 Task: Plan a trip to Wokha, India from 6th December, 2023 to 10th December, 2023 for 1 adult.1  bedroom having 1 bed and 1 bathroom. Property type can be hotel. Amenities needed are: washing machine. Booking option can be shelf check-in. Look for 4 properties as per requirement.
Action: Mouse pressed left at (540, 121)
Screenshot: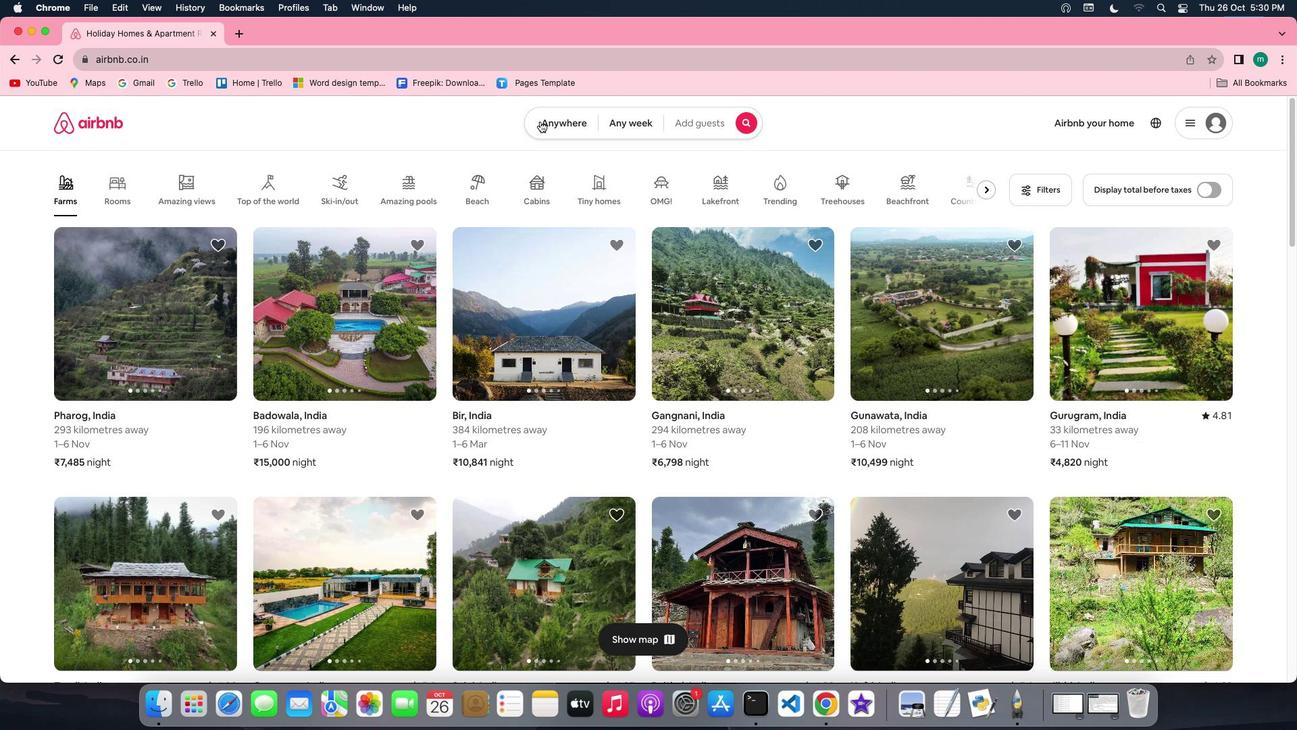 
Action: Mouse moved to (487, 175)
Screenshot: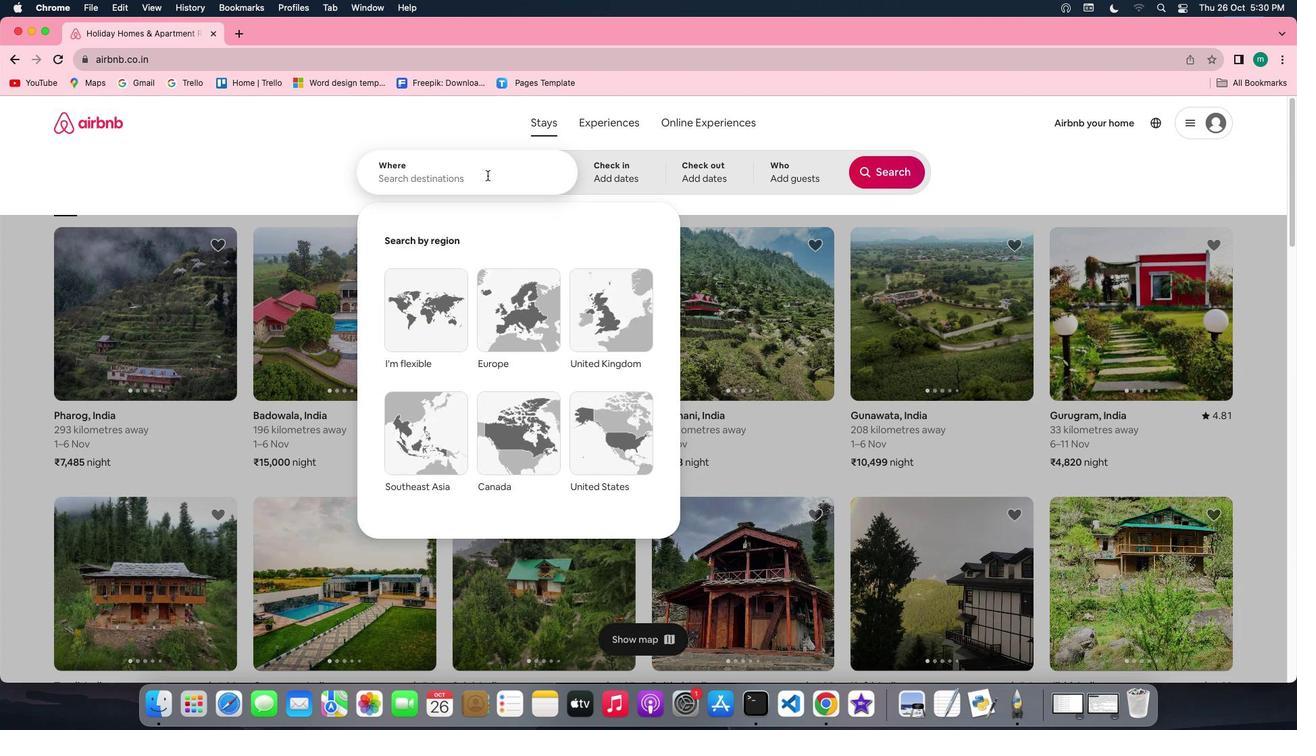 
Action: Mouse pressed left at (487, 175)
Screenshot: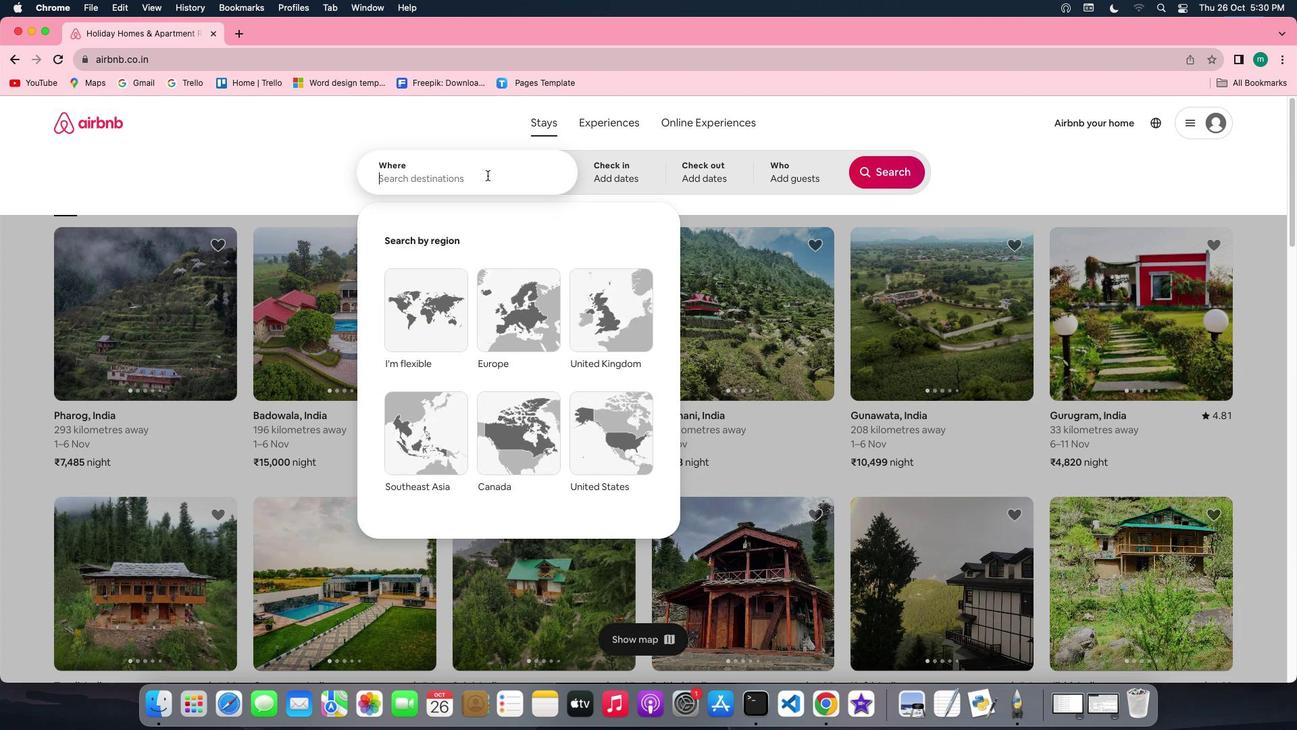 
Action: Key pressed Key.shift'E'Key.backspaceKey.shift'W''o''k''h''a'','Key.spaceKey.shift'i''n''d''i''a'
Screenshot: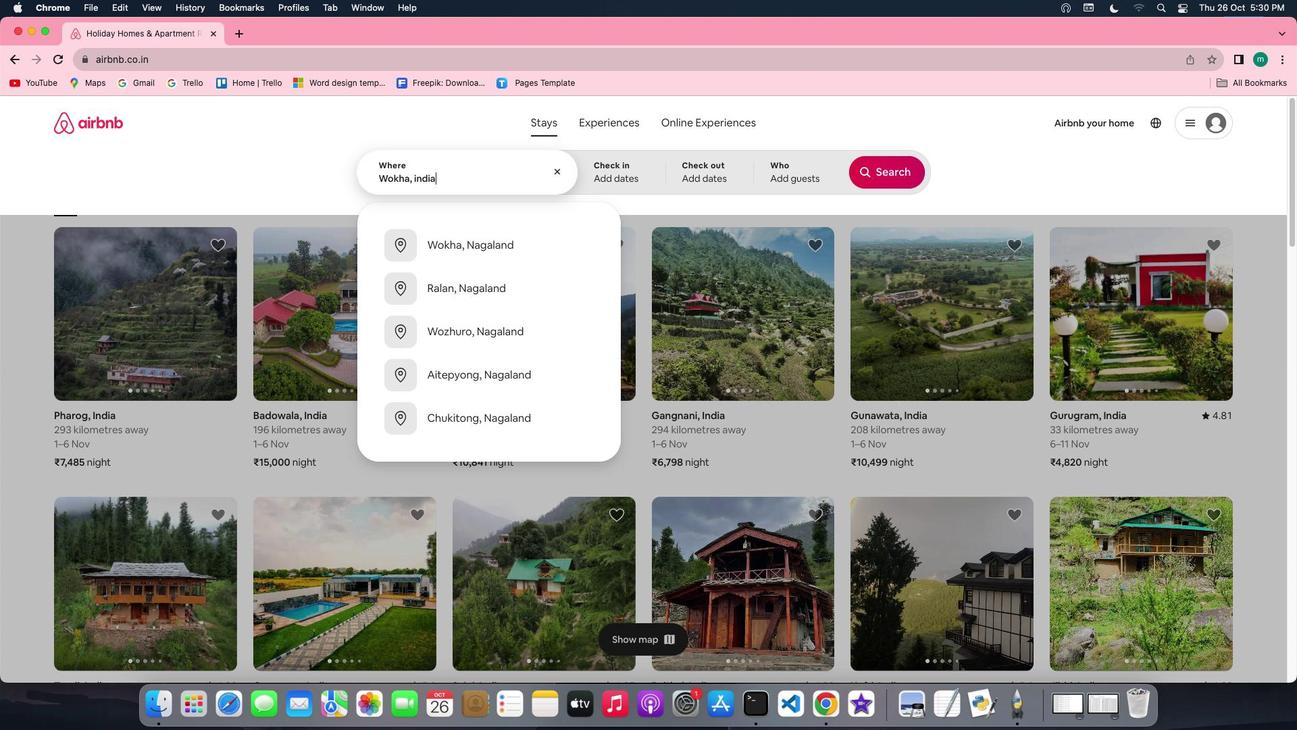 
Action: Mouse moved to (598, 174)
Screenshot: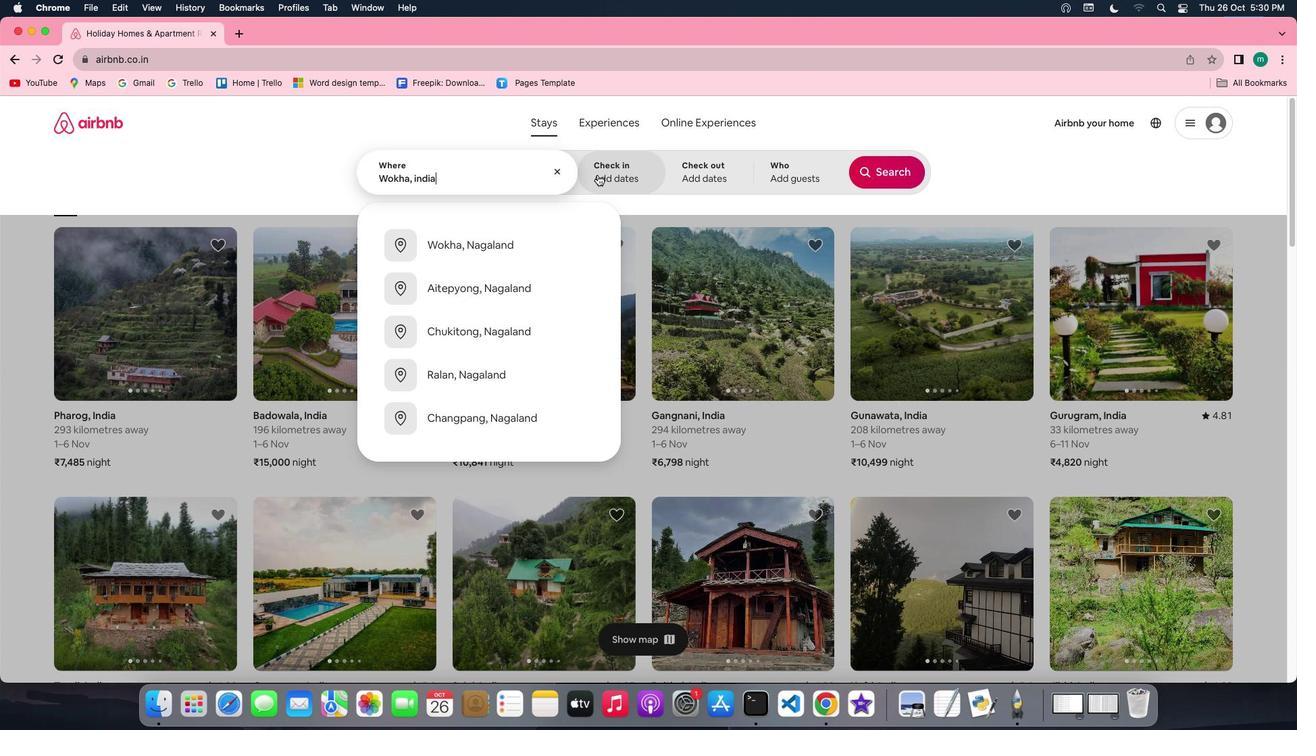 
Action: Mouse pressed left at (598, 174)
Screenshot: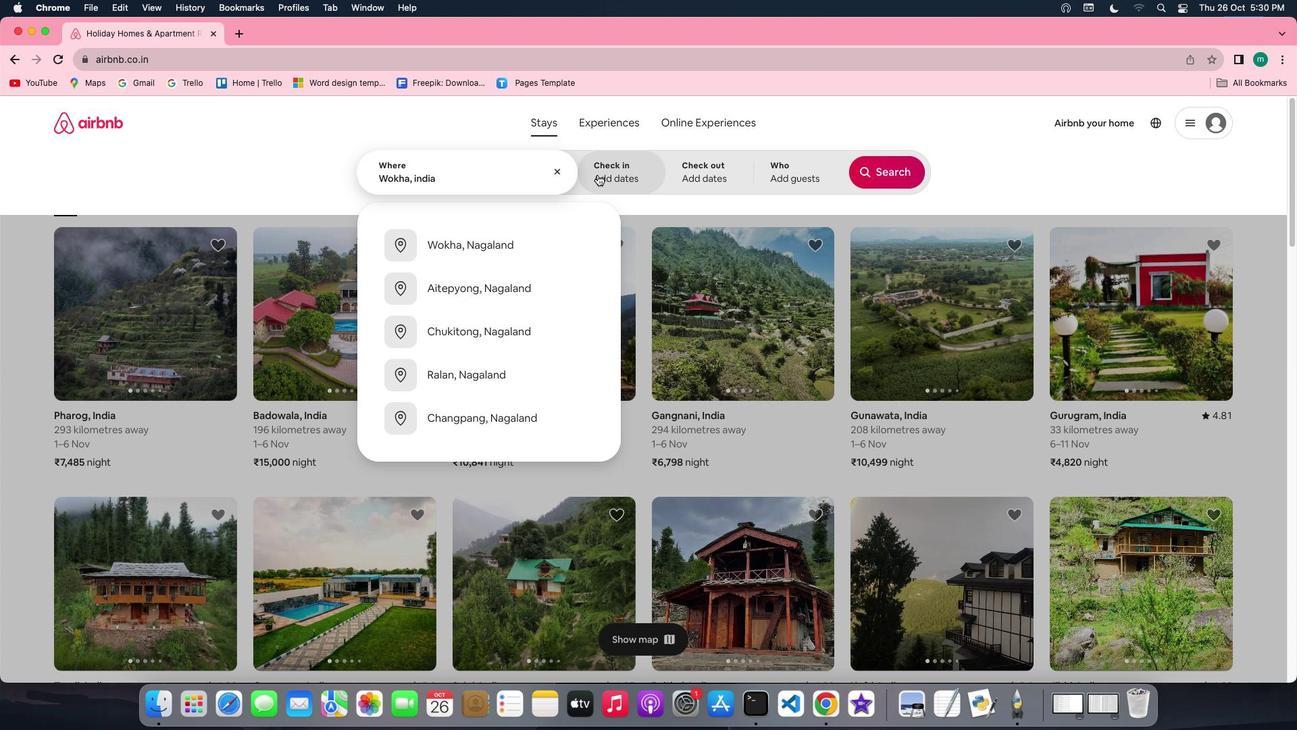 
Action: Mouse moved to (876, 282)
Screenshot: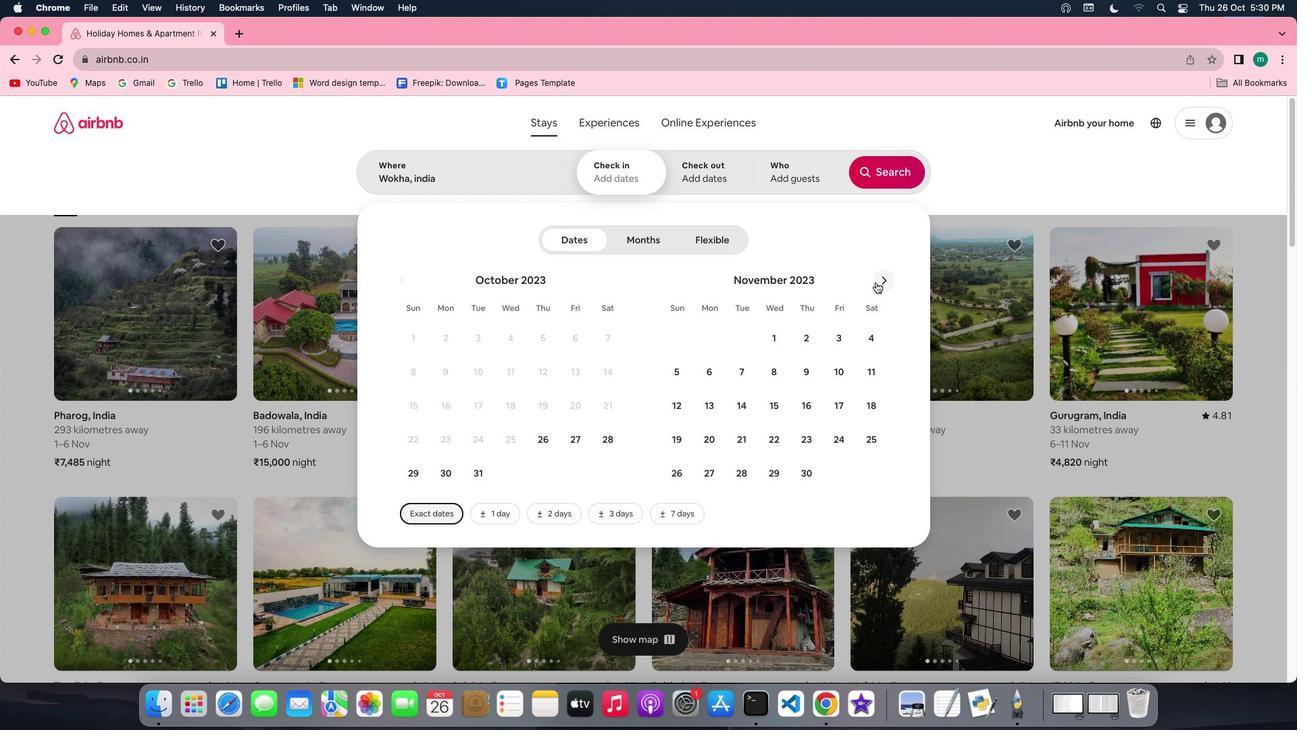
Action: Mouse pressed left at (876, 282)
Screenshot: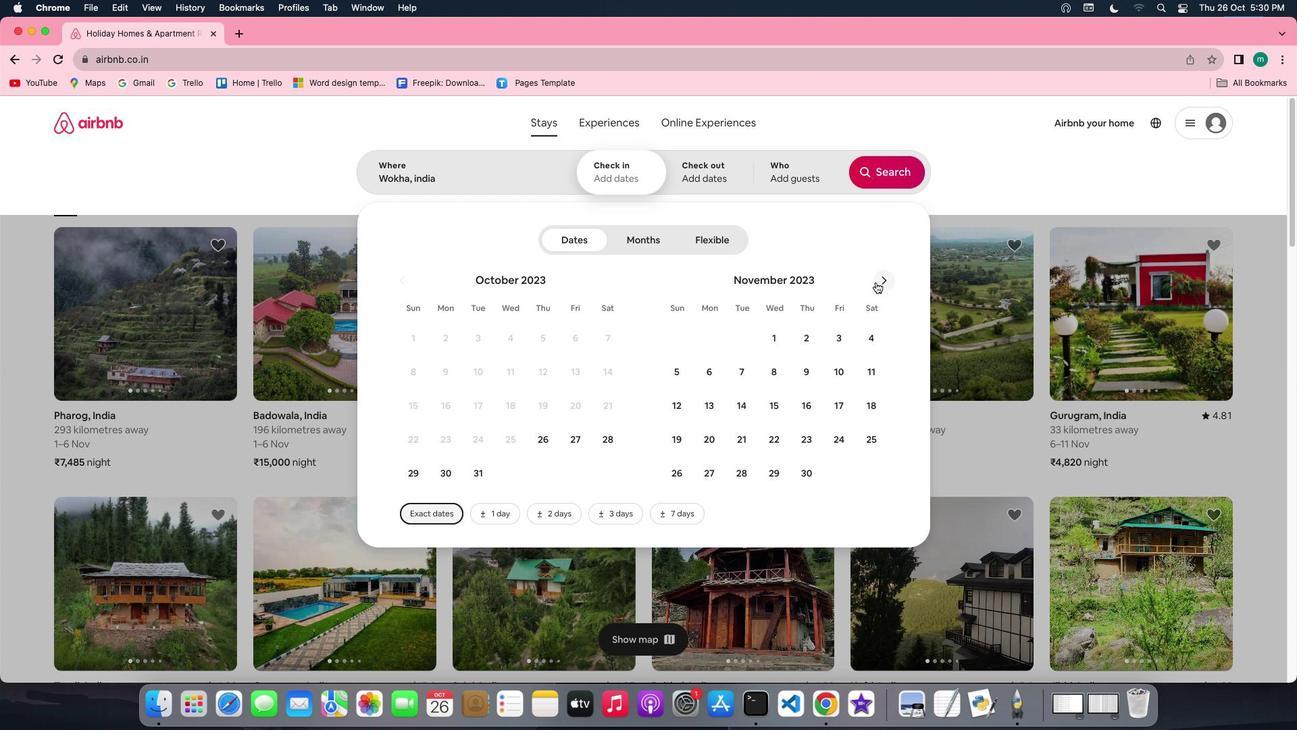 
Action: Mouse moved to (780, 365)
Screenshot: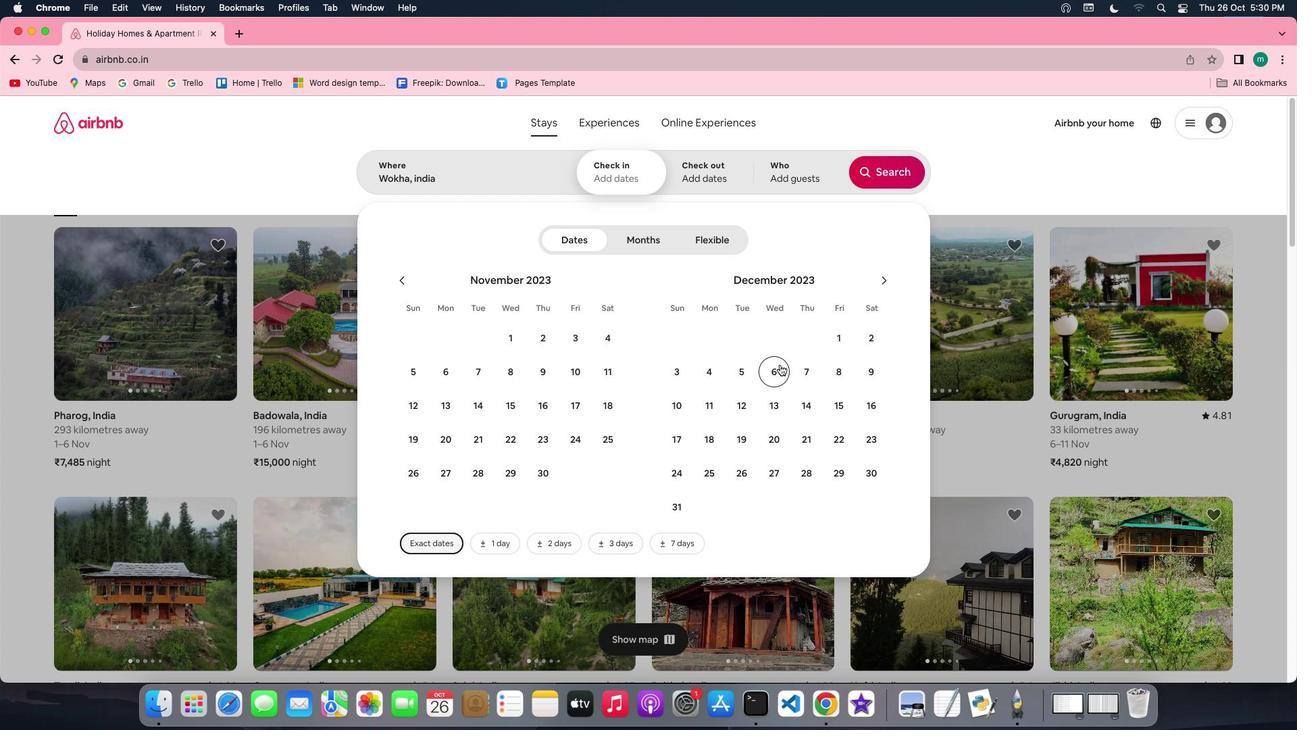 
Action: Mouse pressed left at (780, 365)
Screenshot: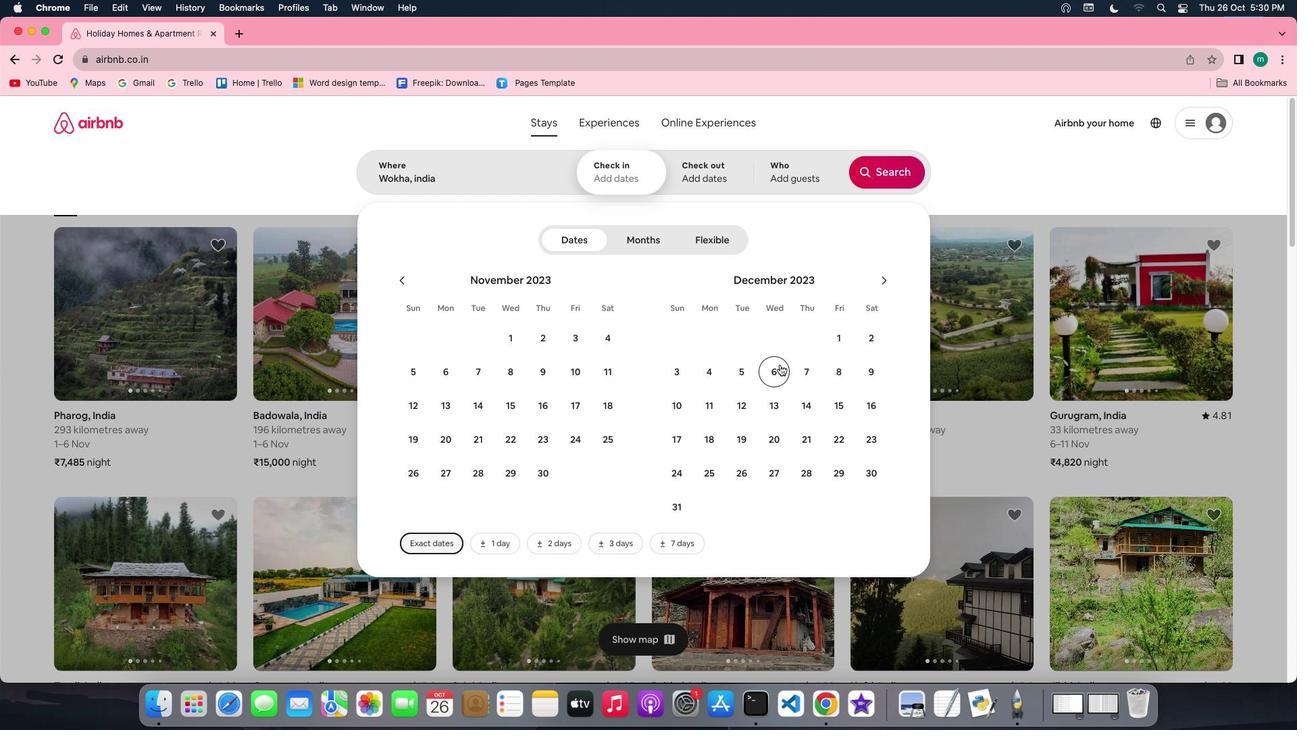 
Action: Mouse moved to (675, 411)
Screenshot: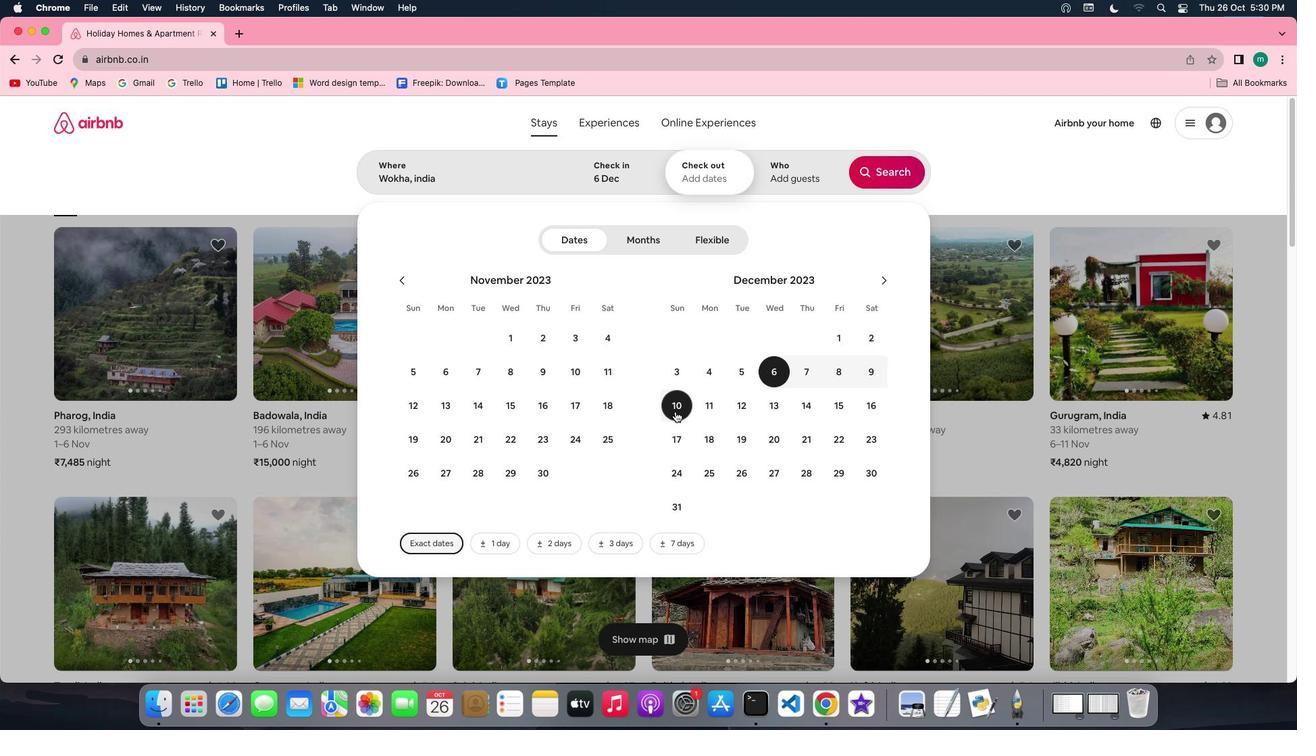 
Action: Mouse pressed left at (675, 411)
Screenshot: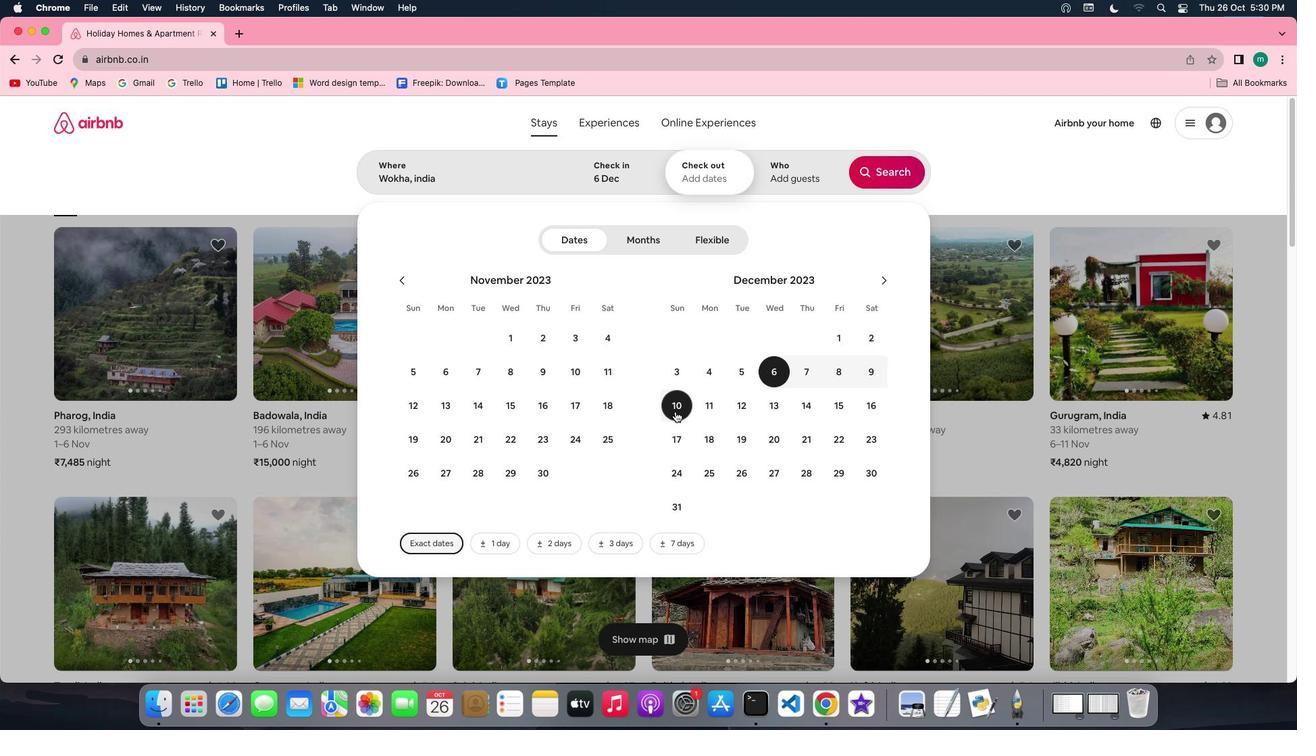 
Action: Mouse moved to (811, 171)
Screenshot: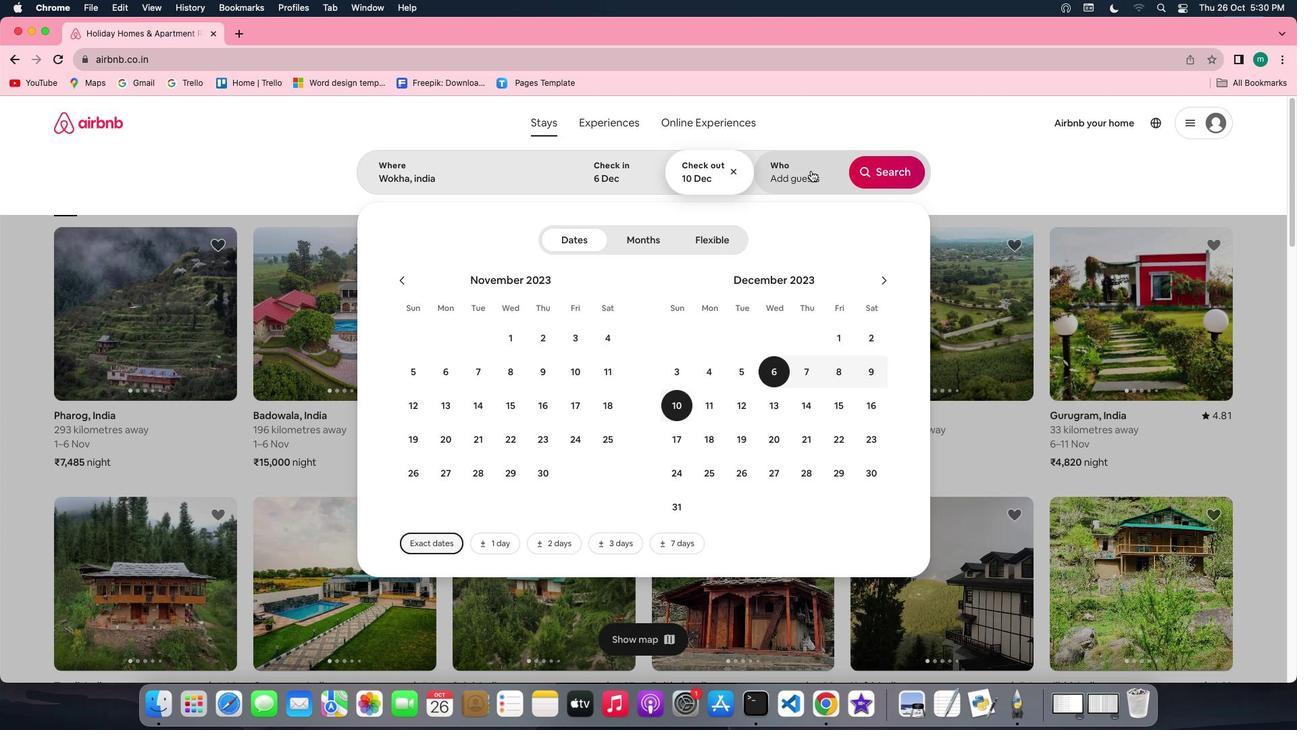 
Action: Mouse pressed left at (811, 171)
Screenshot: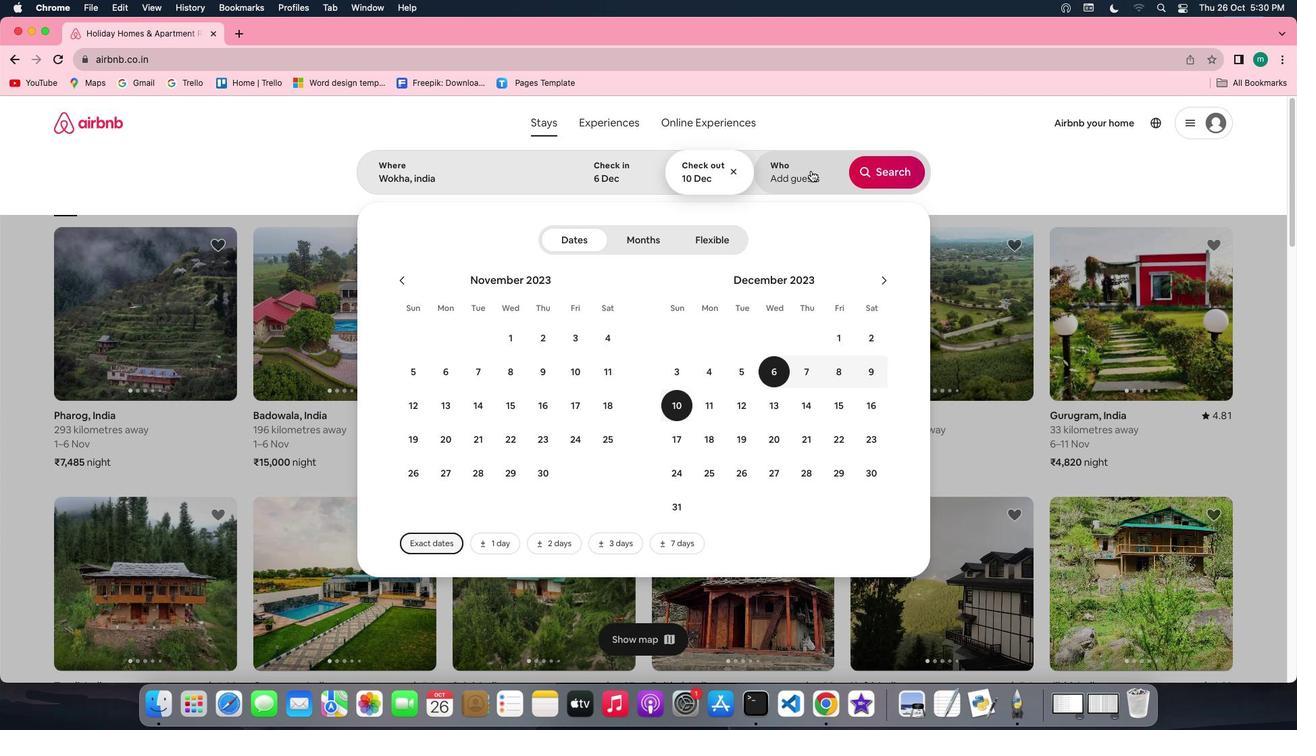 
Action: Mouse moved to (902, 245)
Screenshot: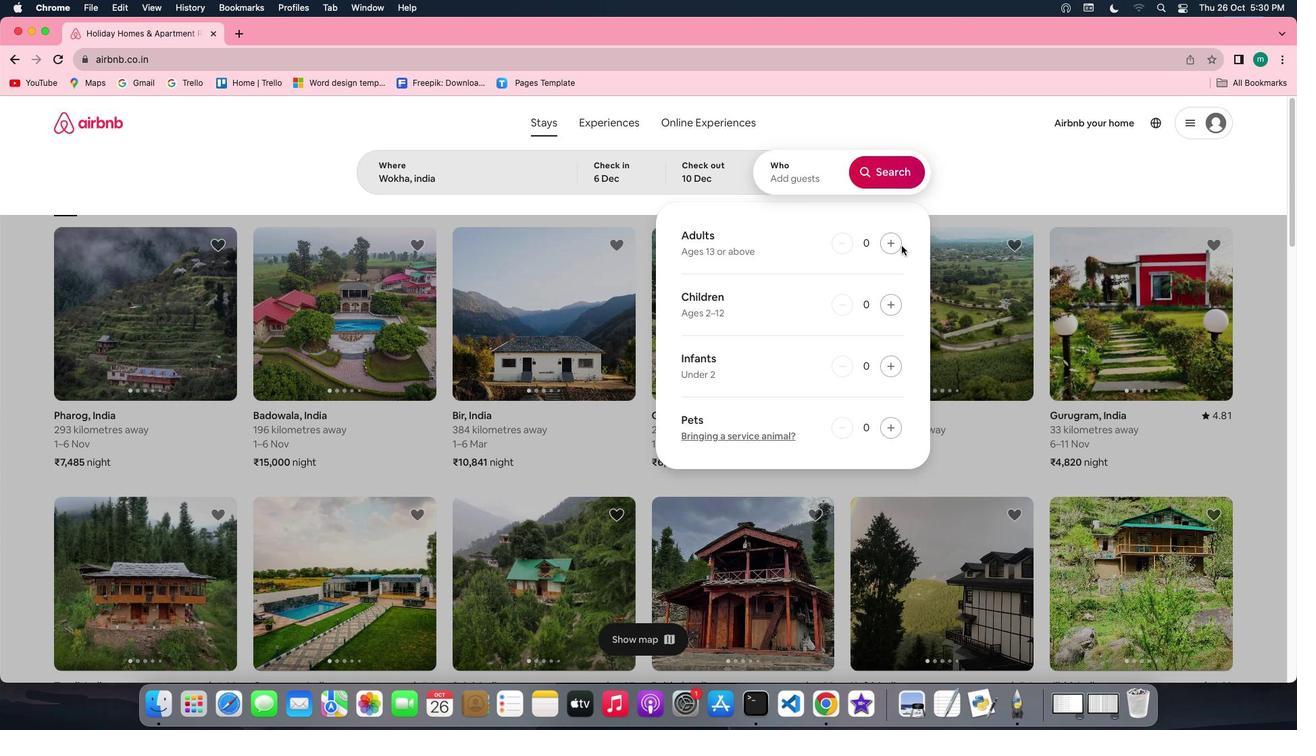 
Action: Mouse pressed left at (902, 245)
Screenshot: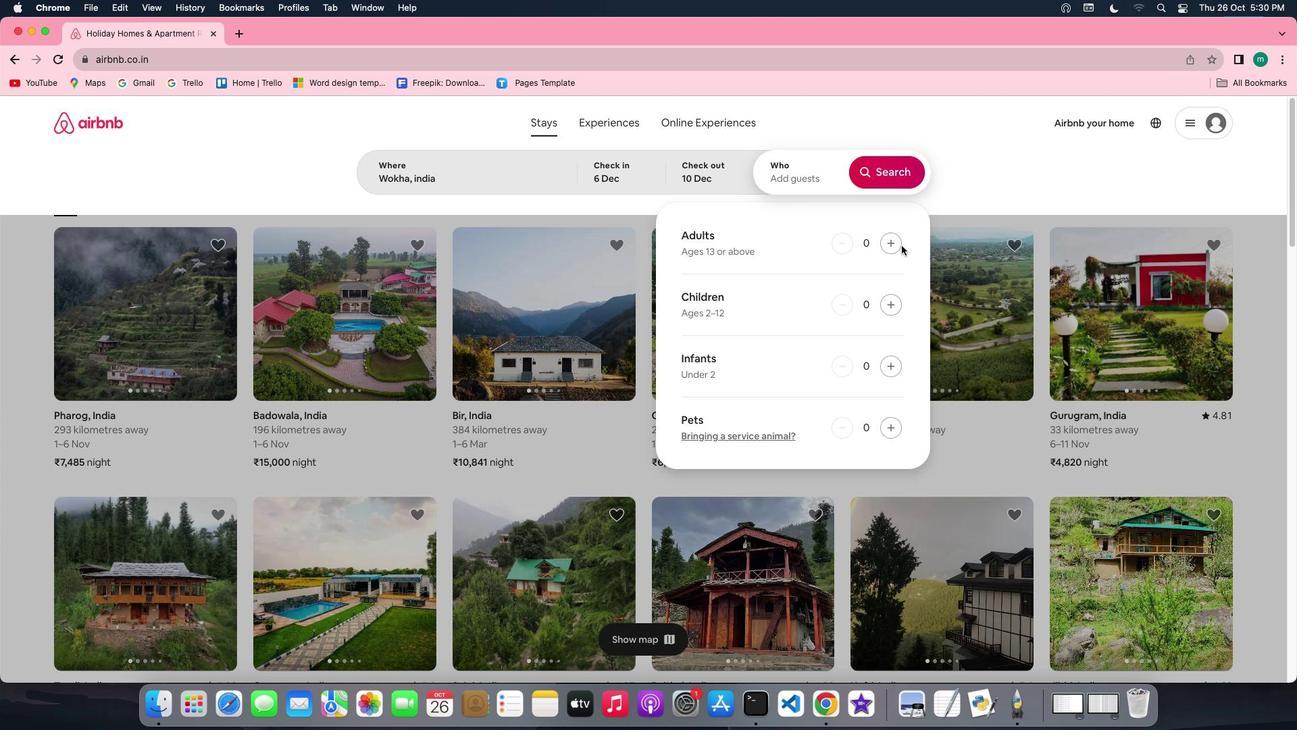 
Action: Mouse moved to (886, 247)
Screenshot: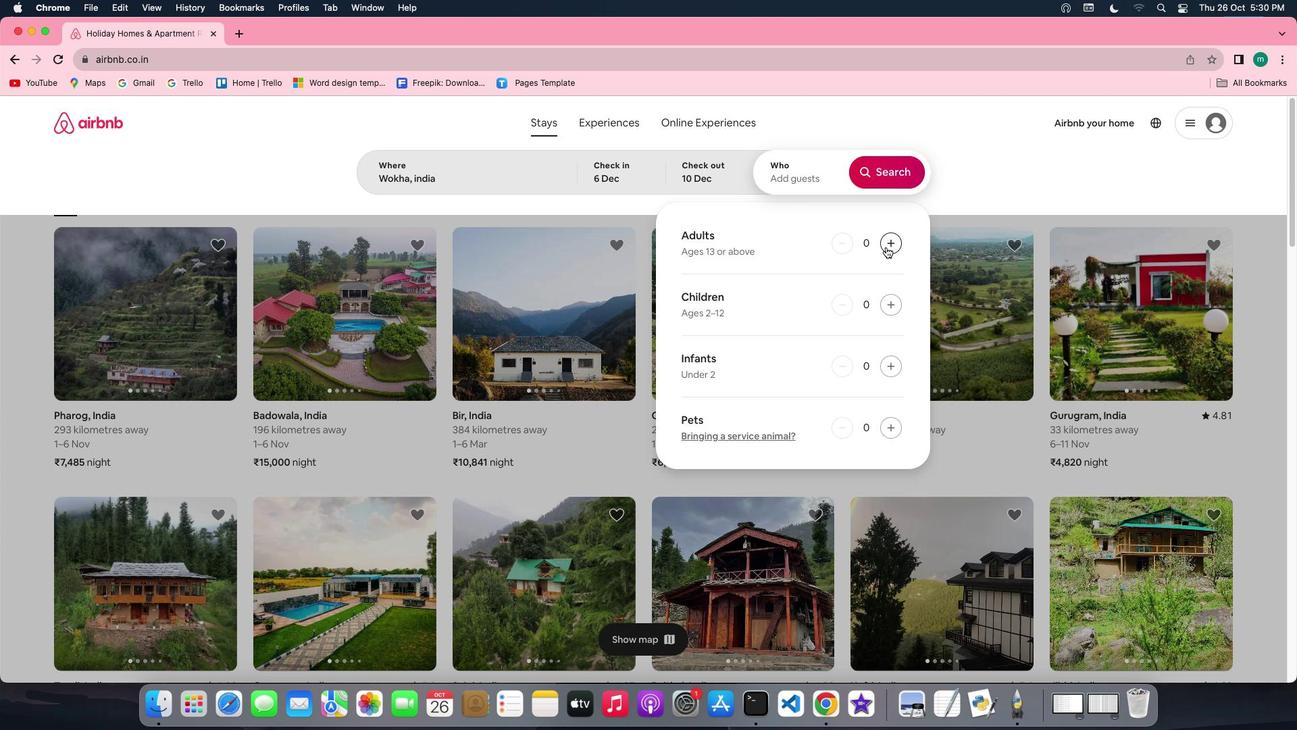 
Action: Mouse pressed left at (886, 247)
Screenshot: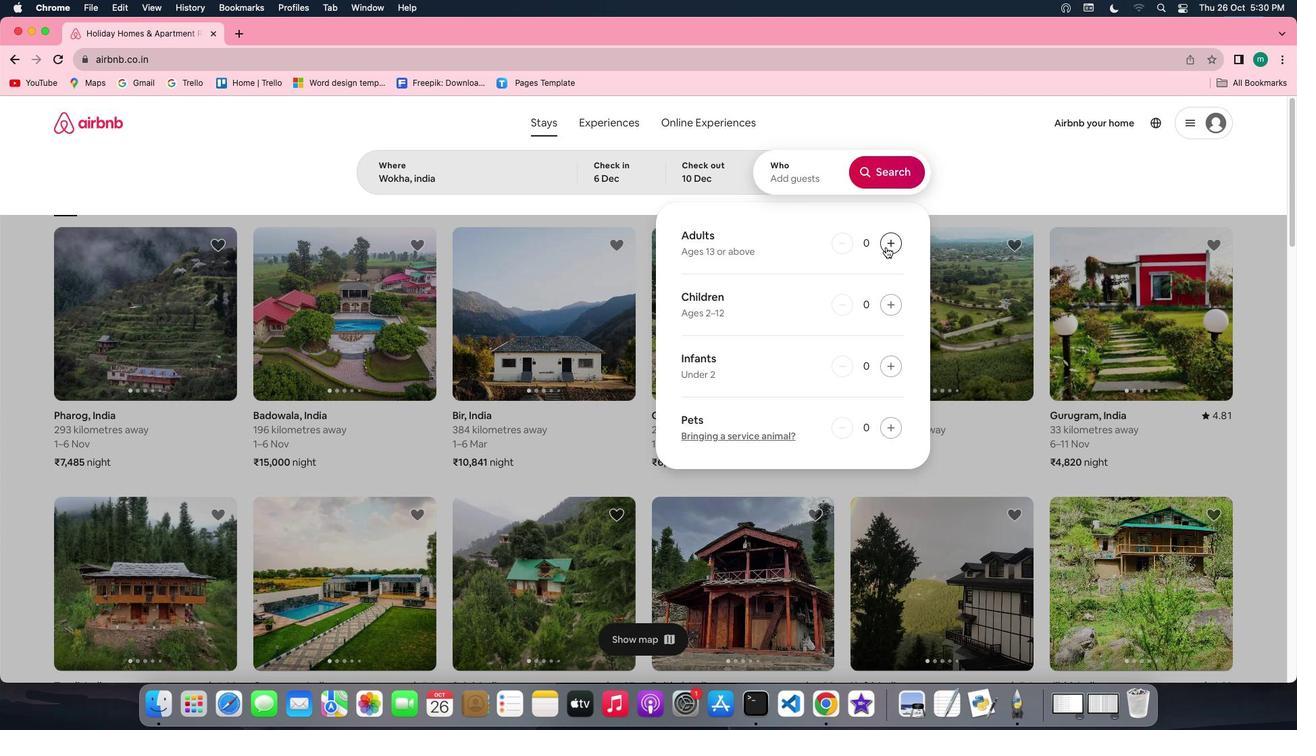 
Action: Mouse moved to (898, 168)
Screenshot: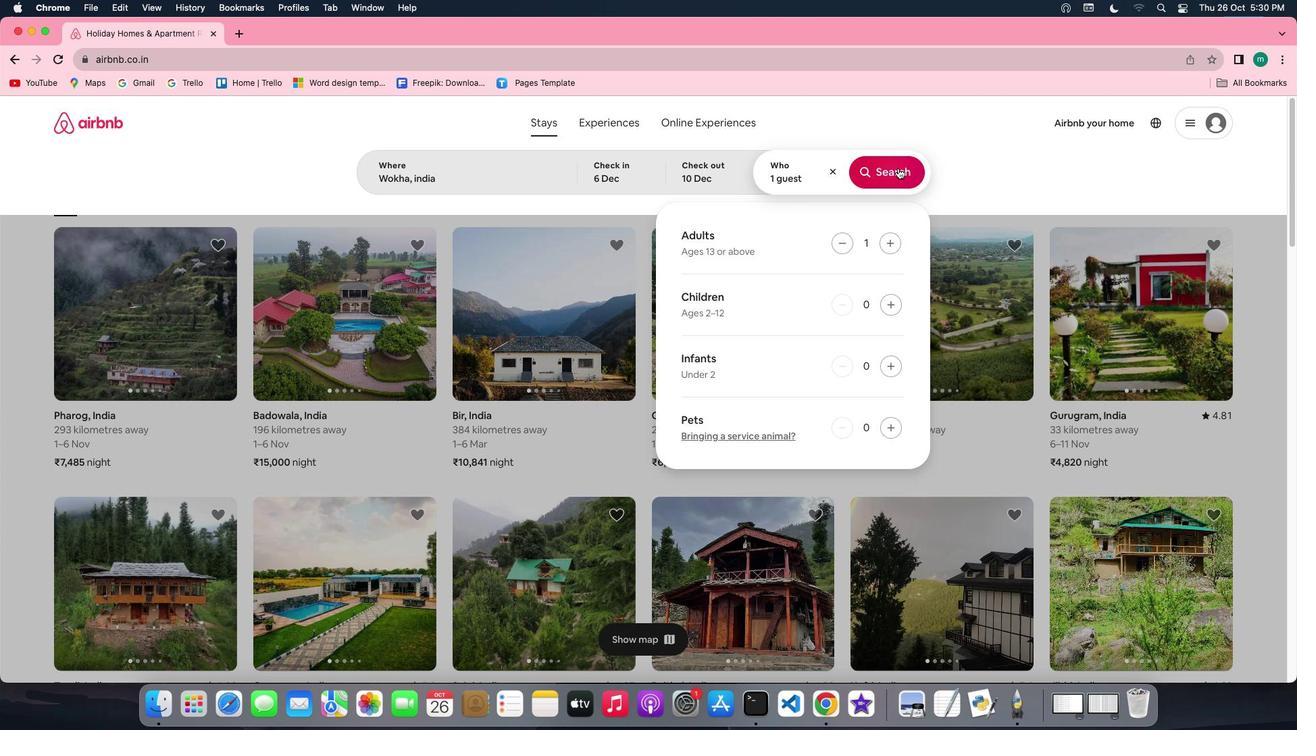 
Action: Mouse pressed left at (898, 168)
Screenshot: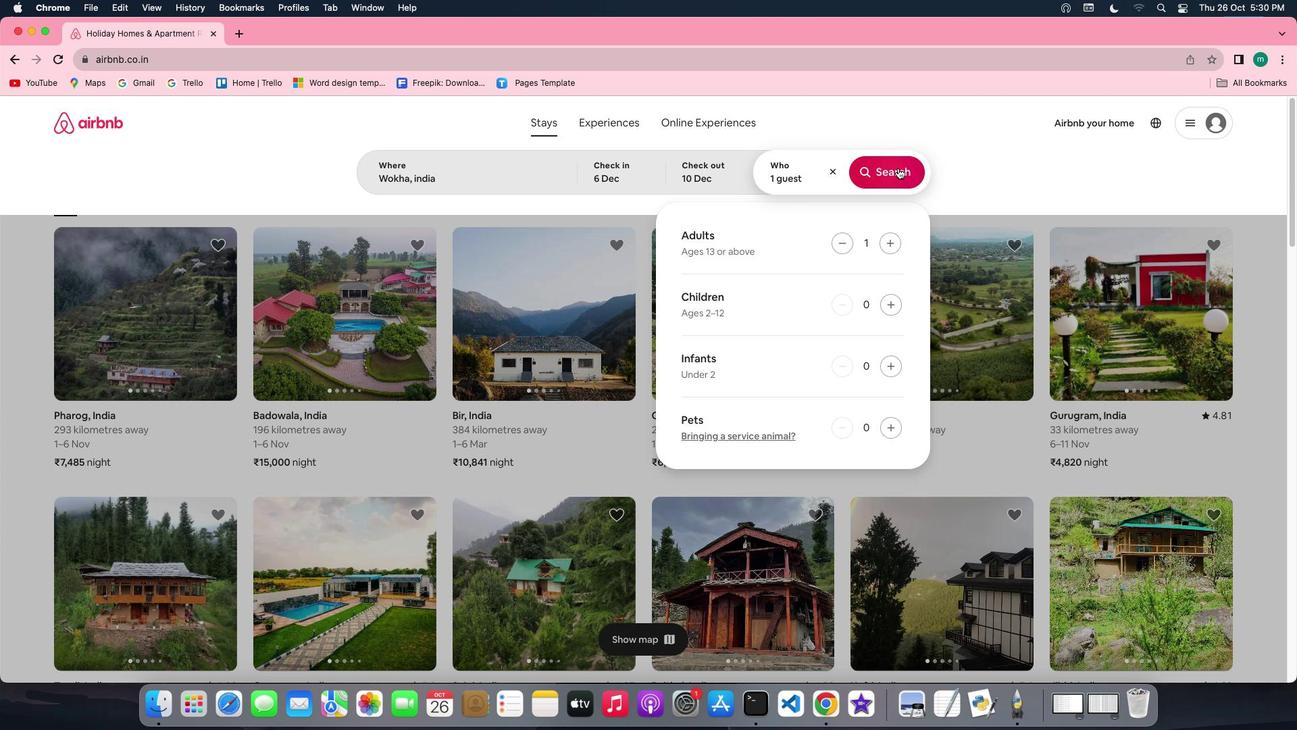 
Action: Mouse moved to (1064, 163)
Screenshot: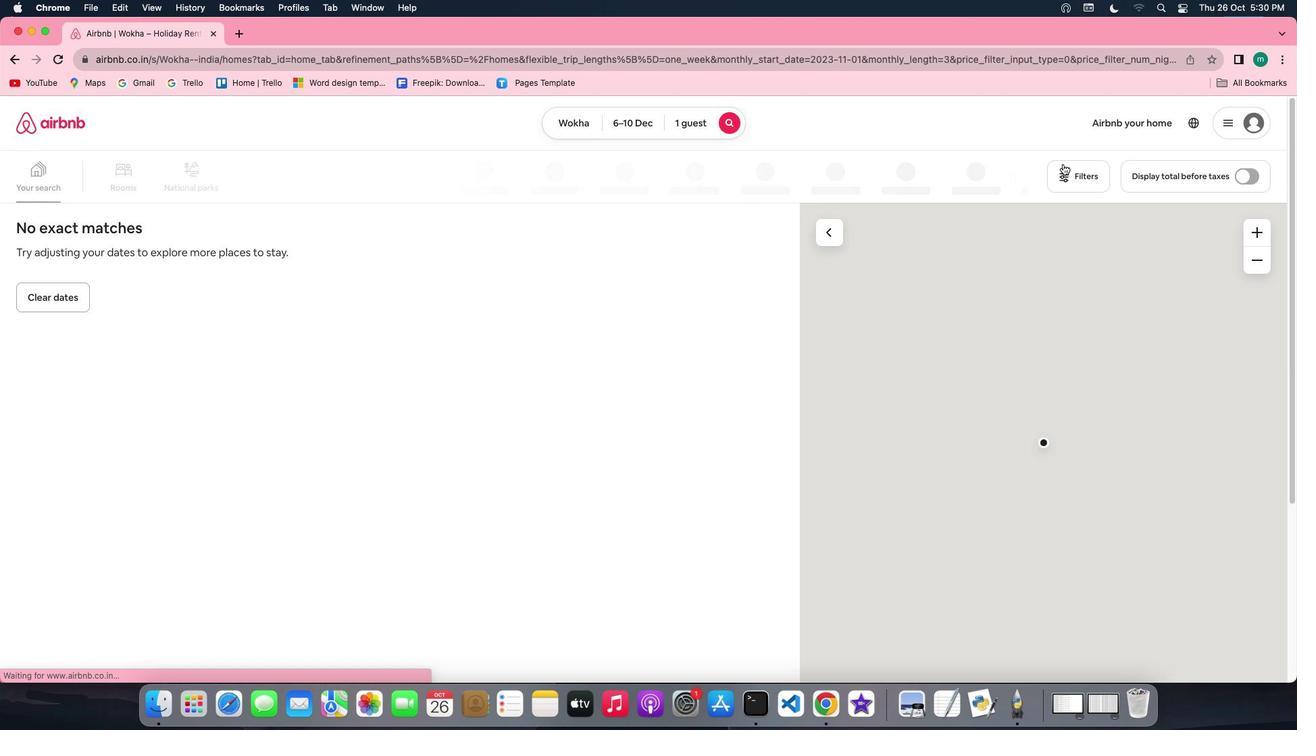 
Action: Mouse pressed left at (1064, 163)
Screenshot: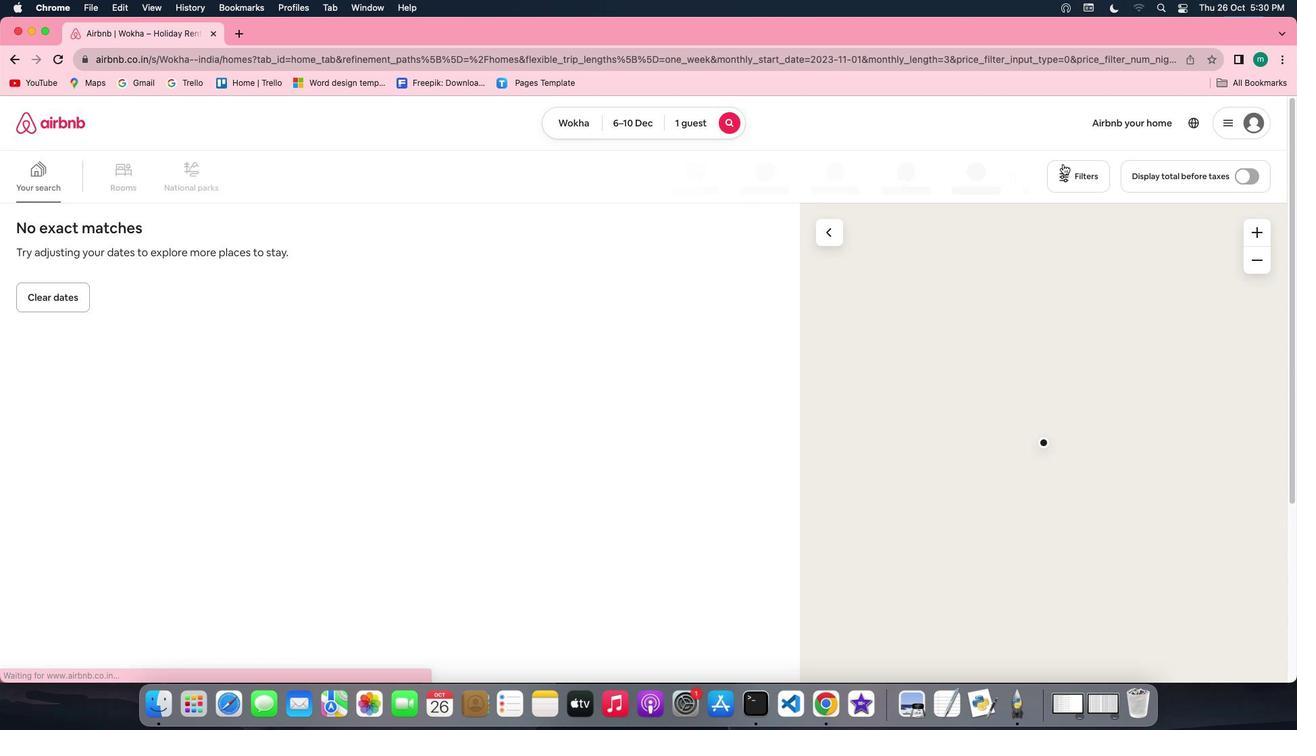 
Action: Mouse moved to (1070, 166)
Screenshot: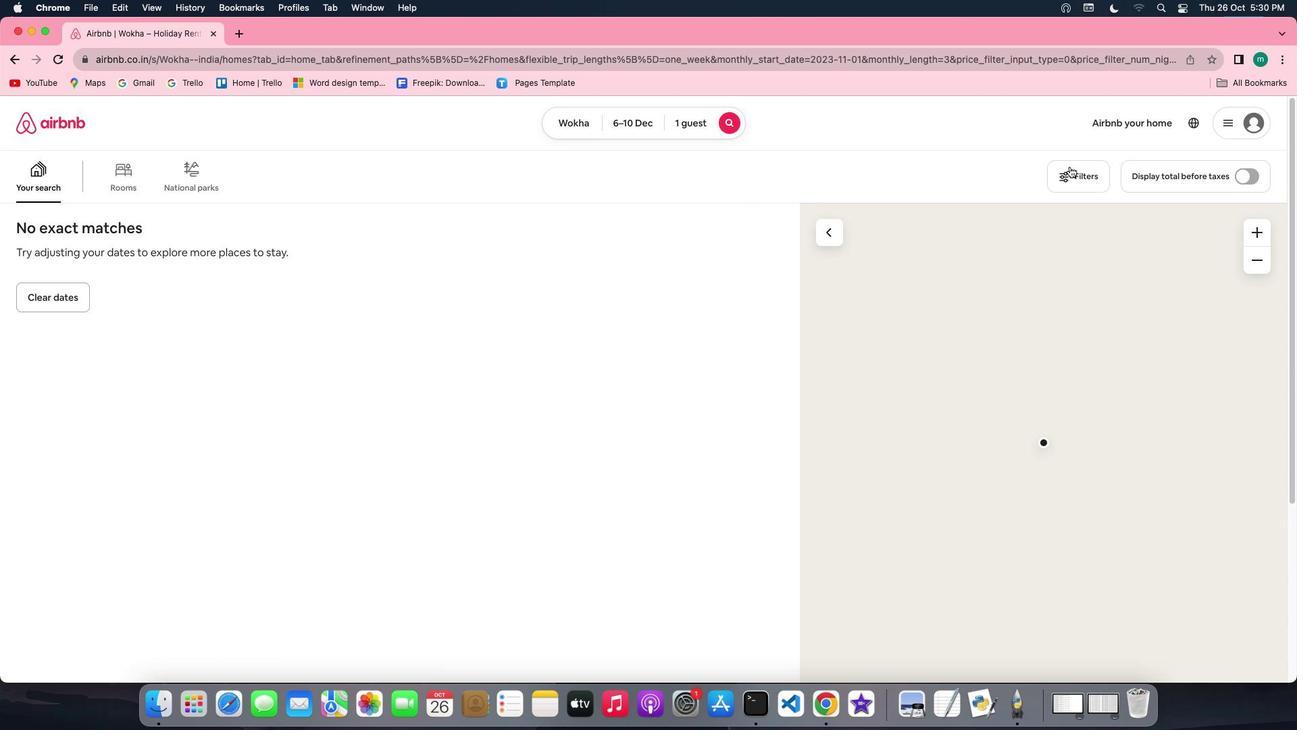 
Action: Mouse pressed left at (1070, 166)
Screenshot: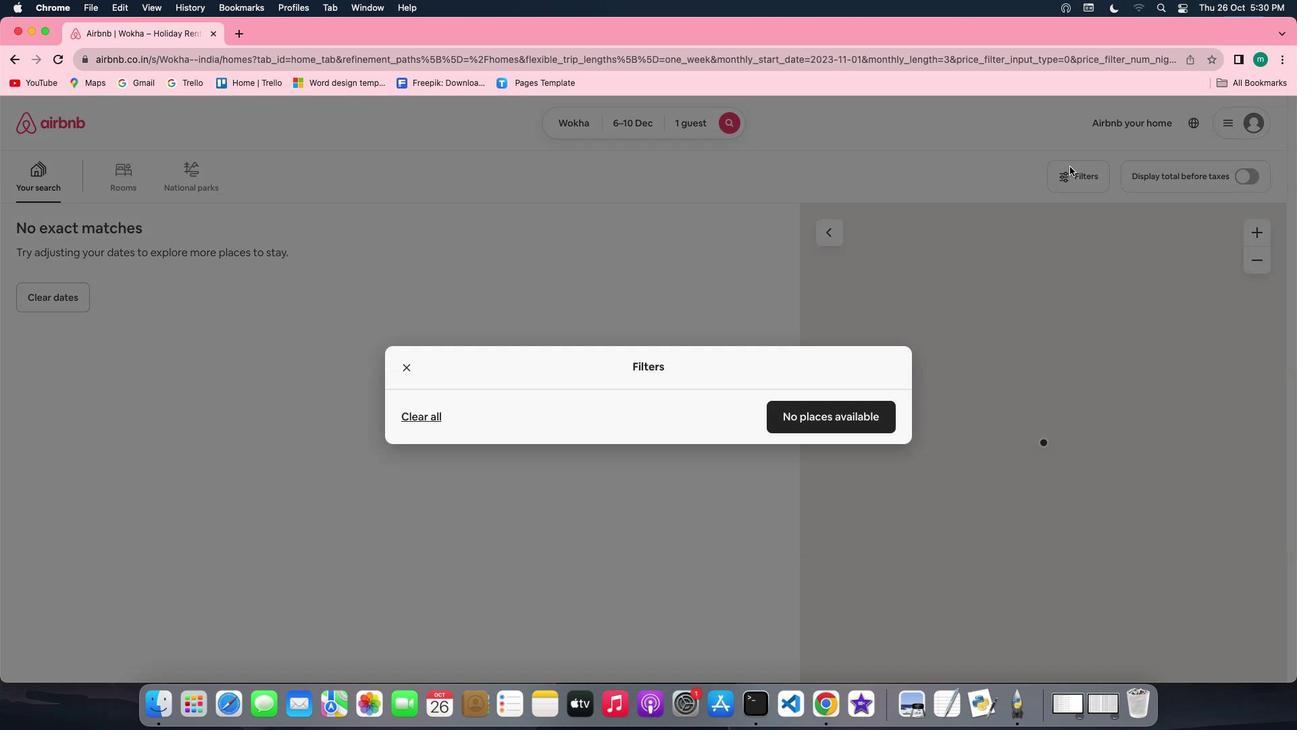 
Action: Mouse moved to (1055, 171)
Screenshot: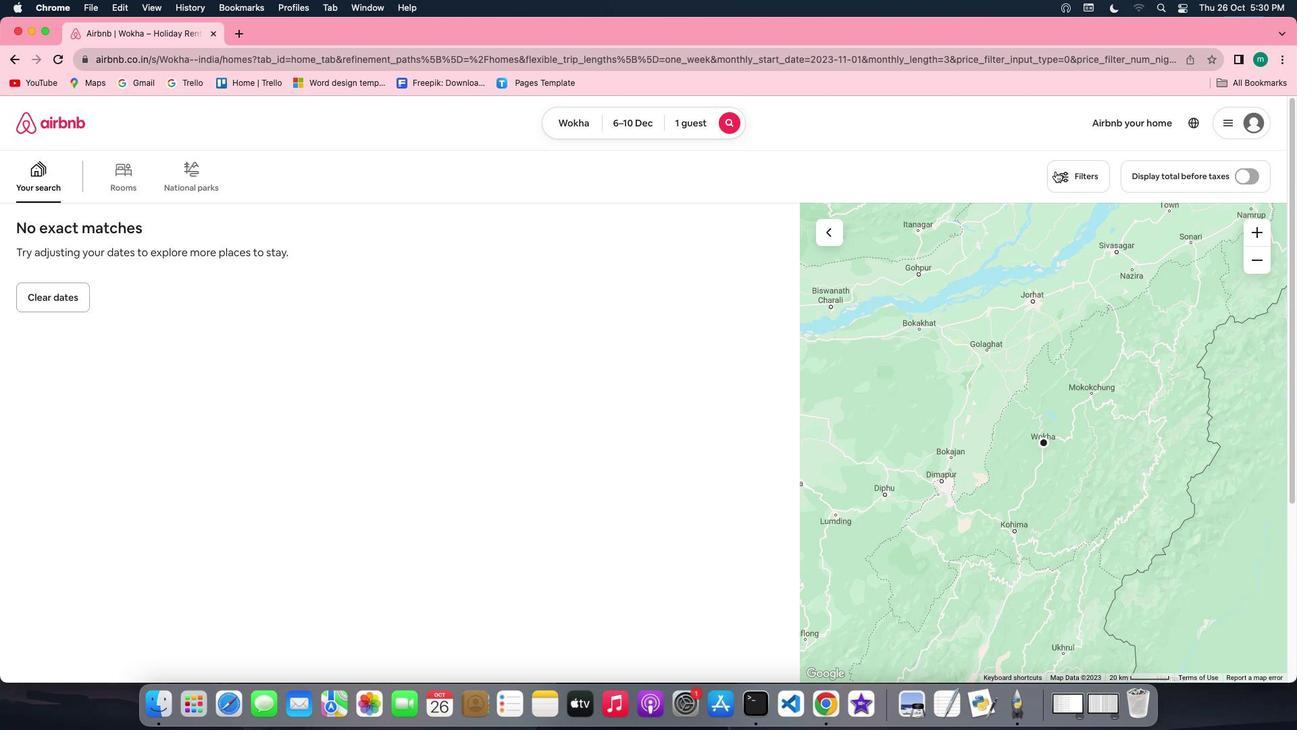 
Action: Mouse pressed left at (1055, 171)
Screenshot: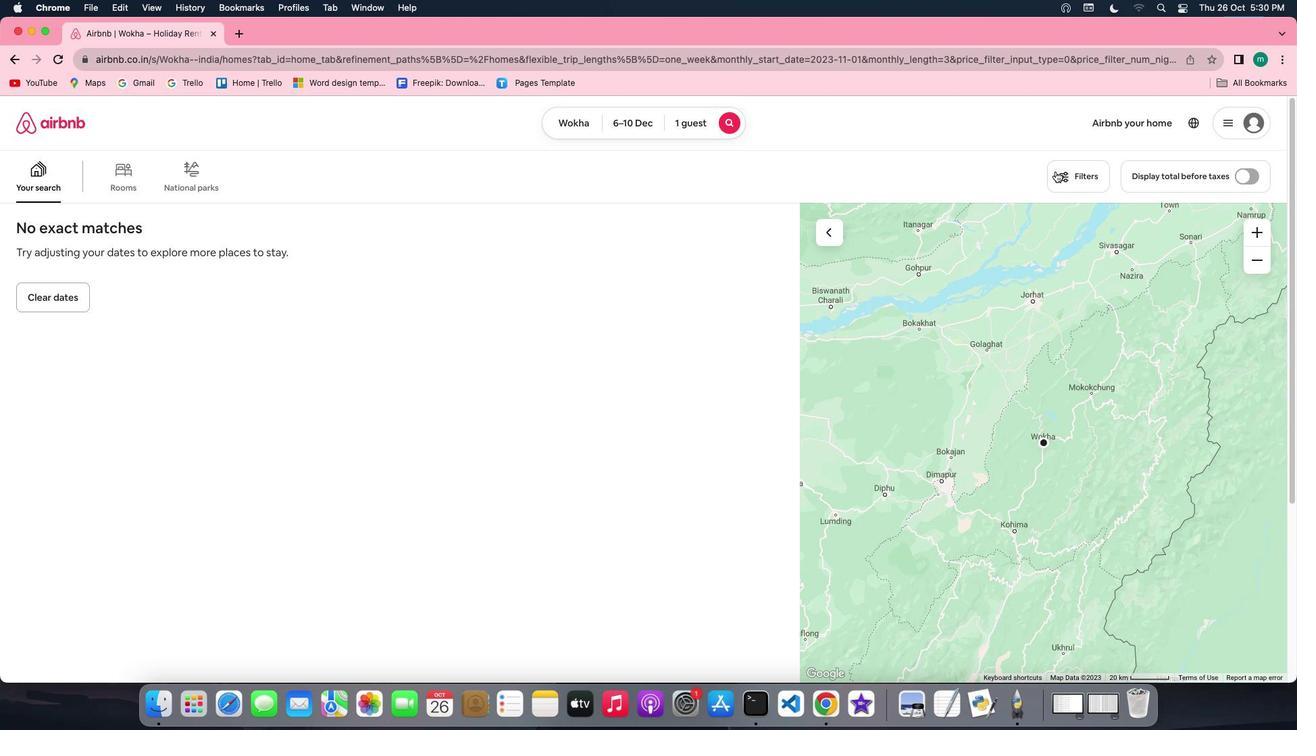 
Action: Mouse moved to (749, 444)
Screenshot: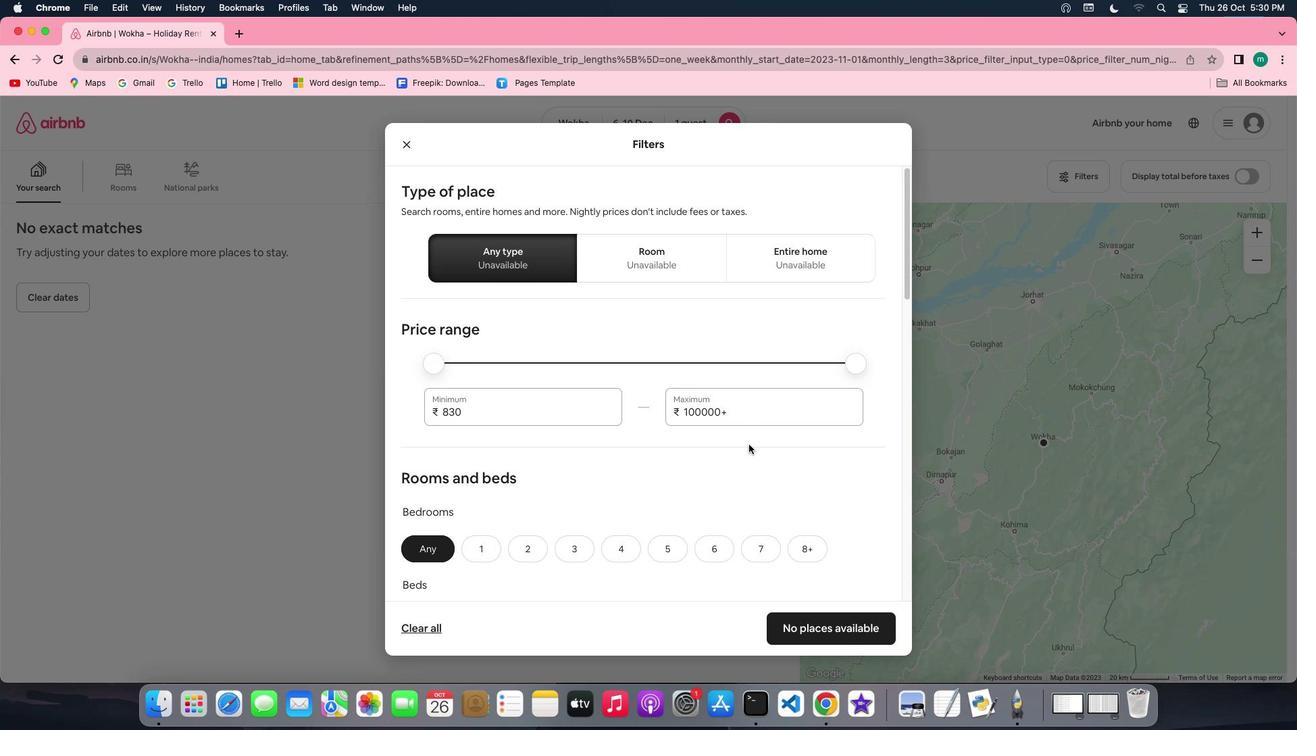 
Action: Mouse scrolled (749, 444) with delta (0, 0)
Screenshot: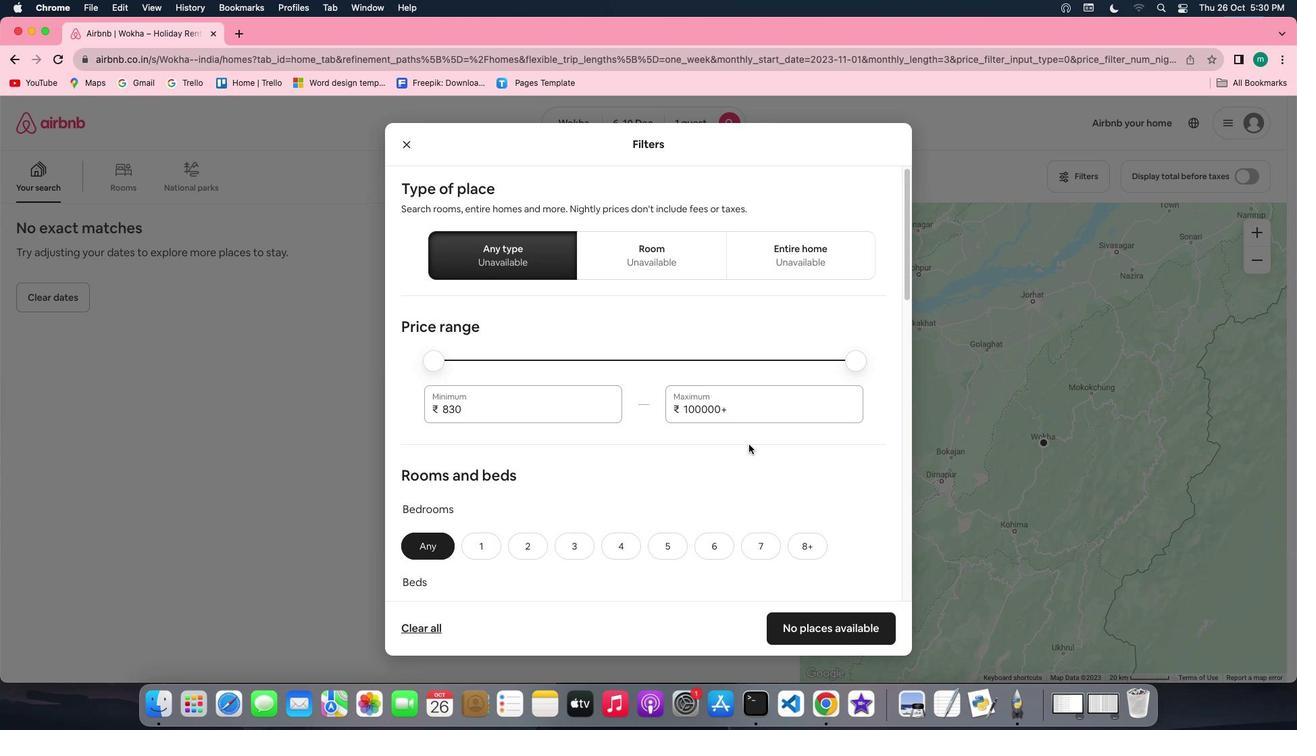 
Action: Mouse scrolled (749, 444) with delta (0, 0)
Screenshot: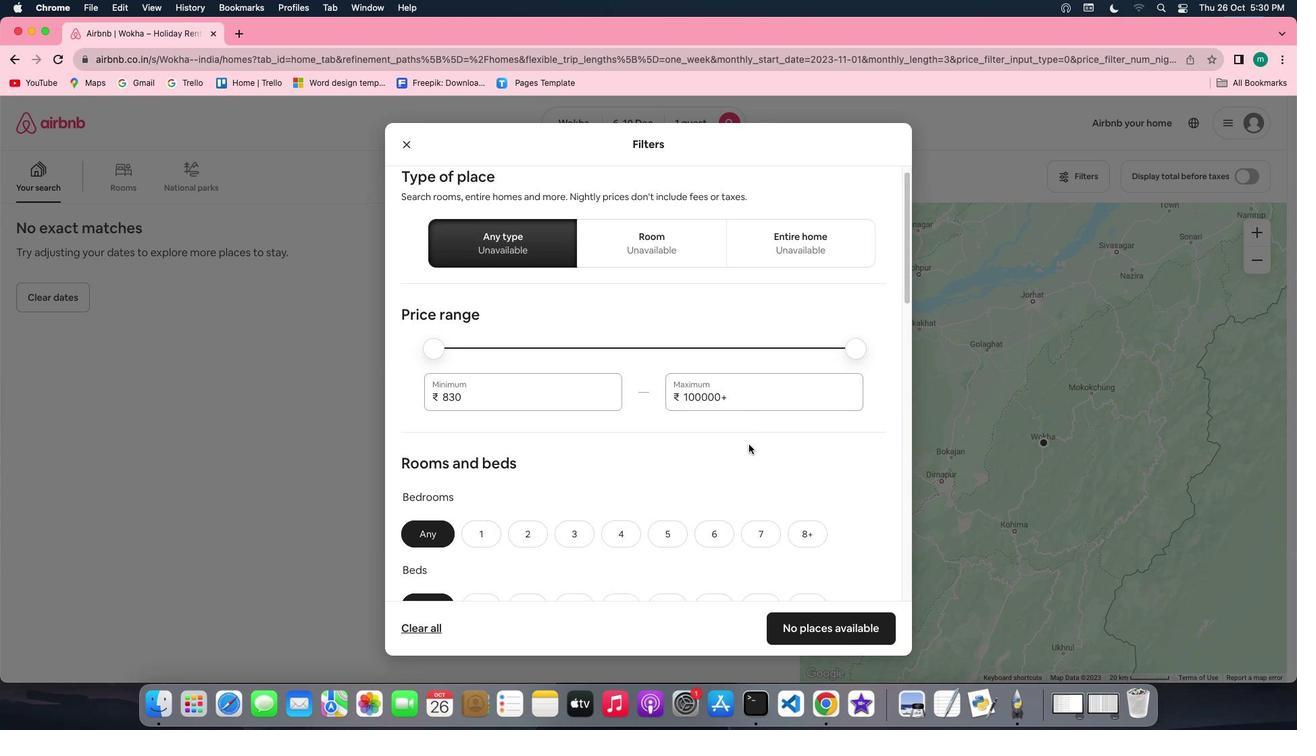 
Action: Mouse scrolled (749, 444) with delta (0, -2)
Screenshot: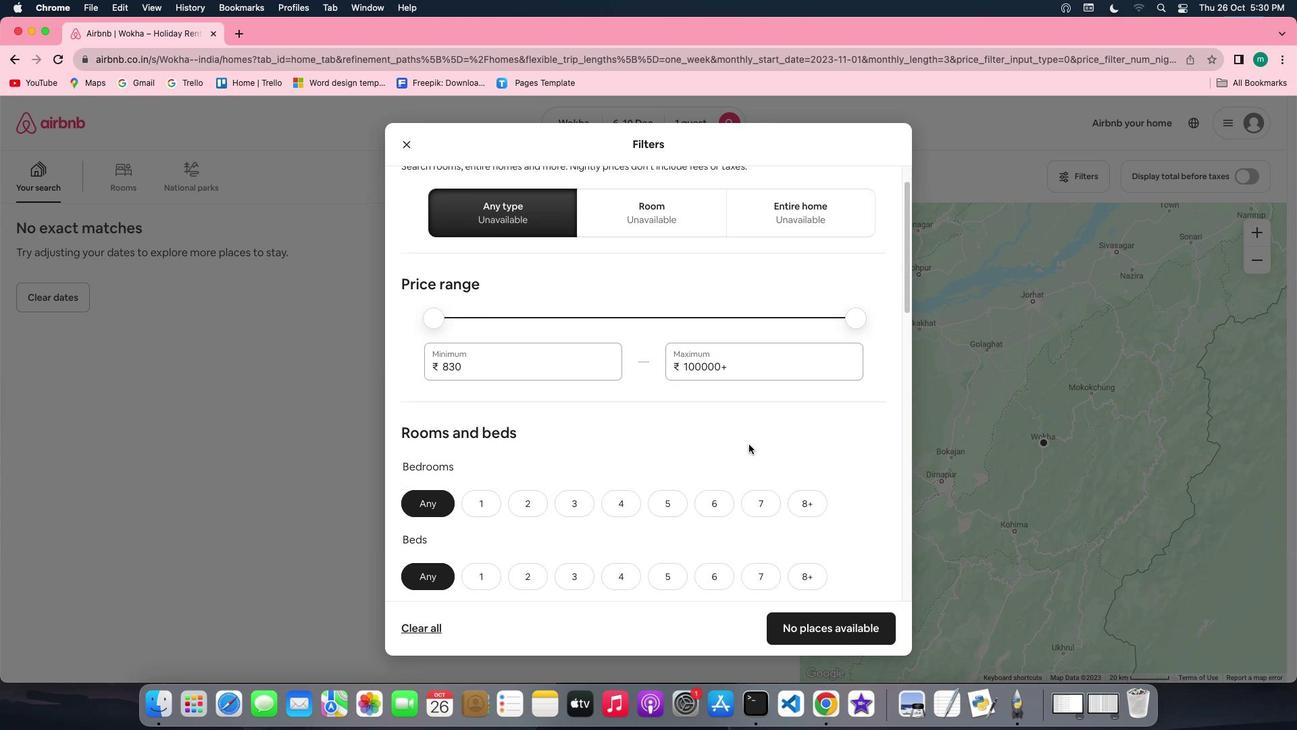 
Action: Mouse scrolled (749, 444) with delta (0, -2)
Screenshot: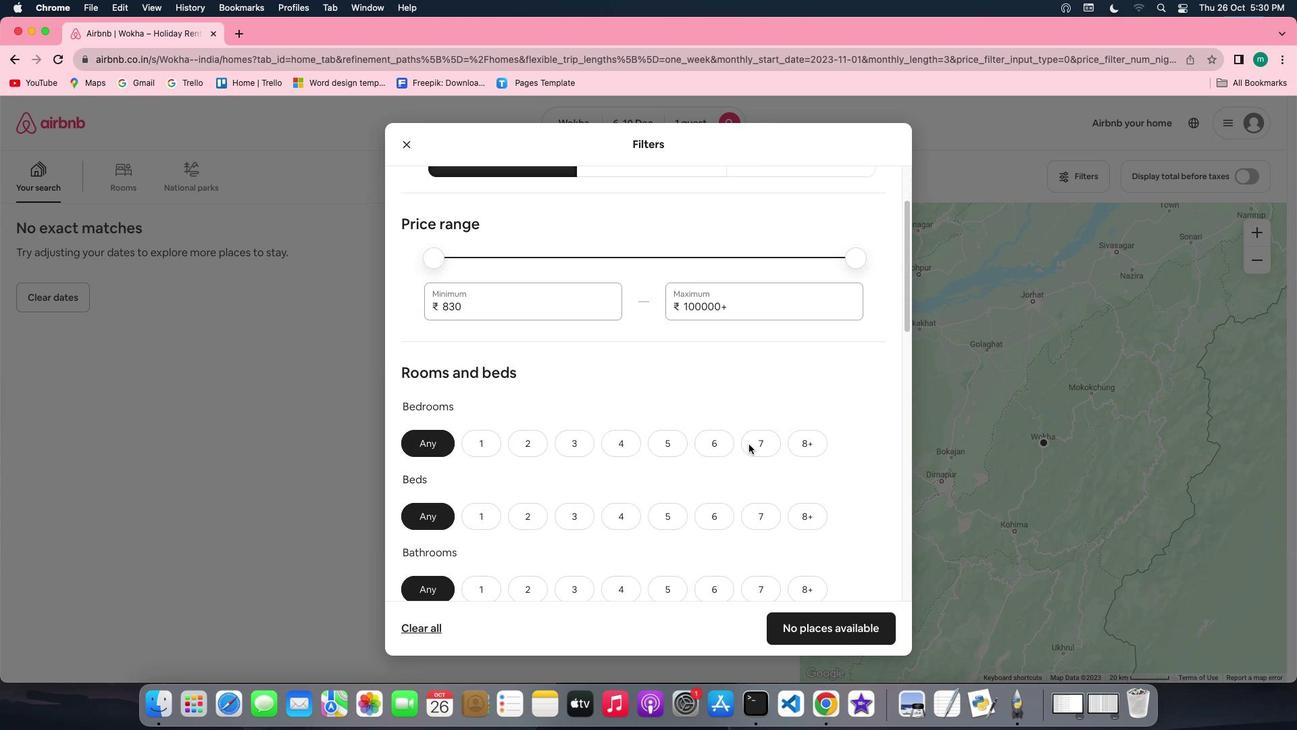 
Action: Mouse scrolled (749, 444) with delta (0, 0)
Screenshot: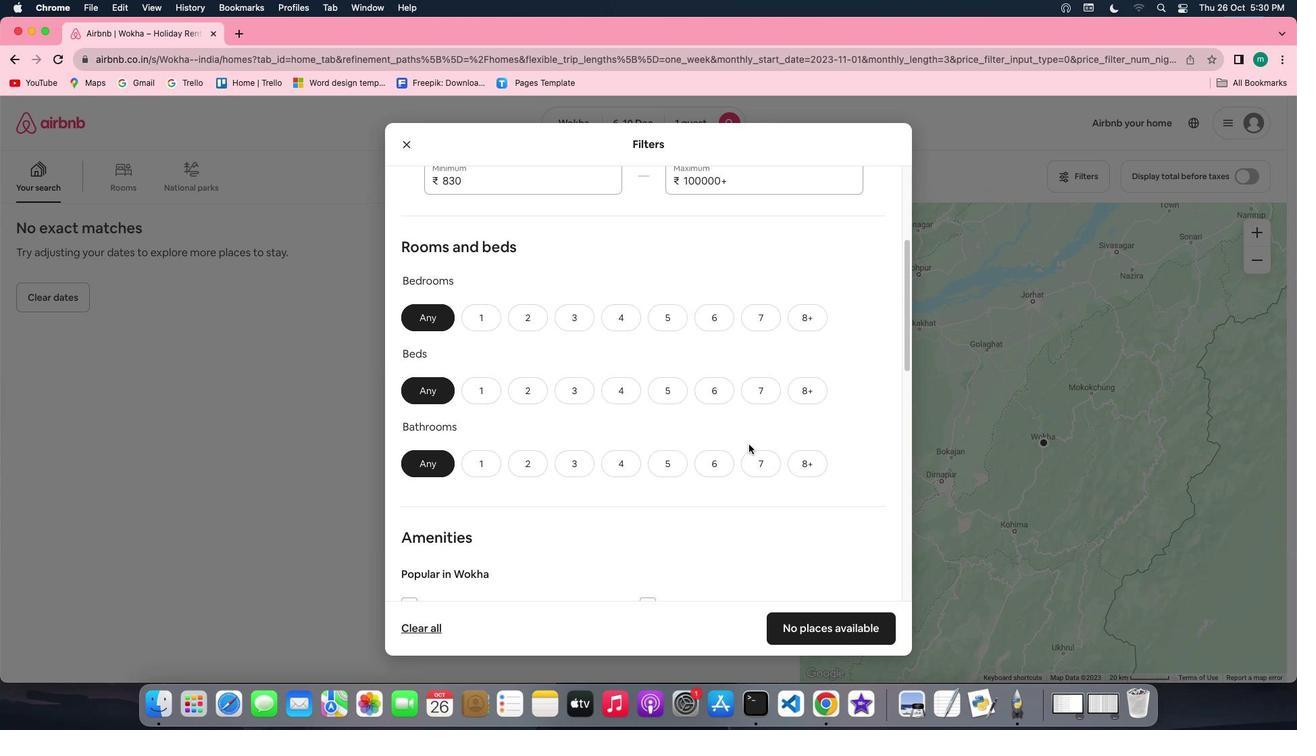 
Action: Mouse scrolled (749, 444) with delta (0, 0)
Screenshot: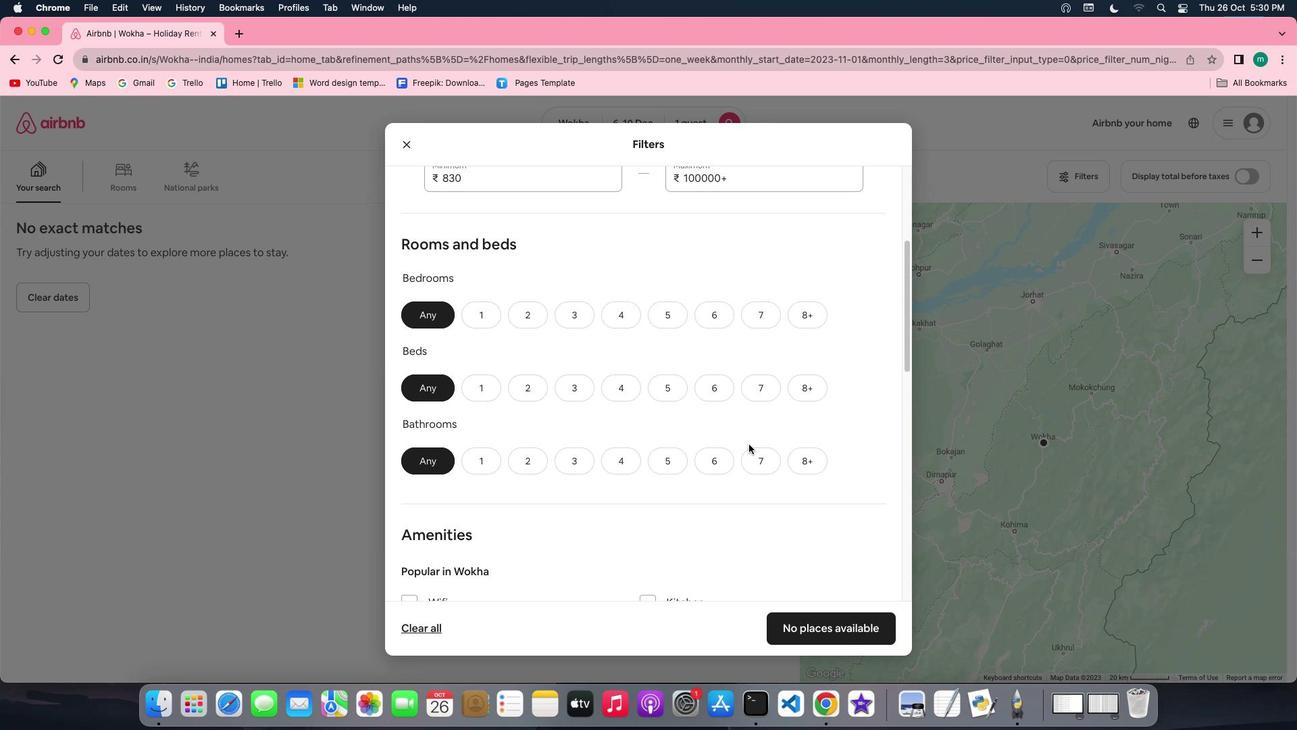
Action: Mouse scrolled (749, 444) with delta (0, 0)
Screenshot: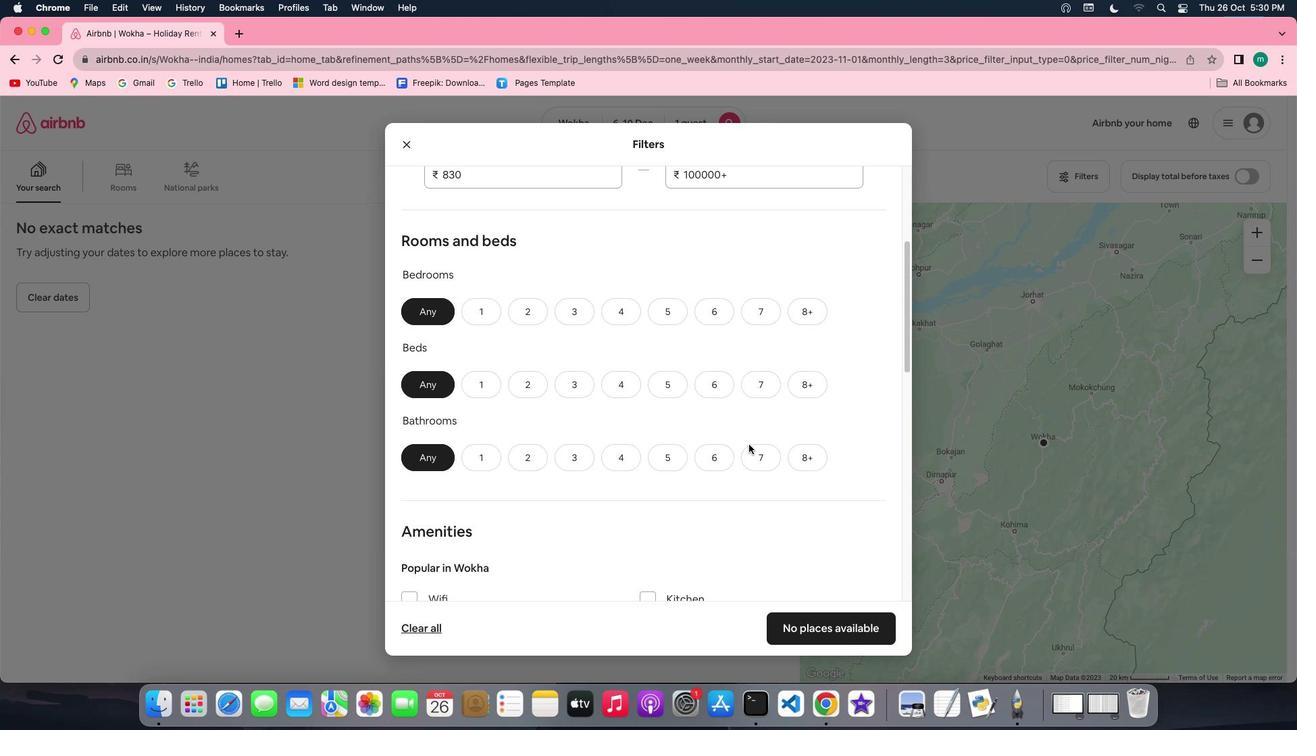 
Action: Mouse scrolled (749, 444) with delta (0, 0)
Screenshot: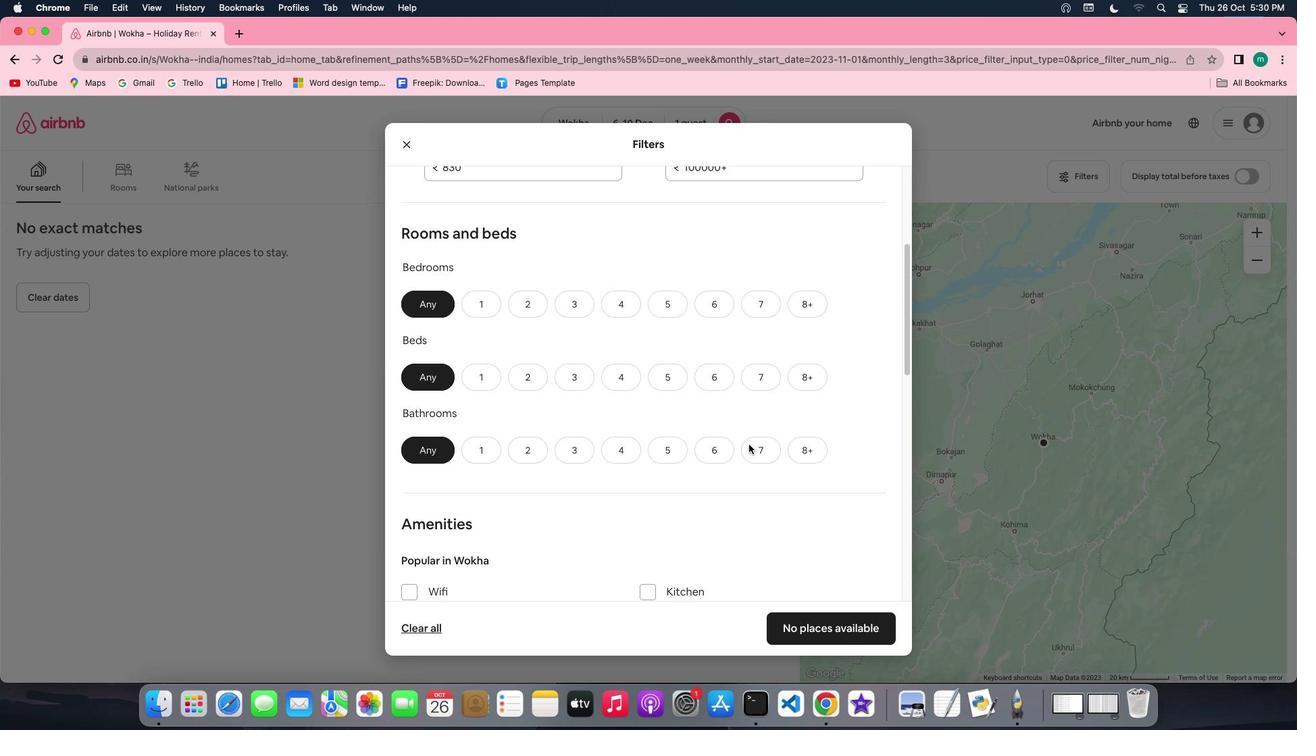 
Action: Mouse scrolled (749, 444) with delta (0, 0)
Screenshot: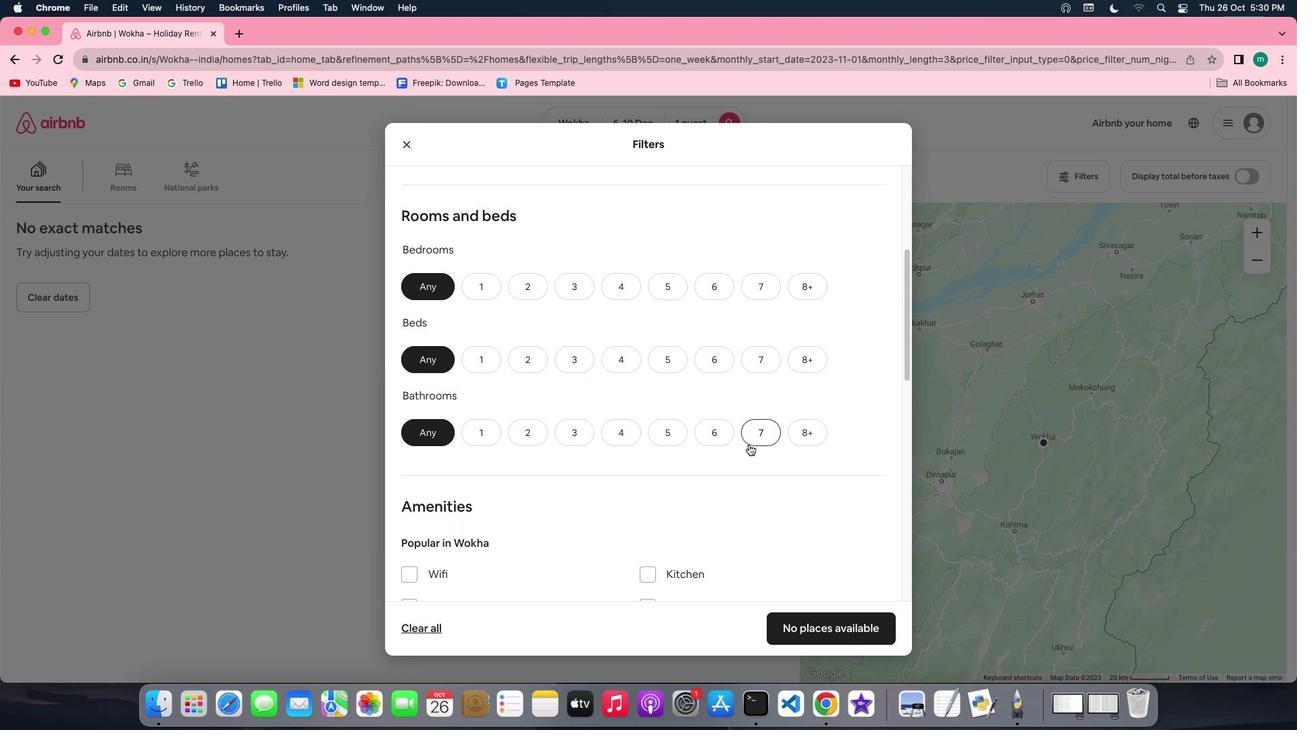 
Action: Mouse scrolled (749, 444) with delta (0, 0)
Screenshot: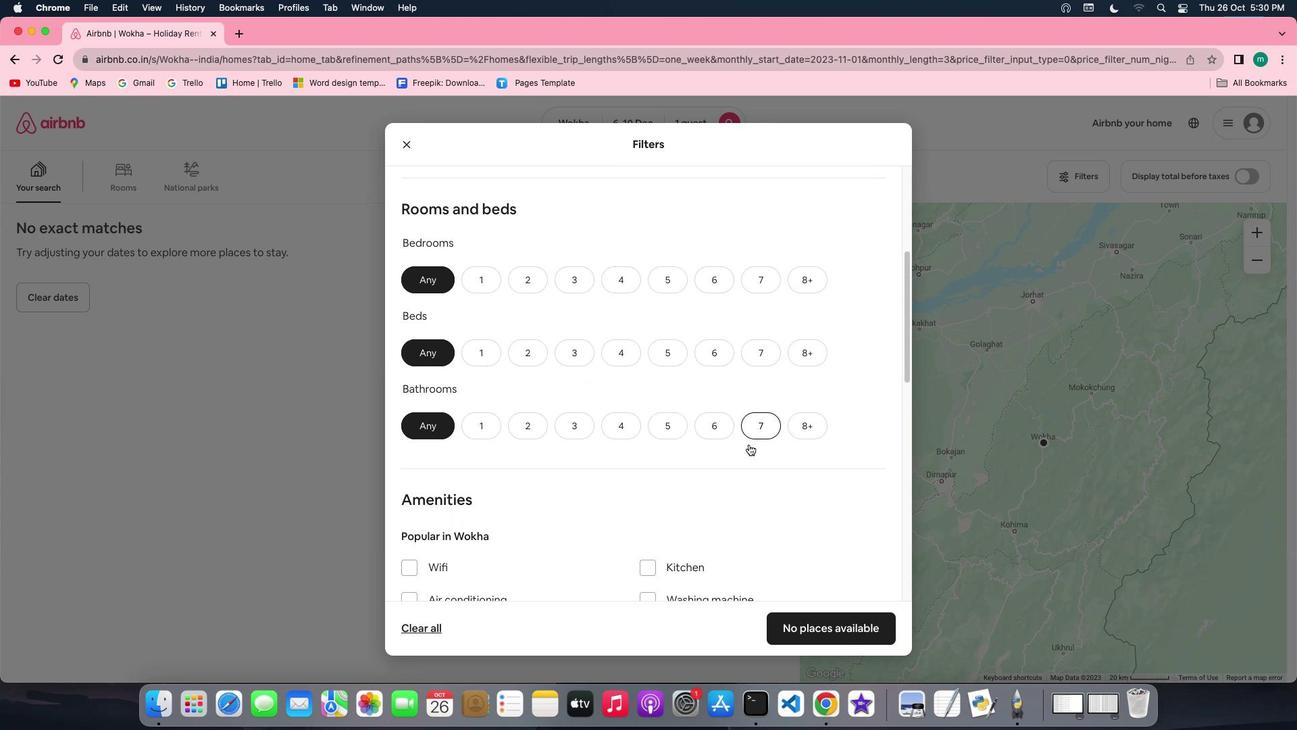 
Action: Mouse scrolled (749, 444) with delta (0, 0)
Screenshot: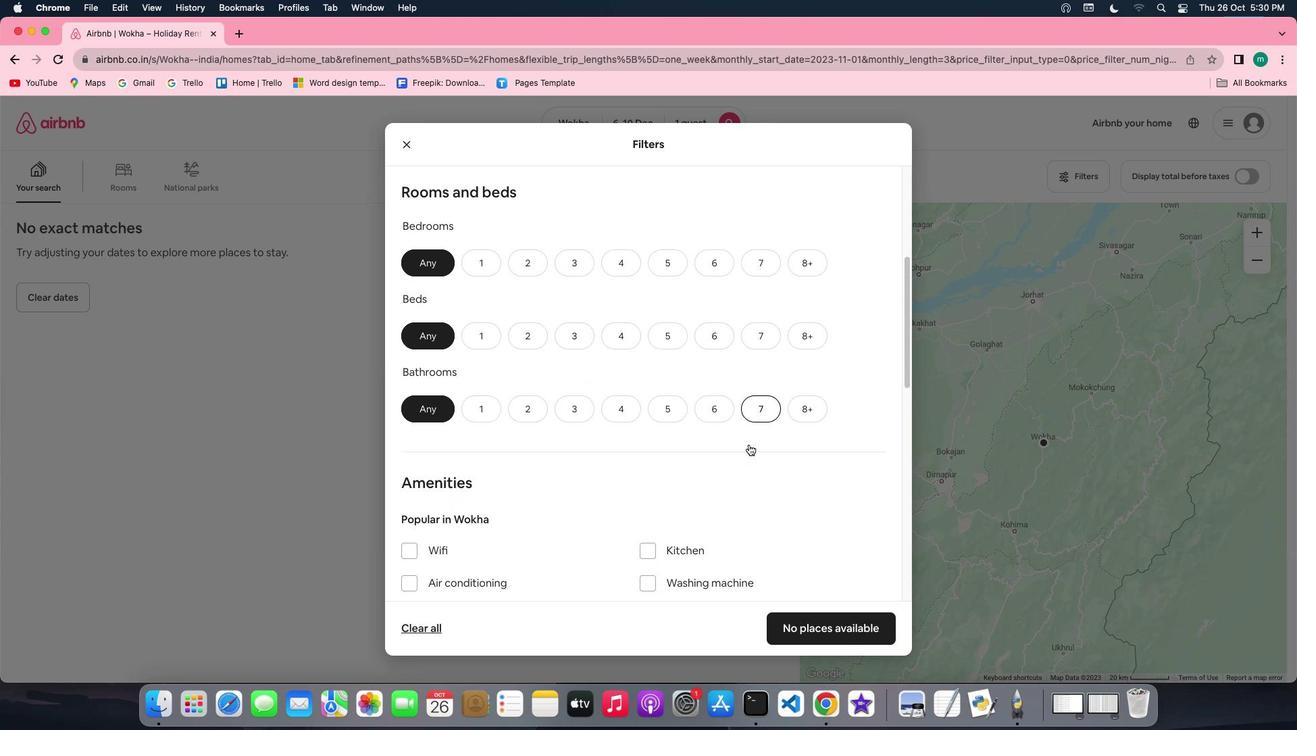 
Action: Mouse moved to (486, 224)
Screenshot: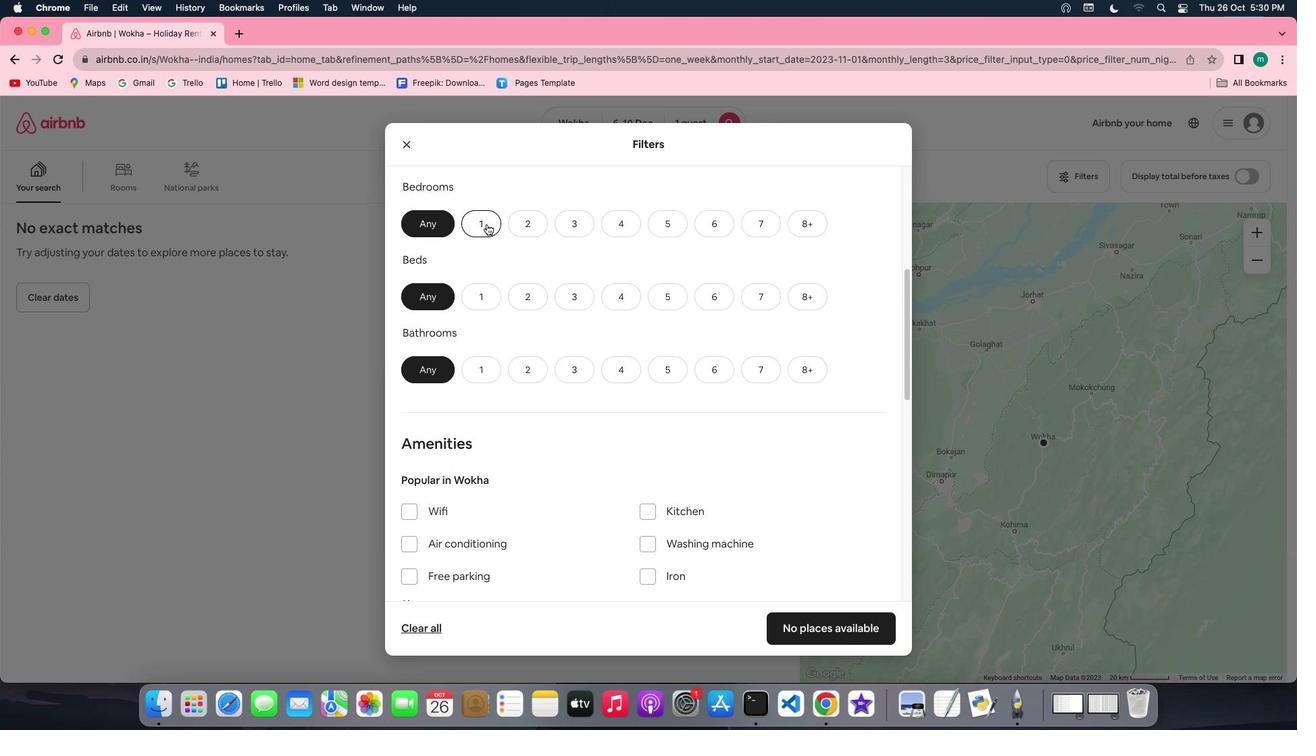 
Action: Mouse pressed left at (486, 224)
Screenshot: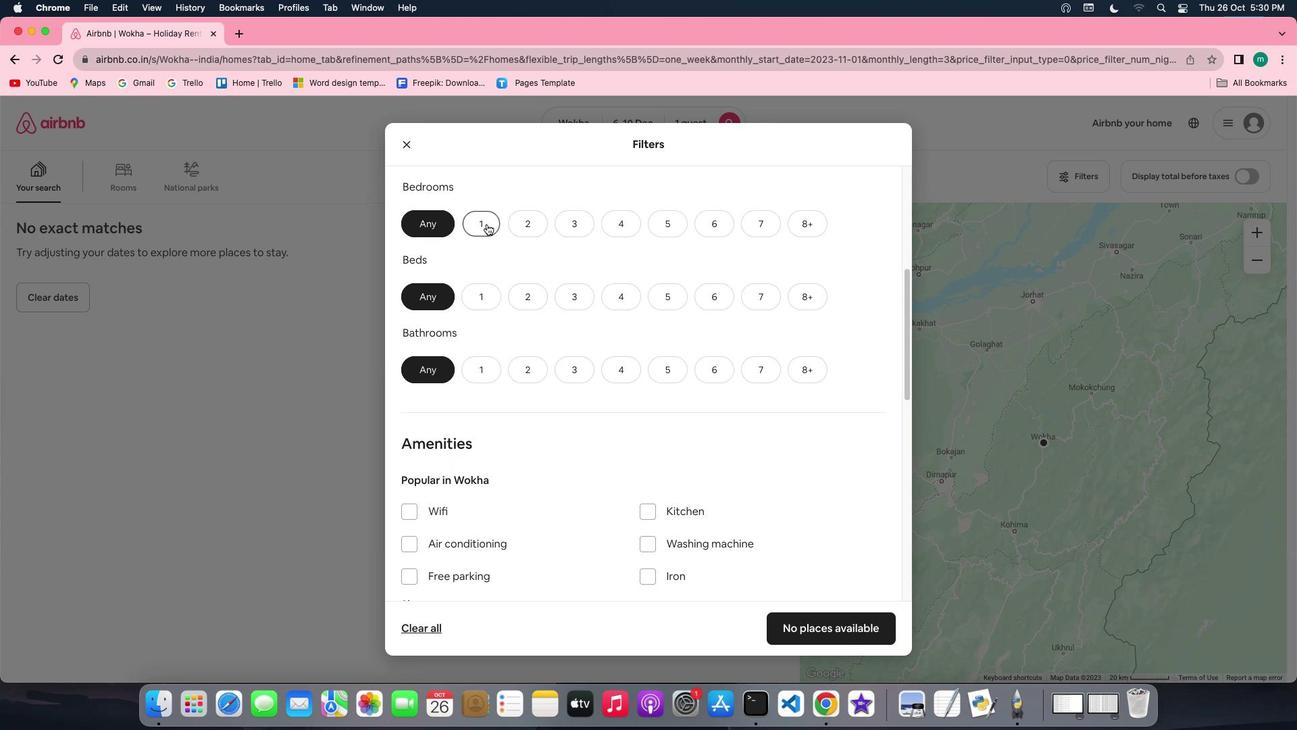 
Action: Mouse moved to (486, 283)
Screenshot: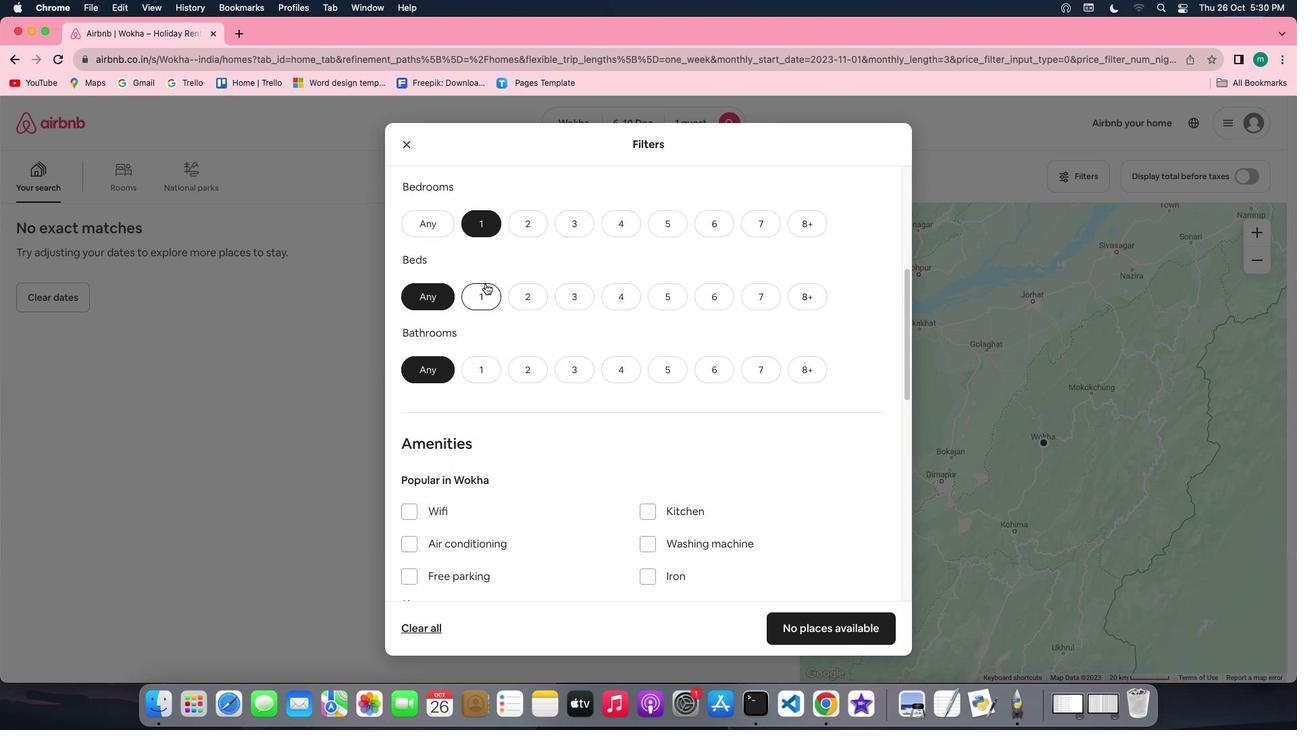 
Action: Mouse pressed left at (486, 283)
Screenshot: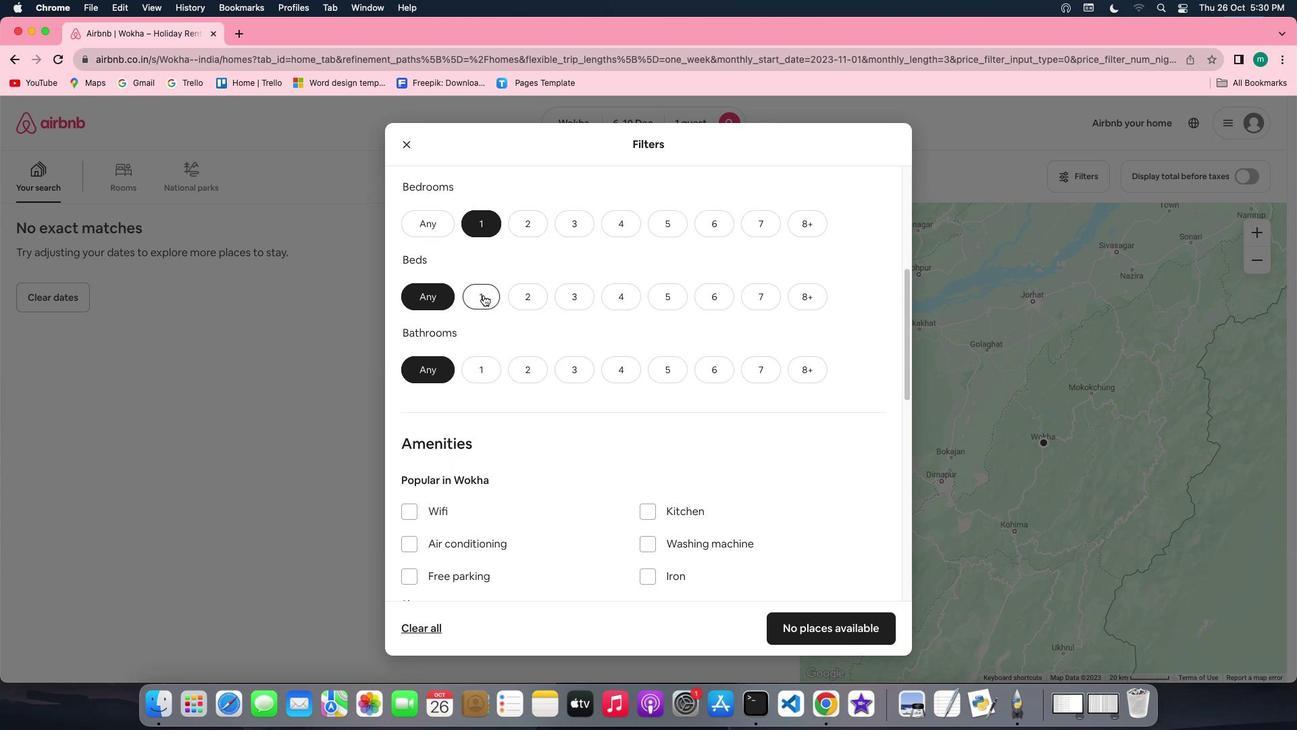 
Action: Mouse moved to (479, 362)
Screenshot: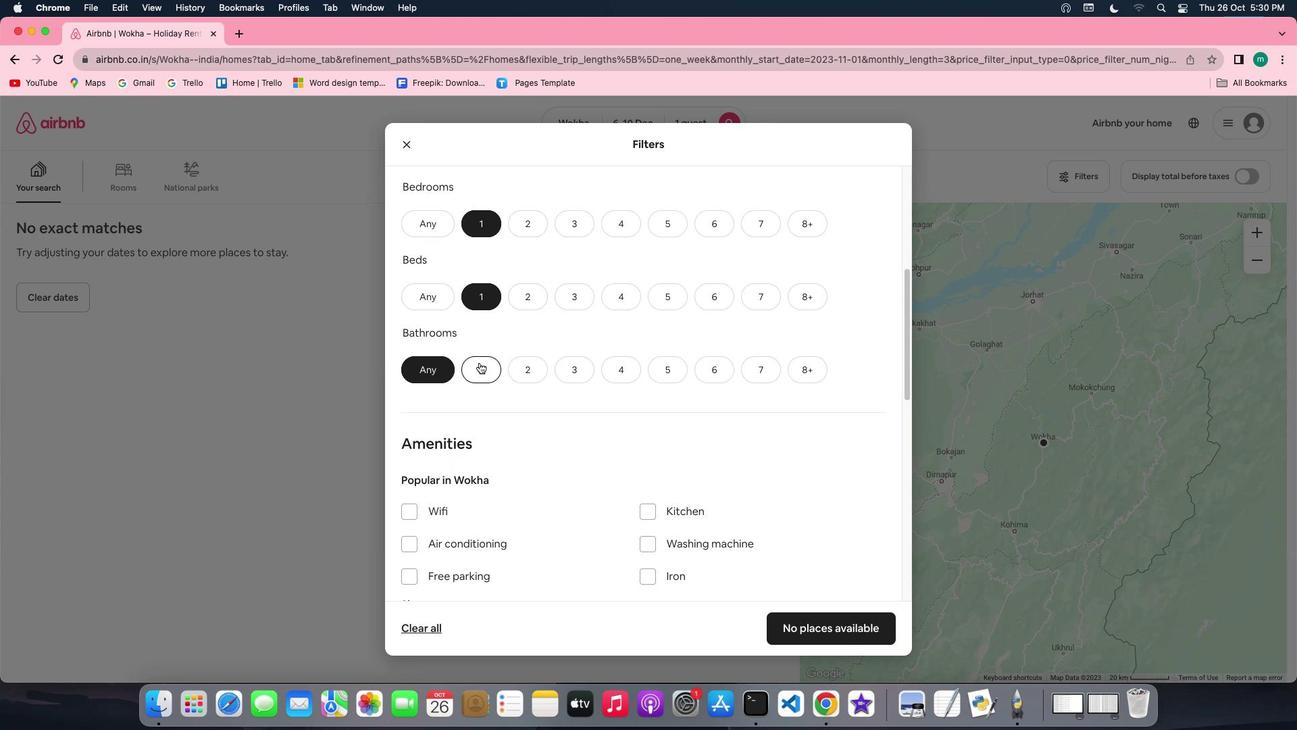 
Action: Mouse pressed left at (479, 362)
Screenshot: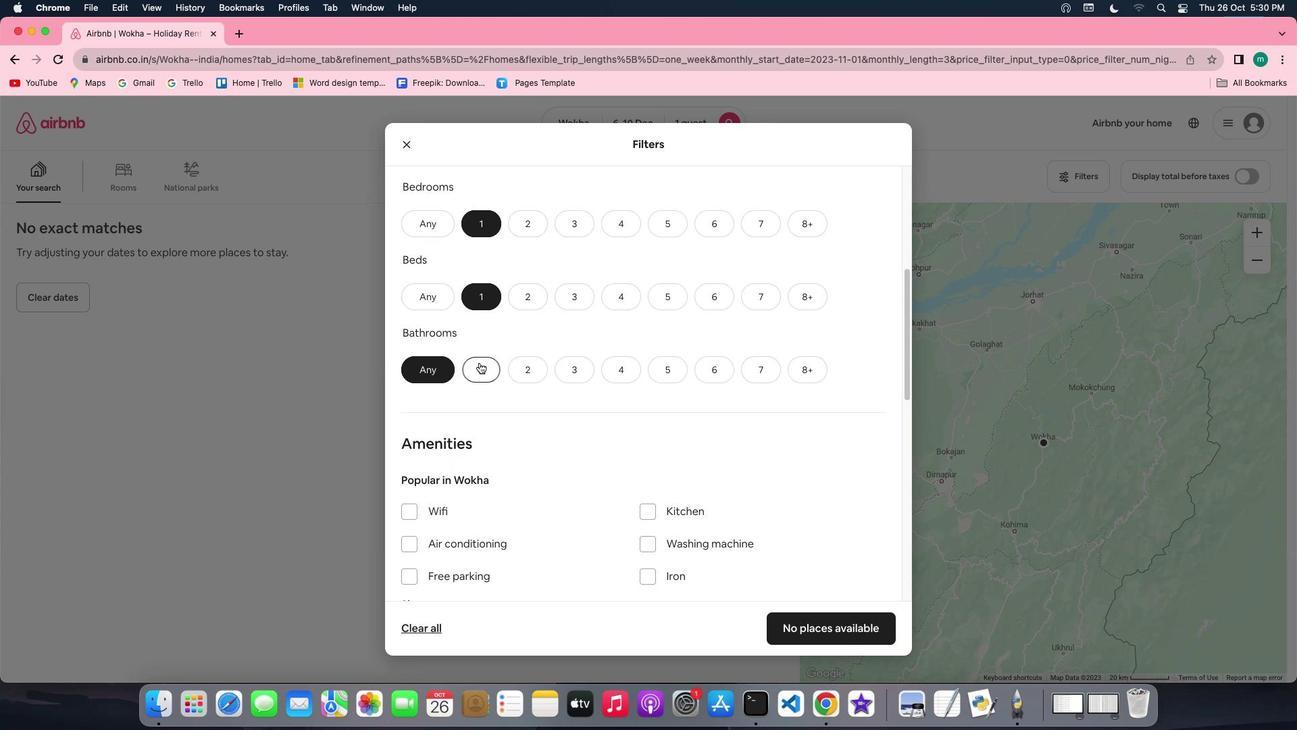 
Action: Mouse moved to (632, 405)
Screenshot: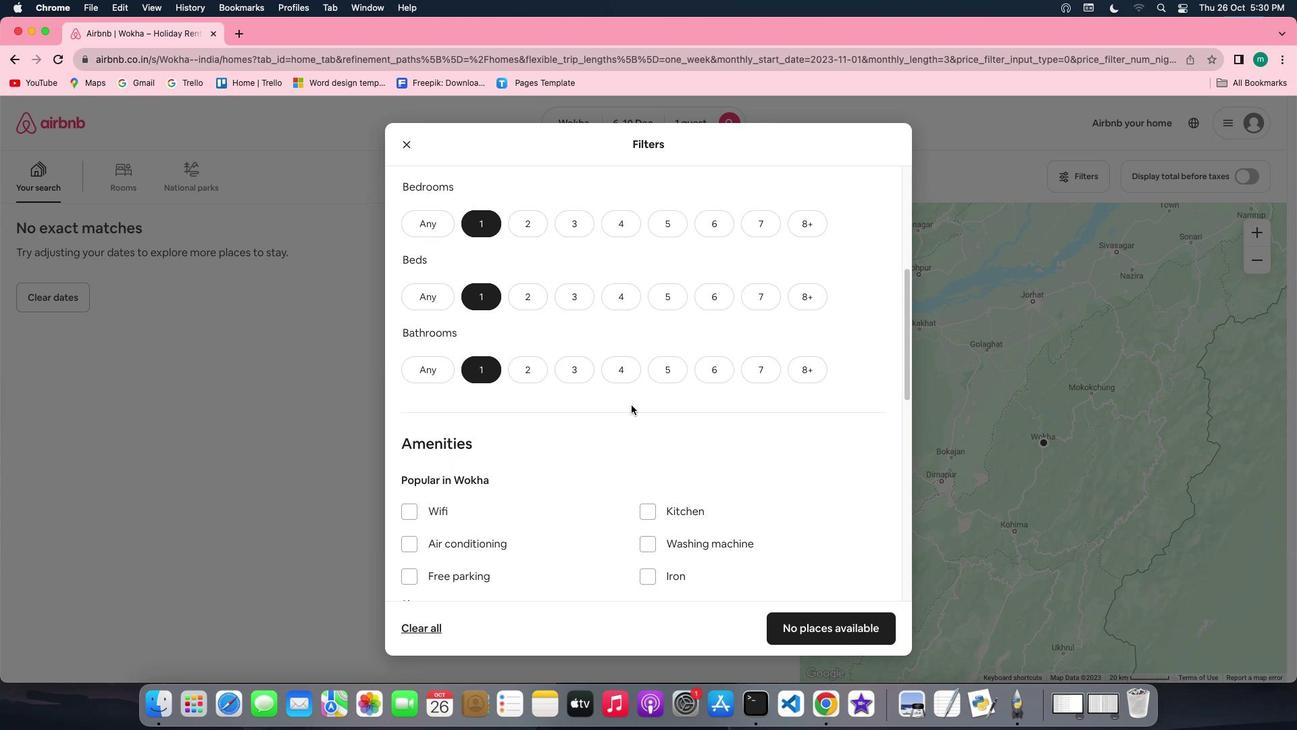
Action: Mouse scrolled (632, 405) with delta (0, 0)
Screenshot: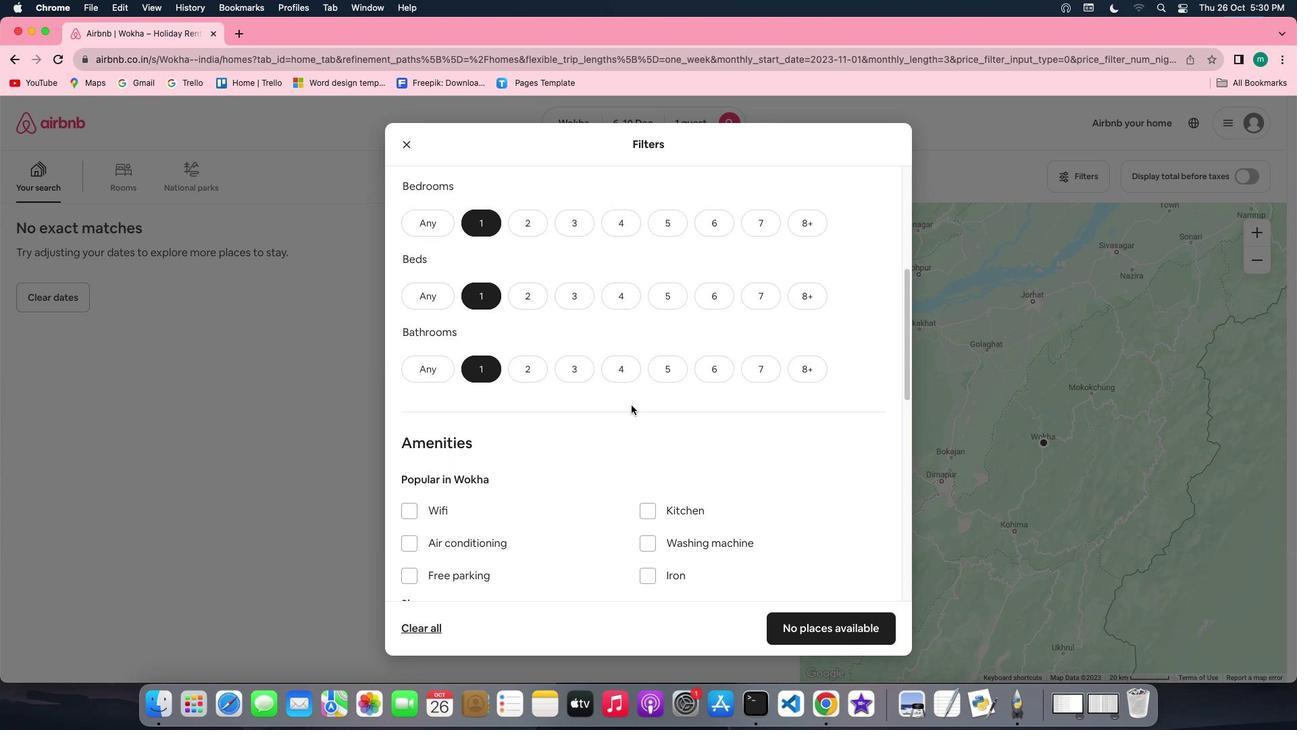 
Action: Mouse scrolled (632, 405) with delta (0, 0)
Screenshot: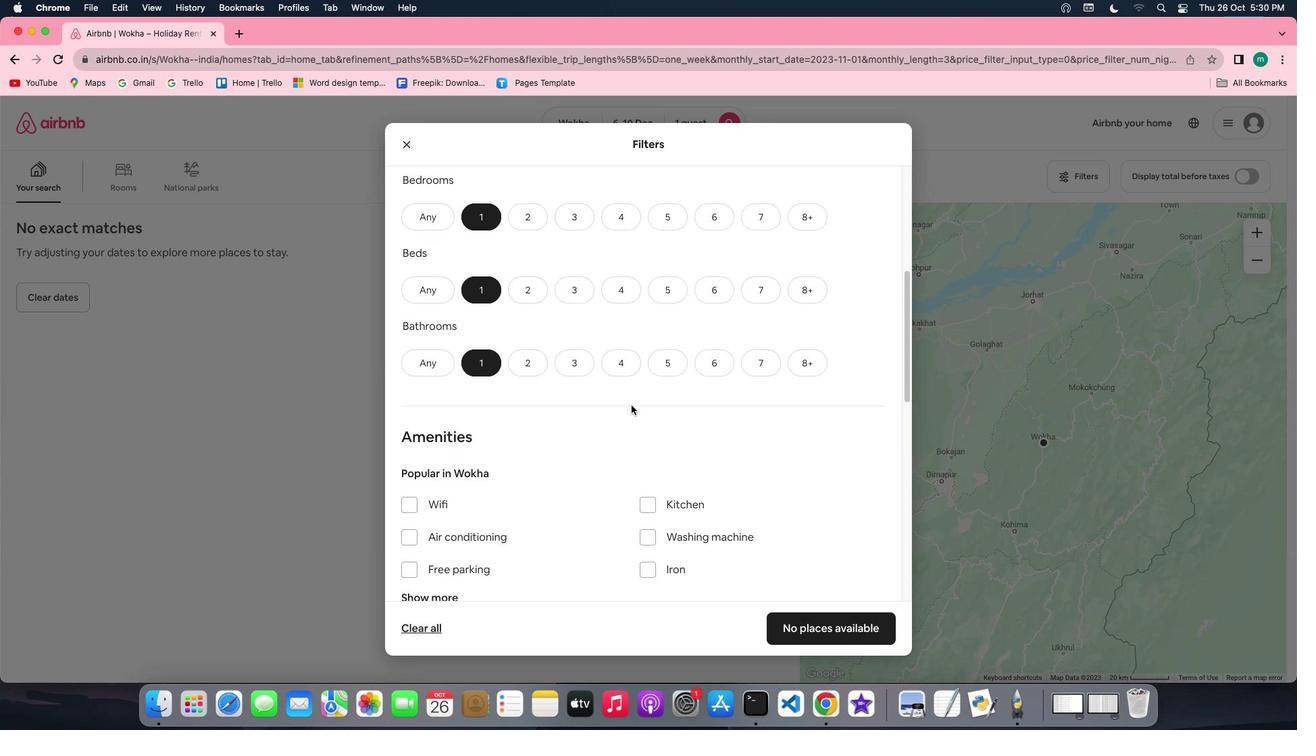 
Action: Mouse scrolled (632, 405) with delta (0, 0)
Screenshot: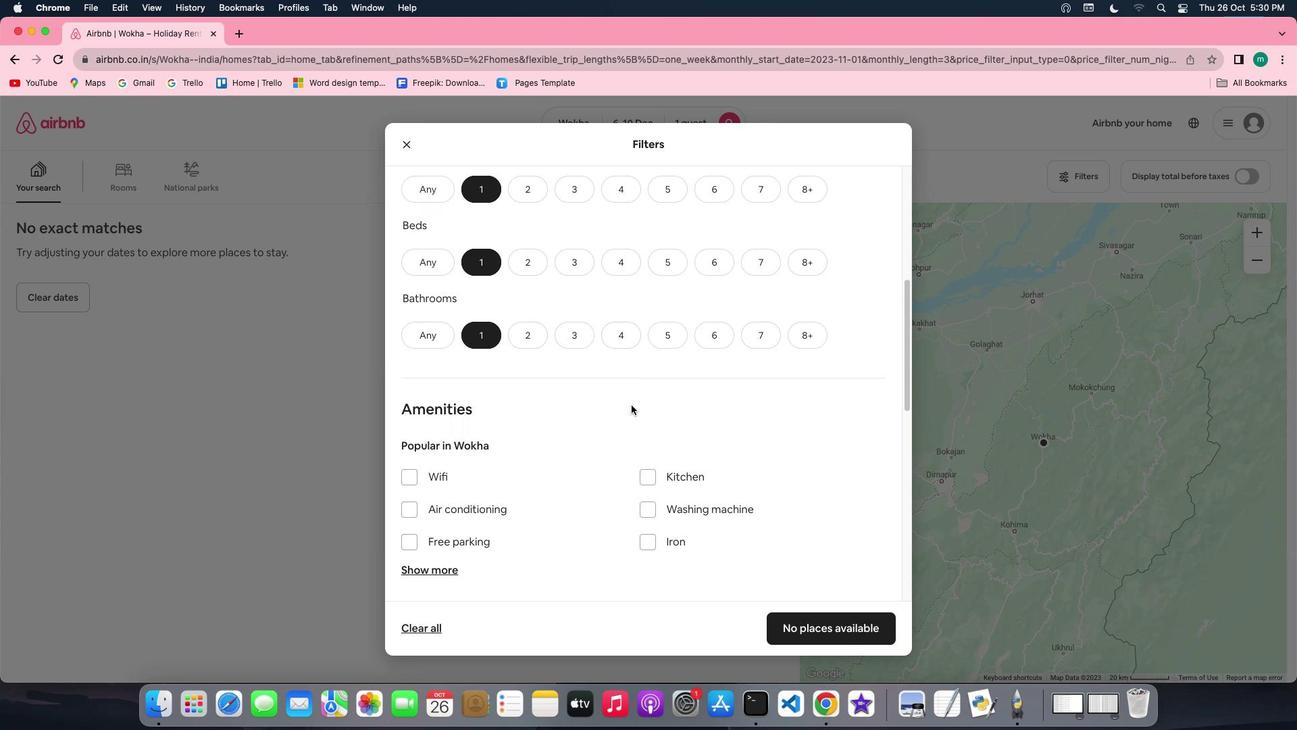 
Action: Mouse scrolled (632, 405) with delta (0, 0)
Screenshot: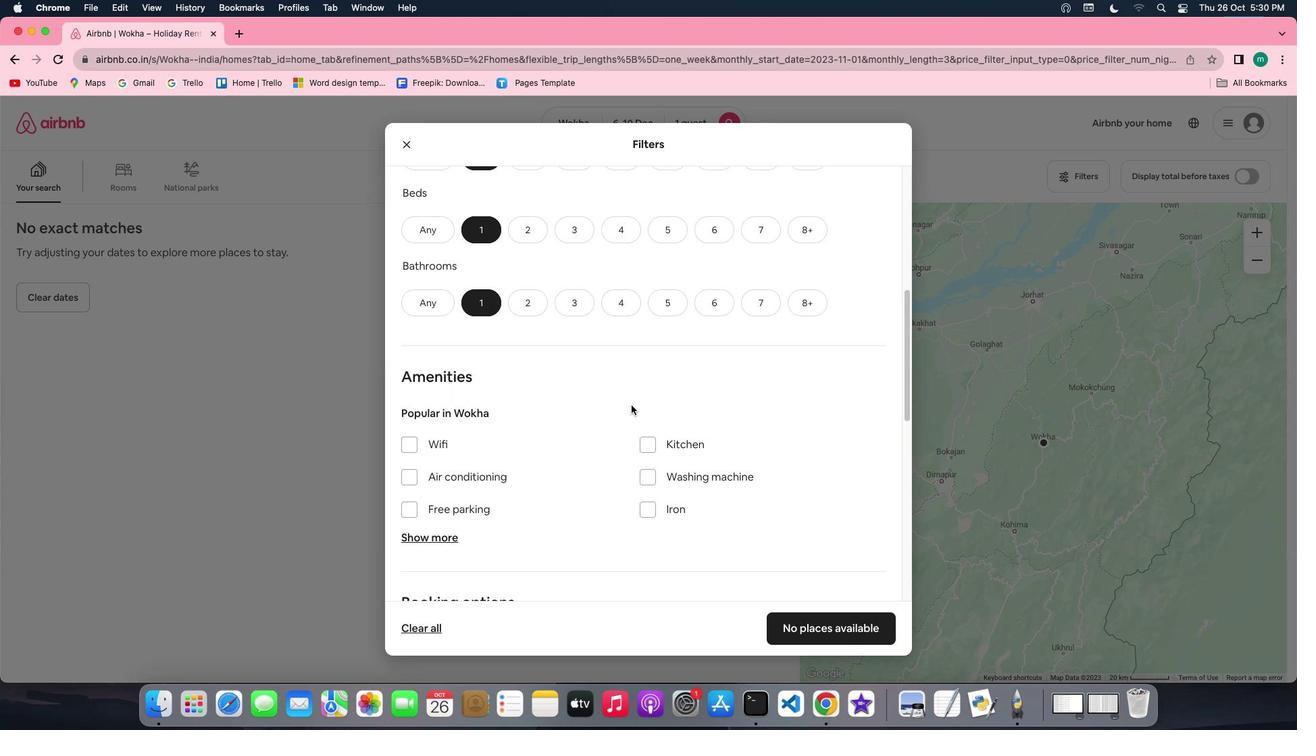 
Action: Mouse scrolled (632, 405) with delta (0, 0)
Screenshot: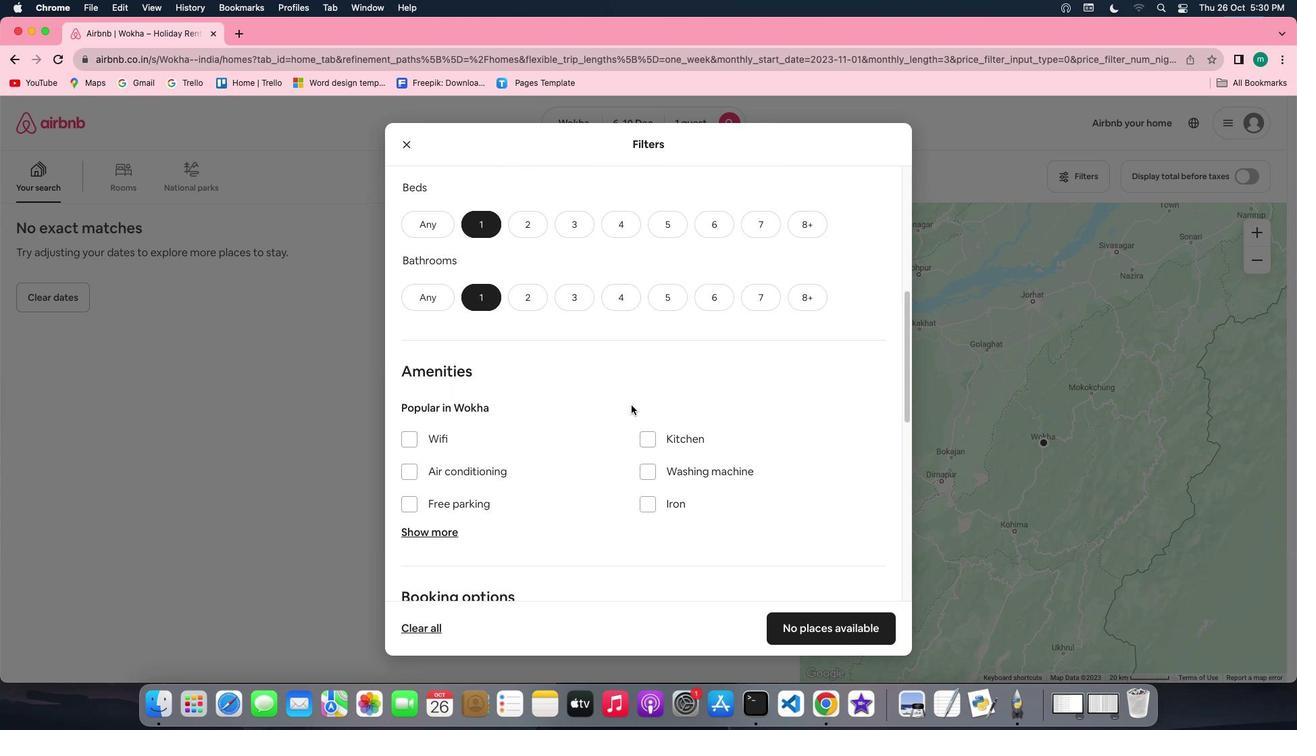 
Action: Mouse scrolled (632, 405) with delta (0, -1)
Screenshot: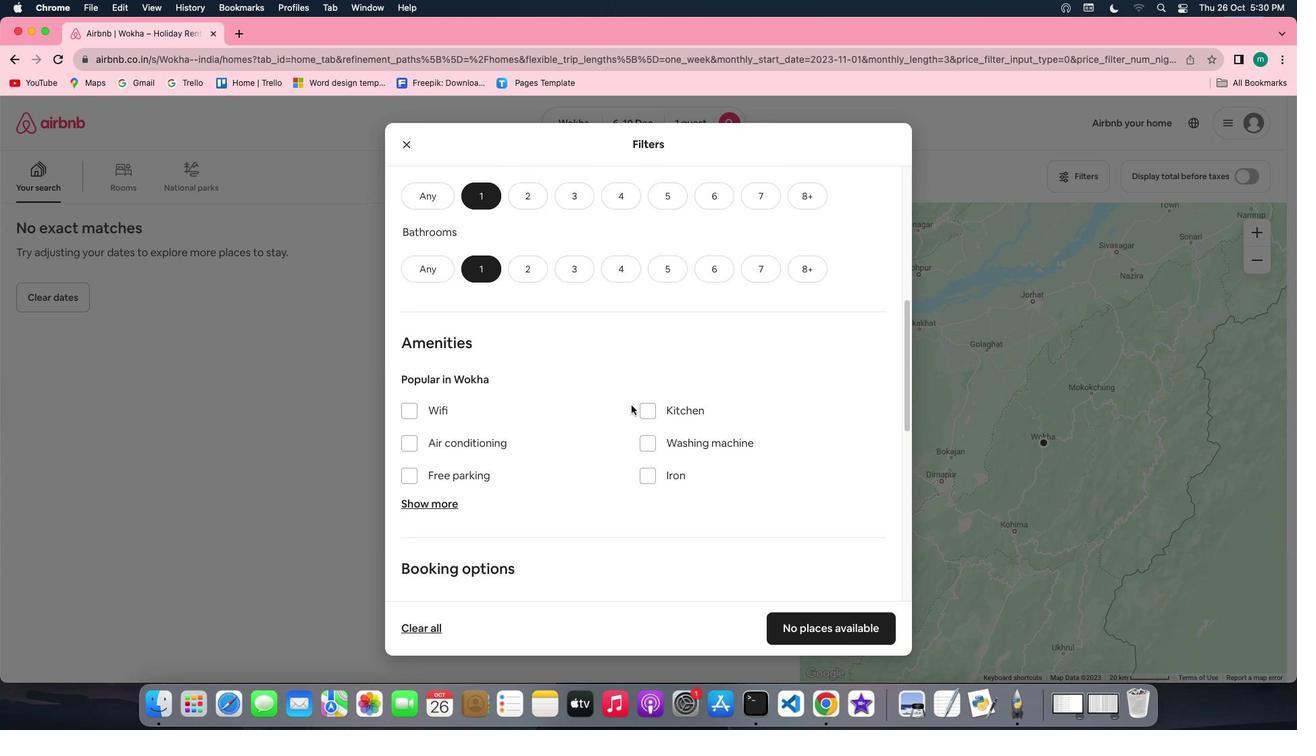 
Action: Mouse scrolled (632, 405) with delta (0, 0)
Screenshot: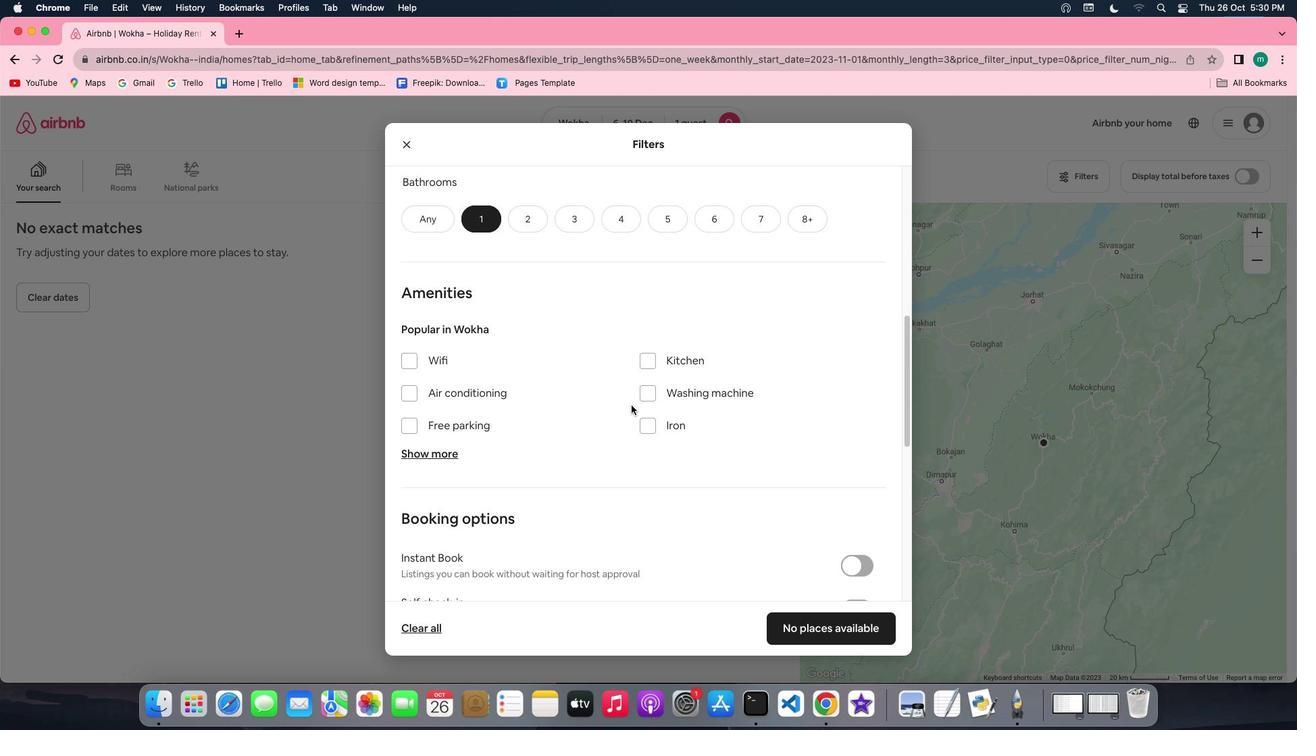 
Action: Mouse scrolled (632, 405) with delta (0, 0)
Screenshot: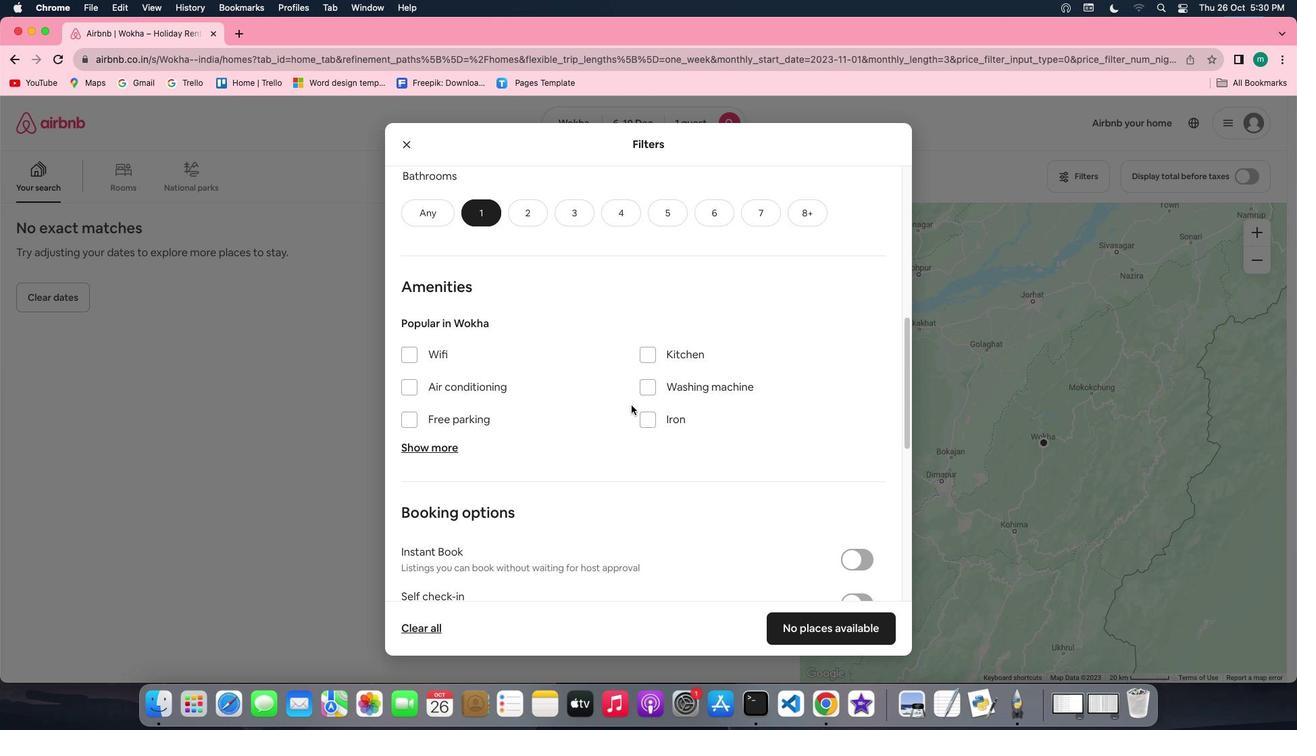 
Action: Mouse scrolled (632, 405) with delta (0, 0)
Screenshot: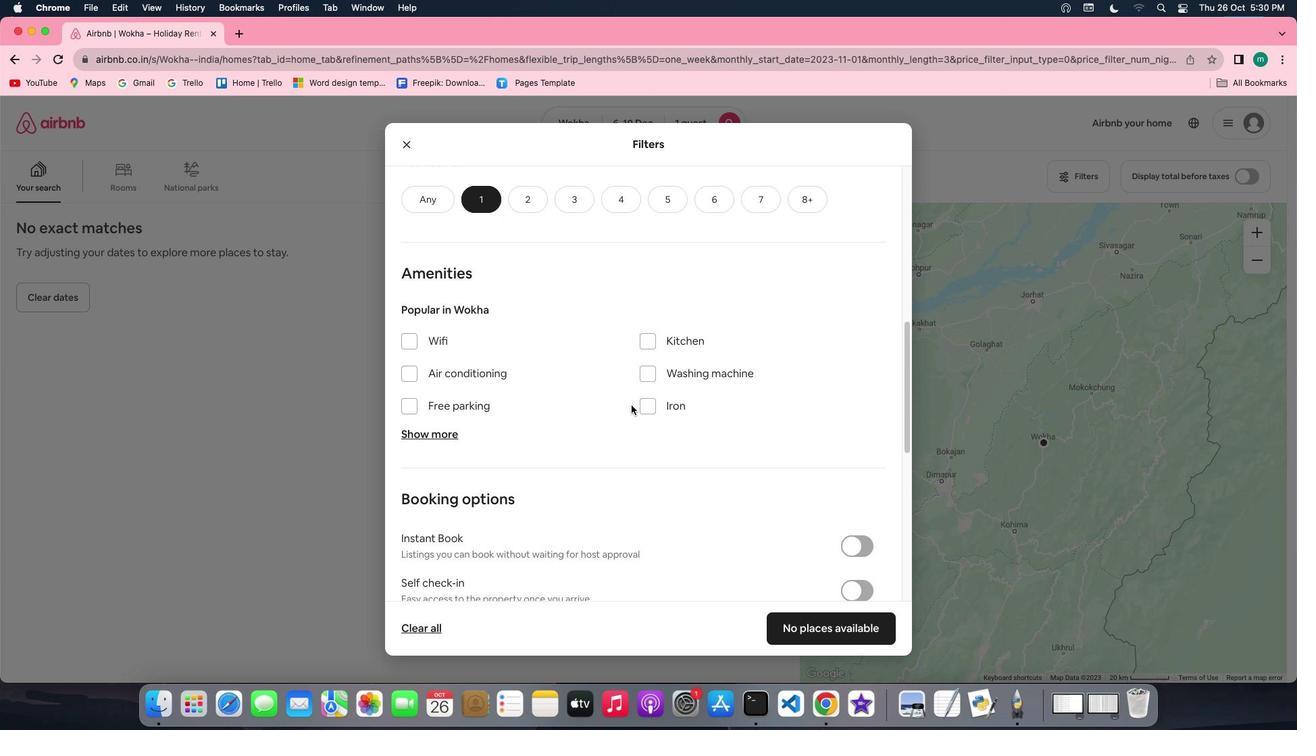 
Action: Mouse moved to (672, 412)
Screenshot: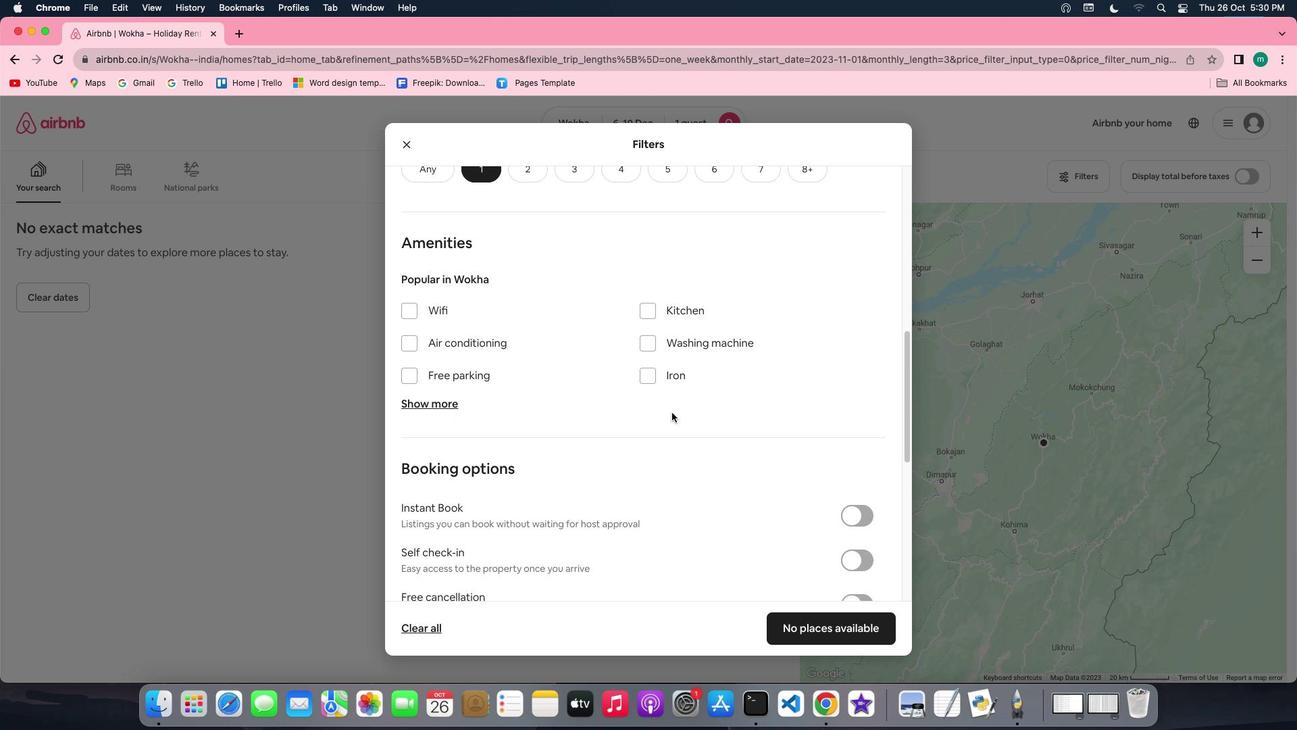
Action: Mouse scrolled (672, 412) with delta (0, 0)
Screenshot: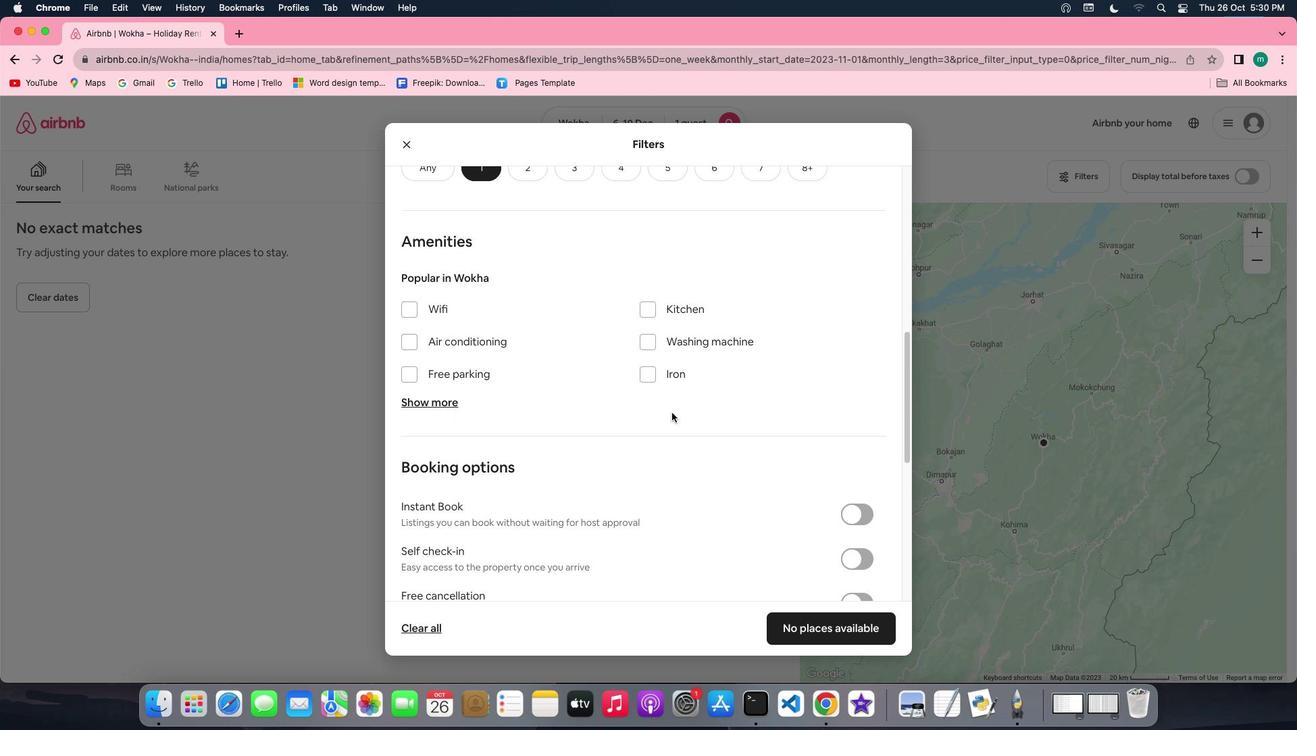 
Action: Mouse scrolled (672, 412) with delta (0, 0)
Screenshot: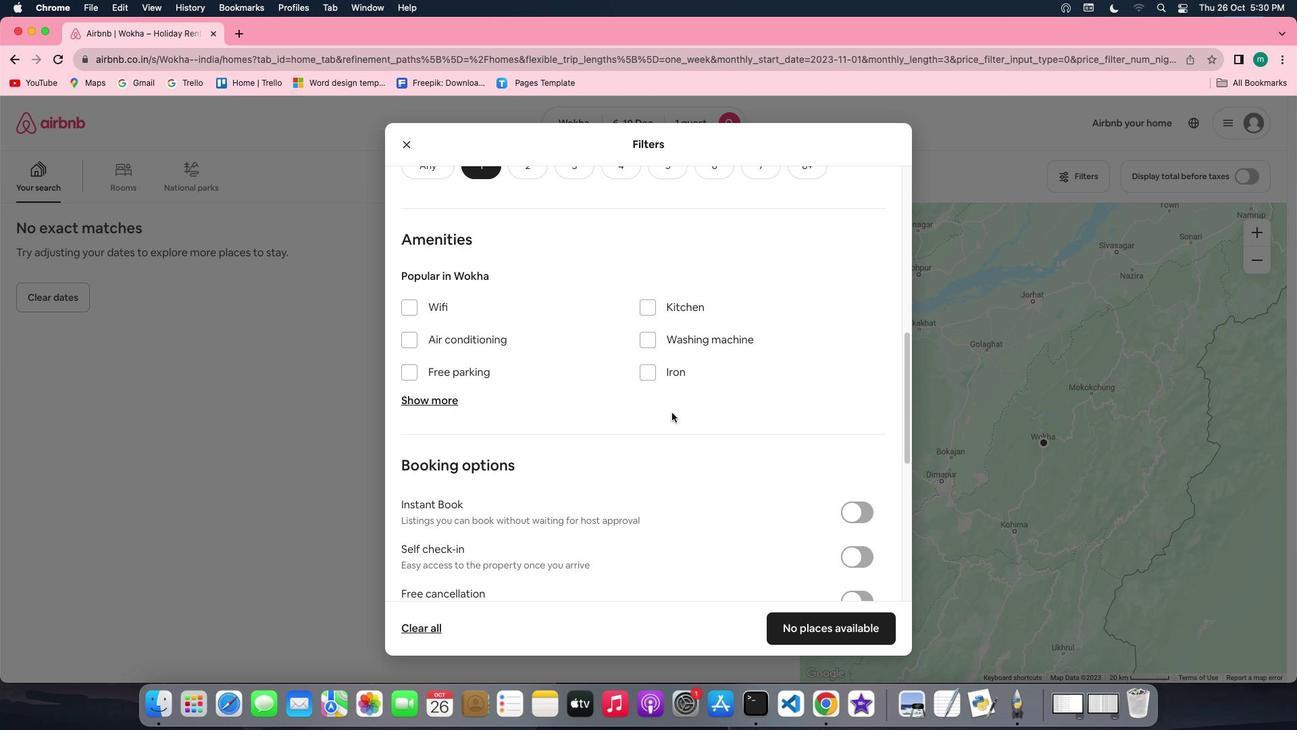 
Action: Mouse scrolled (672, 412) with delta (0, 0)
Screenshot: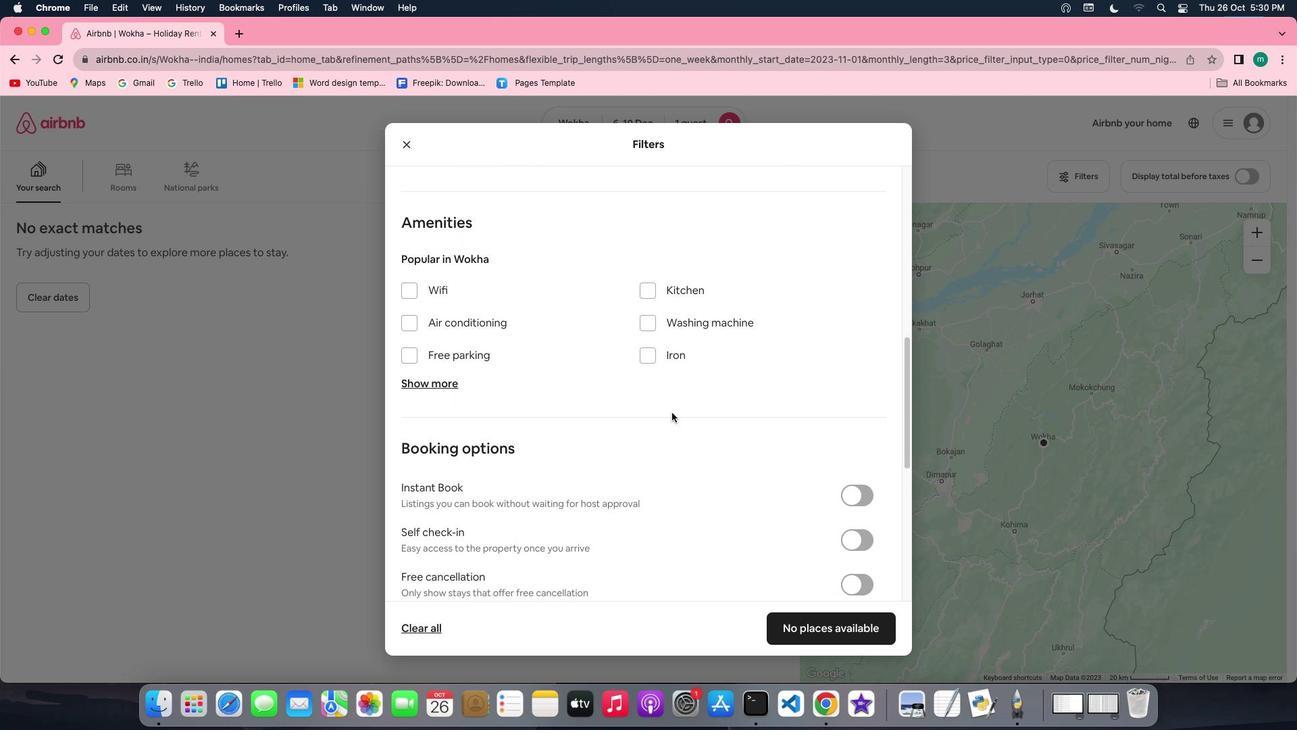 
Action: Mouse scrolled (672, 412) with delta (0, 0)
Screenshot: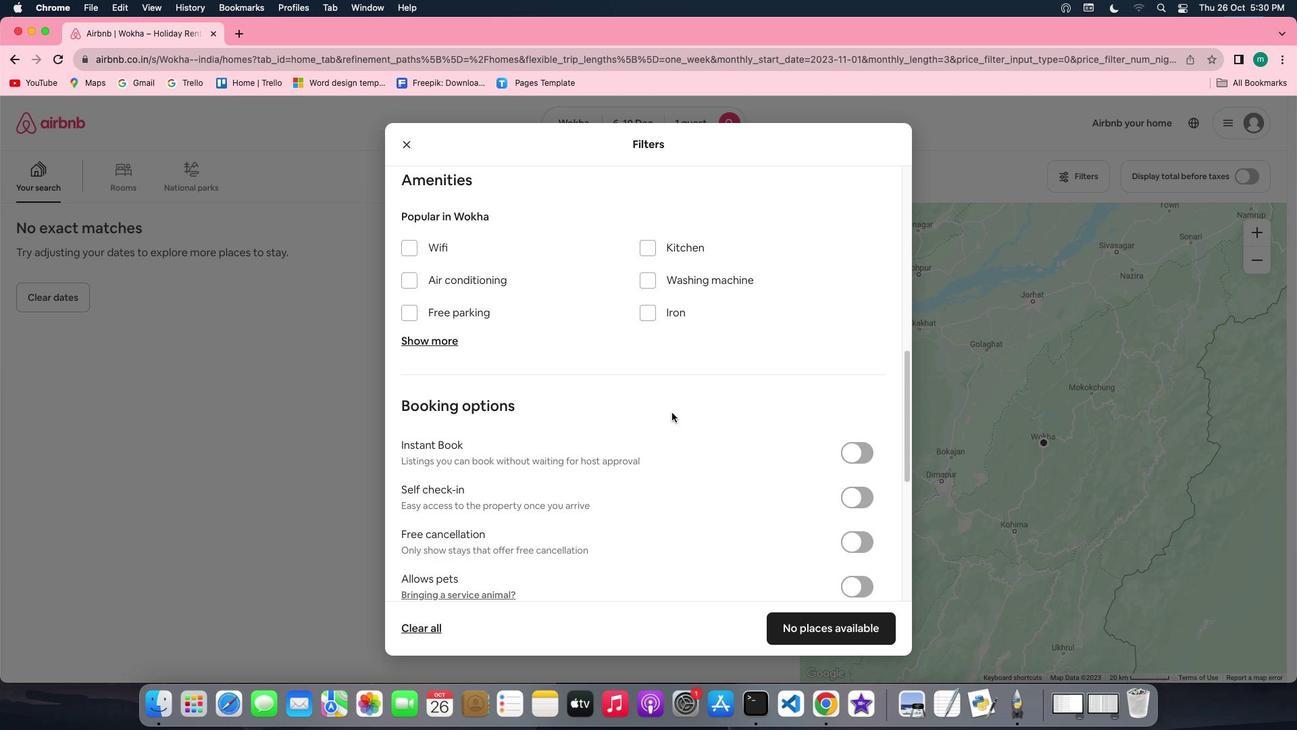 
Action: Mouse scrolled (672, 412) with delta (0, 0)
Screenshot: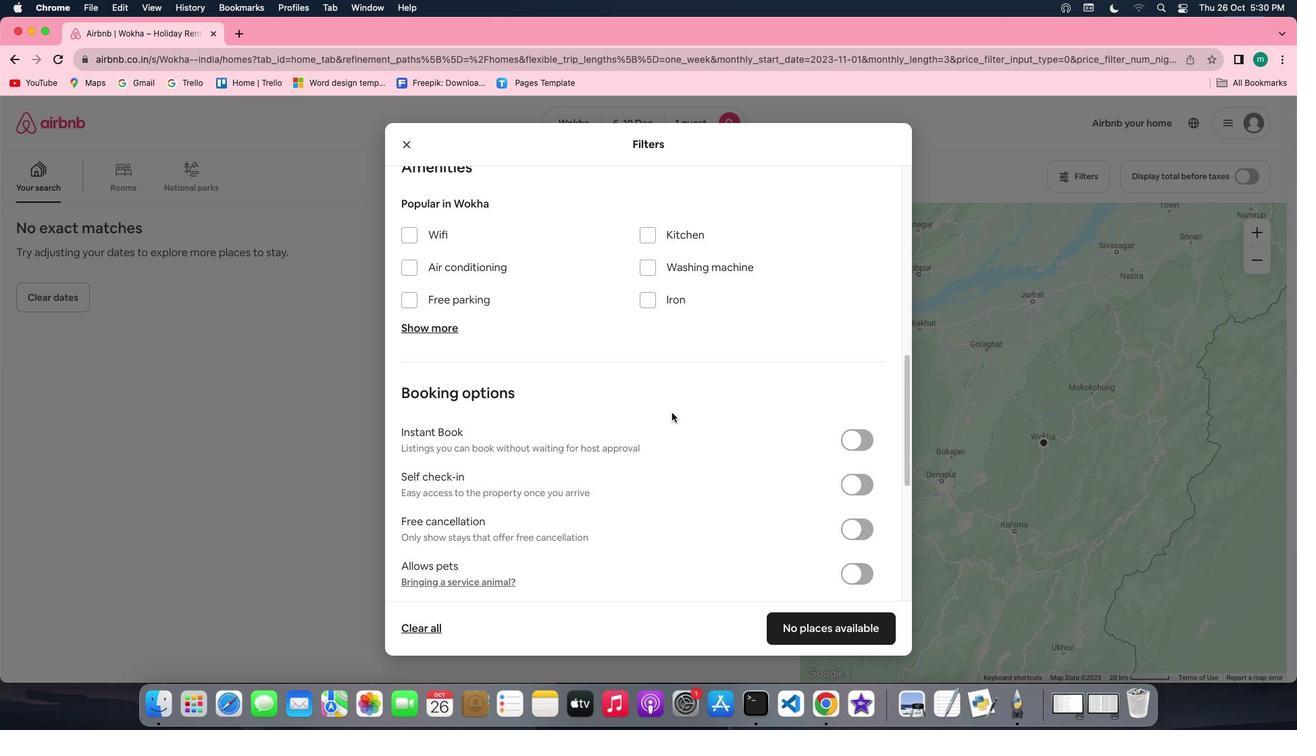 
Action: Mouse scrolled (672, 412) with delta (0, 0)
Screenshot: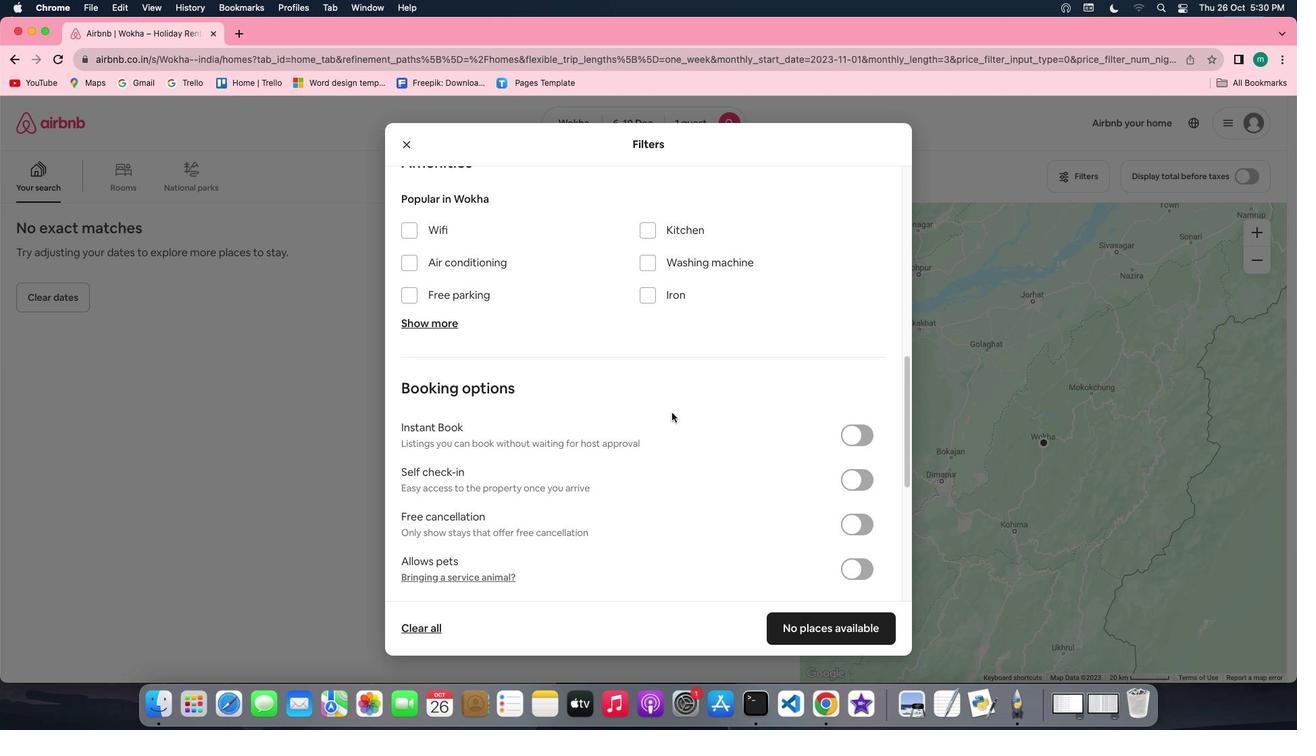 
Action: Mouse scrolled (672, 412) with delta (0, 0)
Screenshot: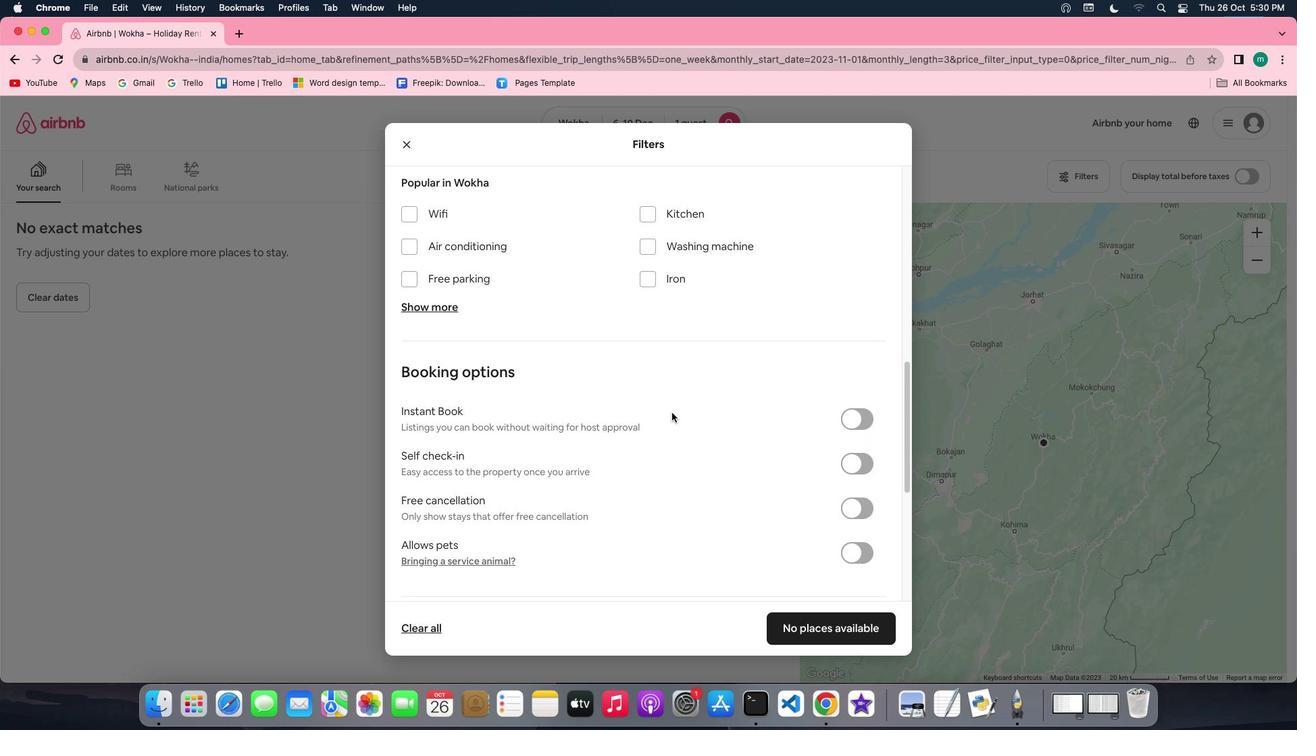
Action: Mouse moved to (650, 227)
Screenshot: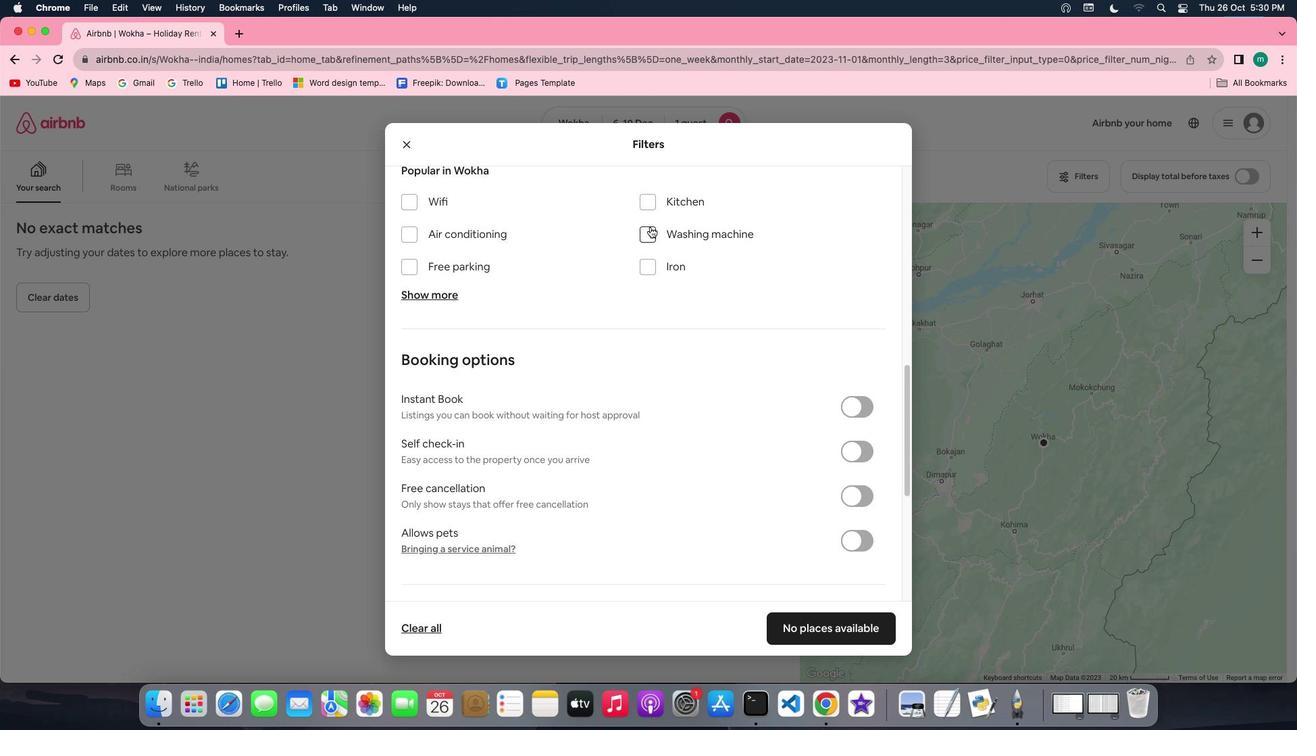 
Action: Mouse pressed left at (650, 227)
Screenshot: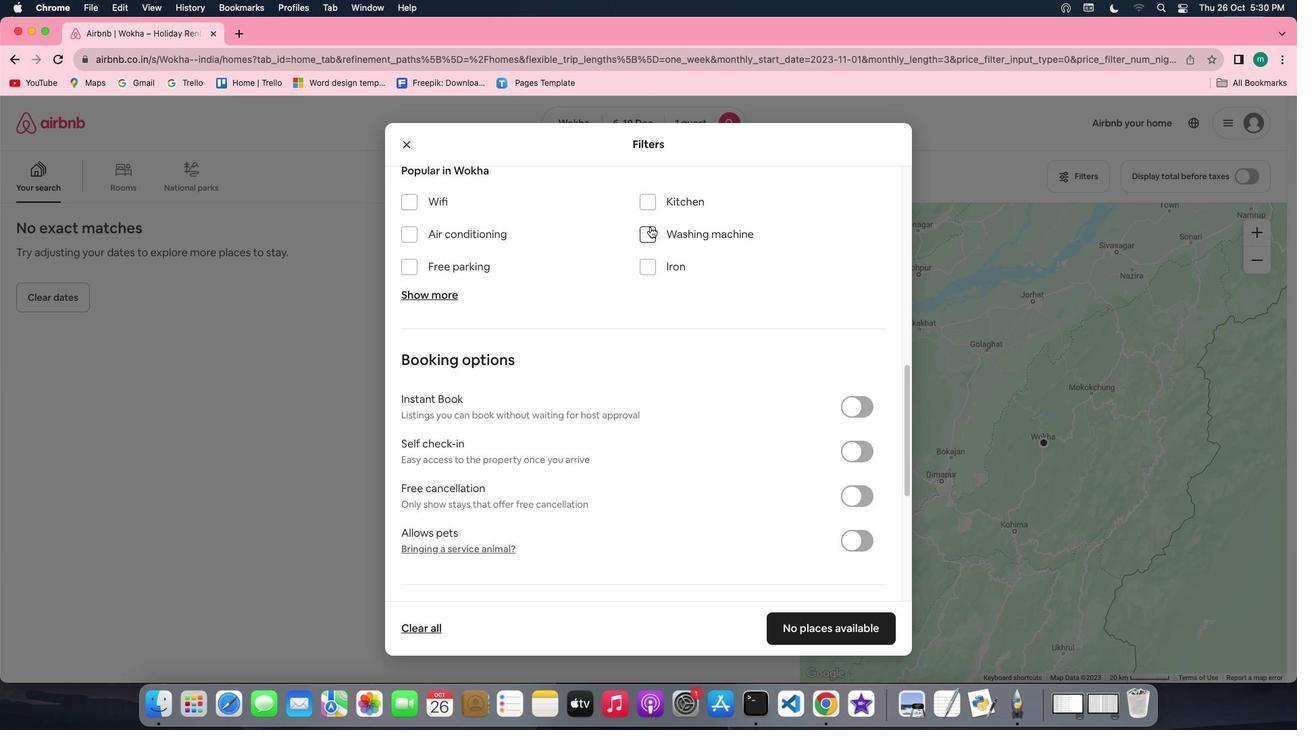 
Action: Mouse moved to (604, 292)
Screenshot: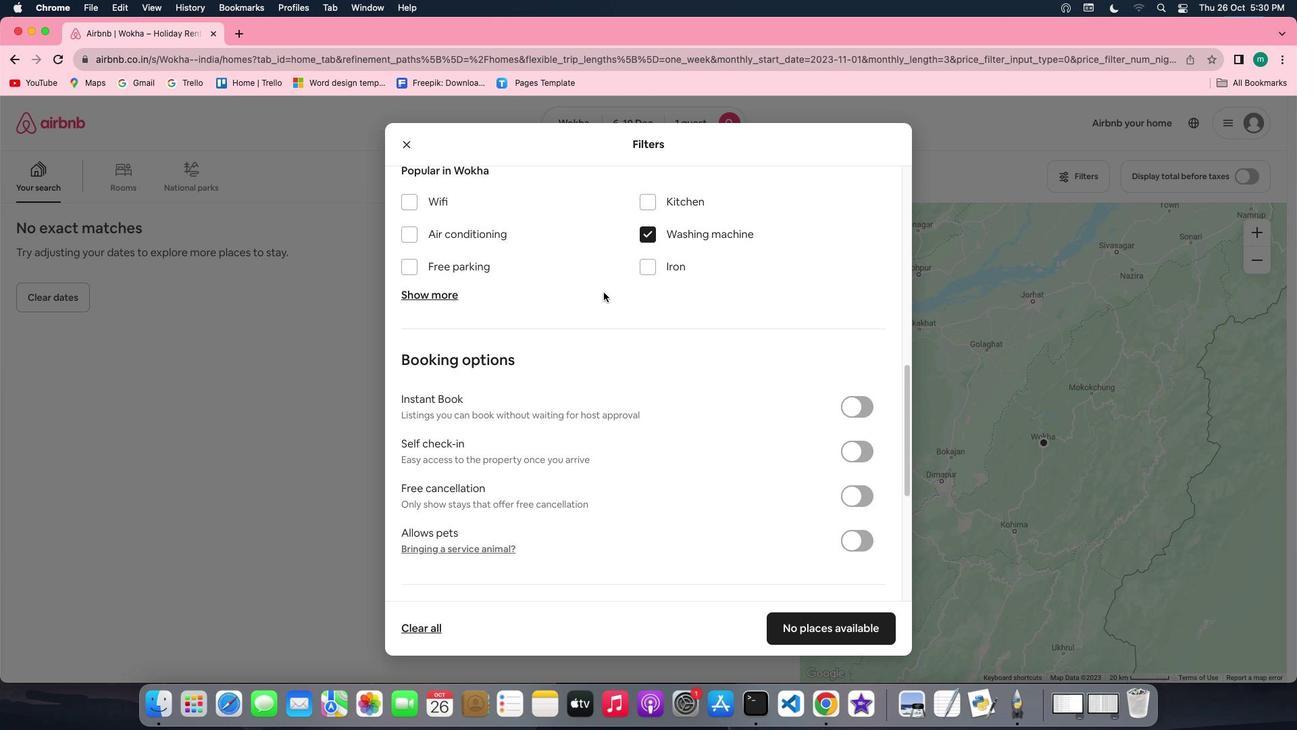 
Action: Mouse scrolled (604, 292) with delta (0, 0)
Screenshot: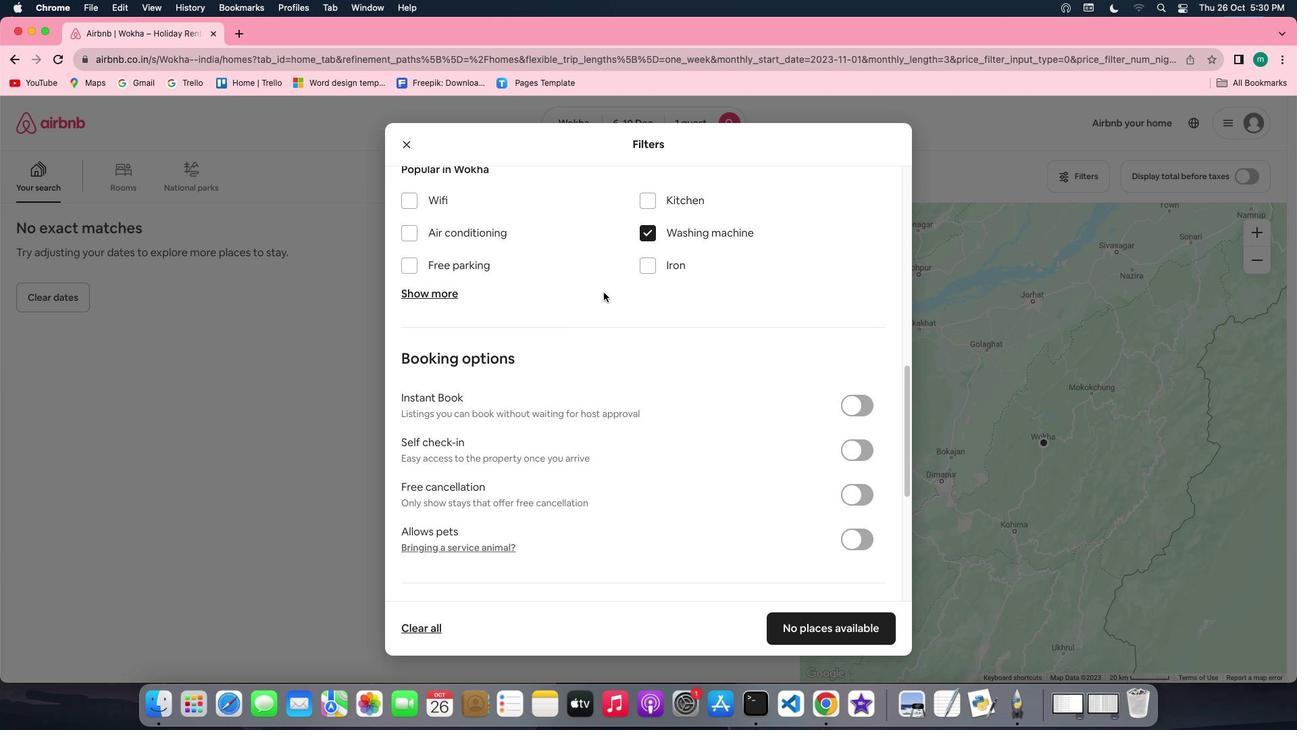 
Action: Mouse scrolled (604, 292) with delta (0, 0)
Screenshot: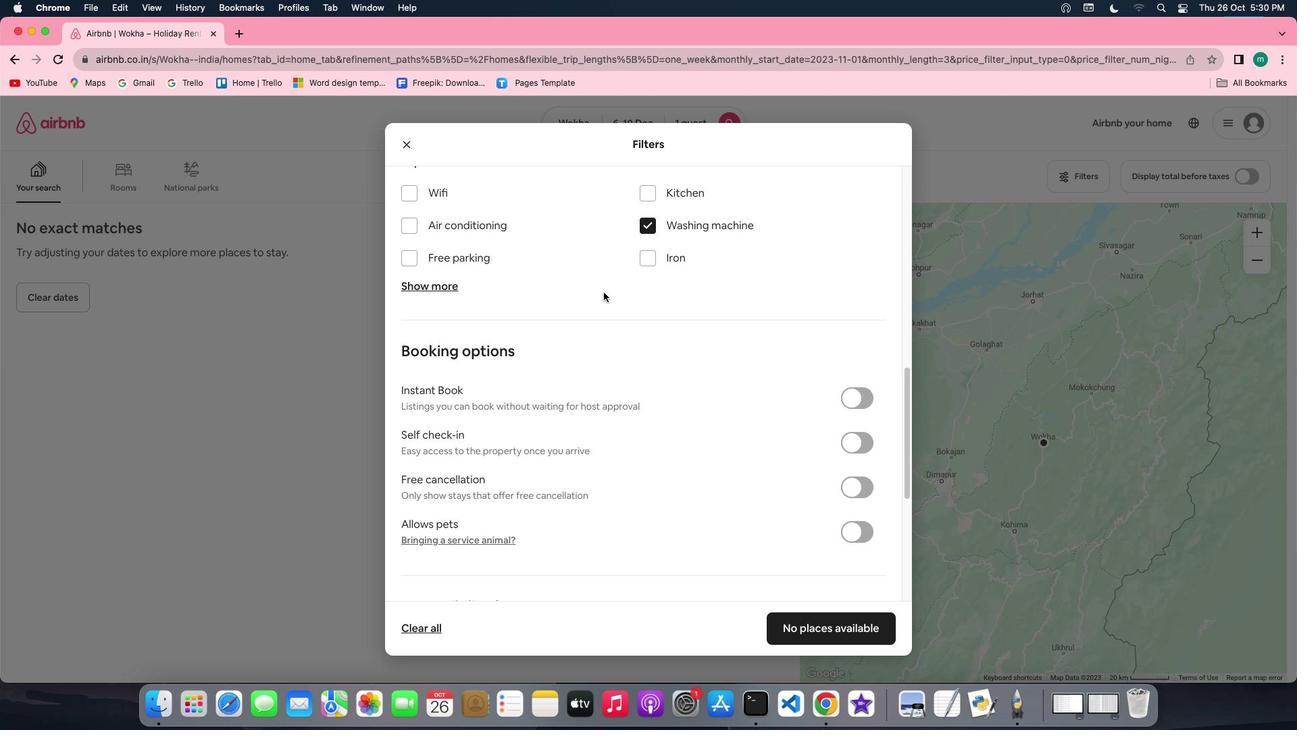 
Action: Mouse scrolled (604, 292) with delta (0, 0)
Screenshot: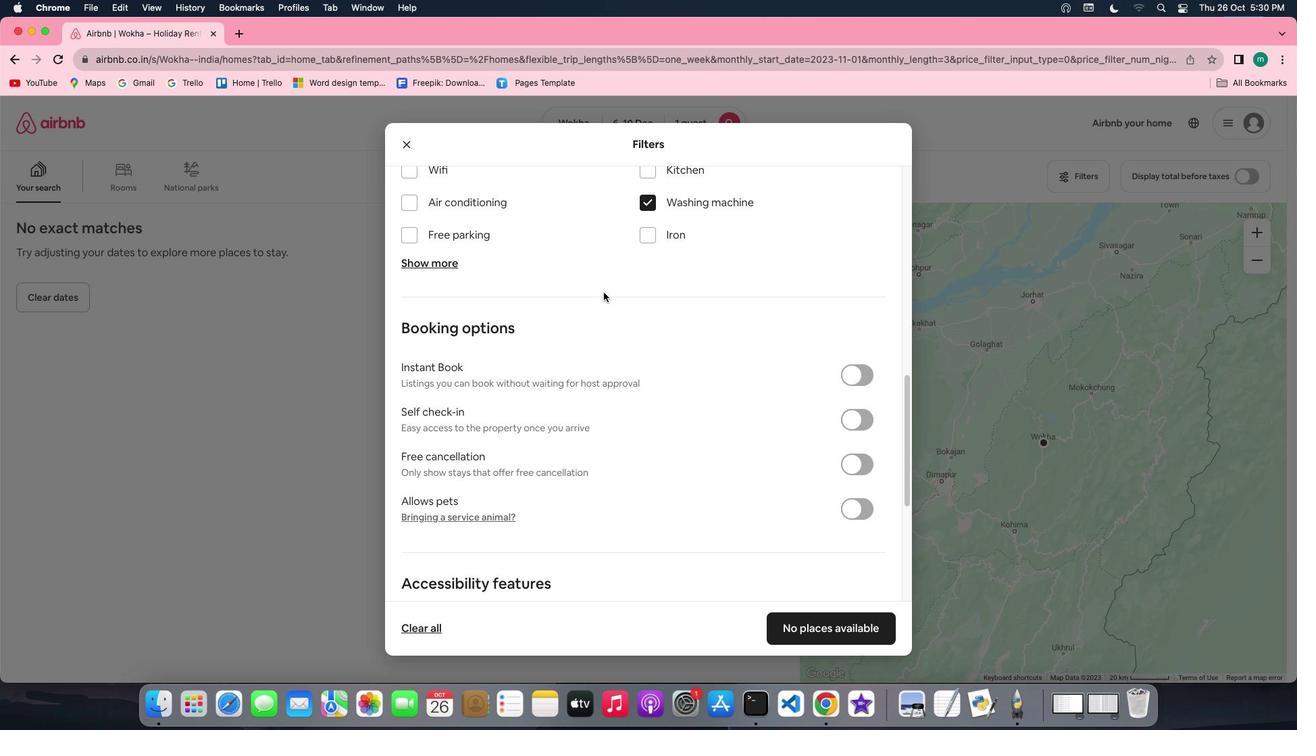 
Action: Mouse moved to (646, 324)
Screenshot: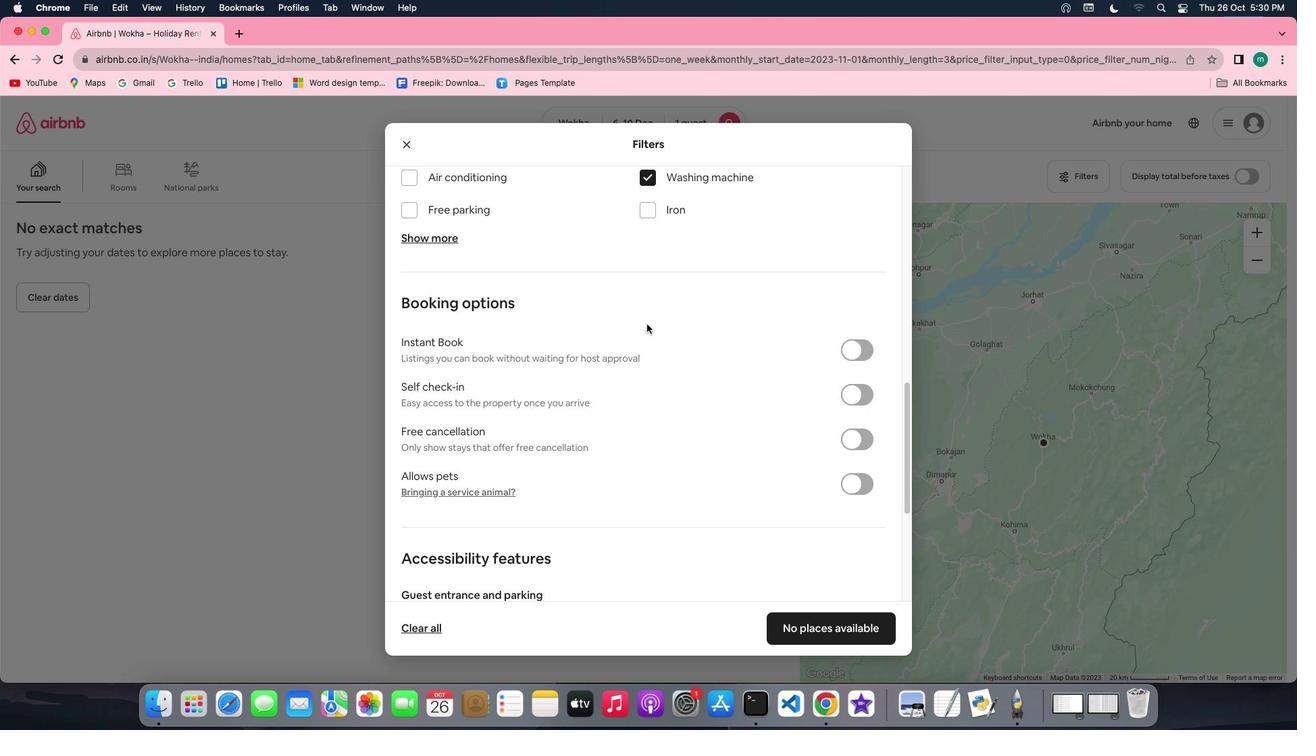 
Action: Mouse scrolled (646, 324) with delta (0, 0)
Screenshot: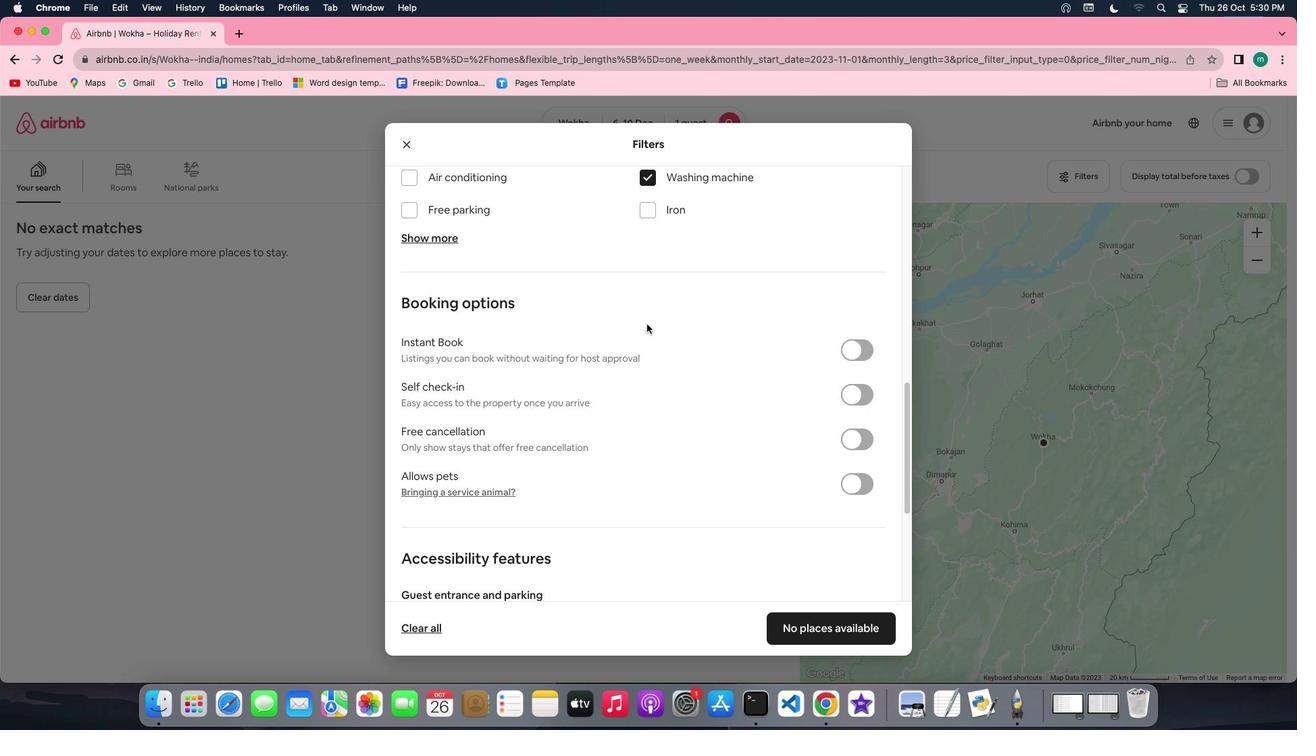 
Action: Mouse scrolled (646, 324) with delta (0, 0)
Screenshot: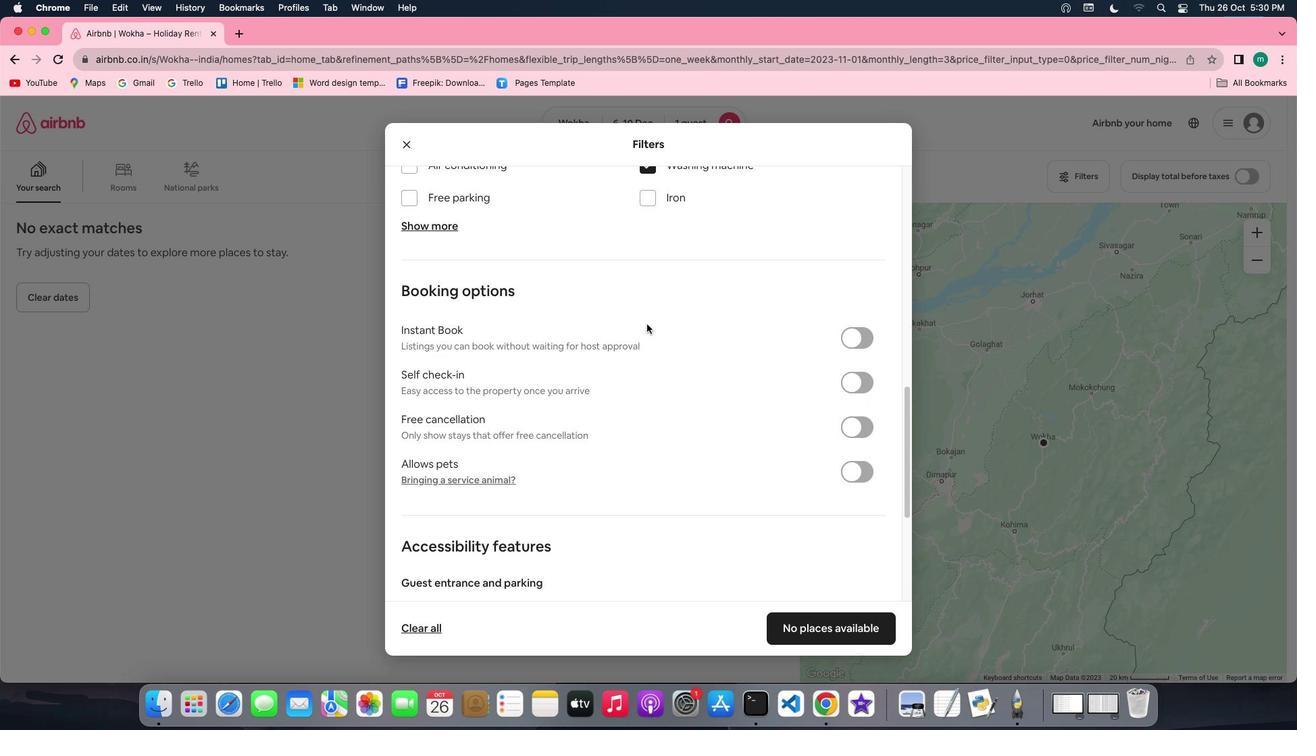 
Action: Mouse scrolled (646, 324) with delta (0, -1)
Screenshot: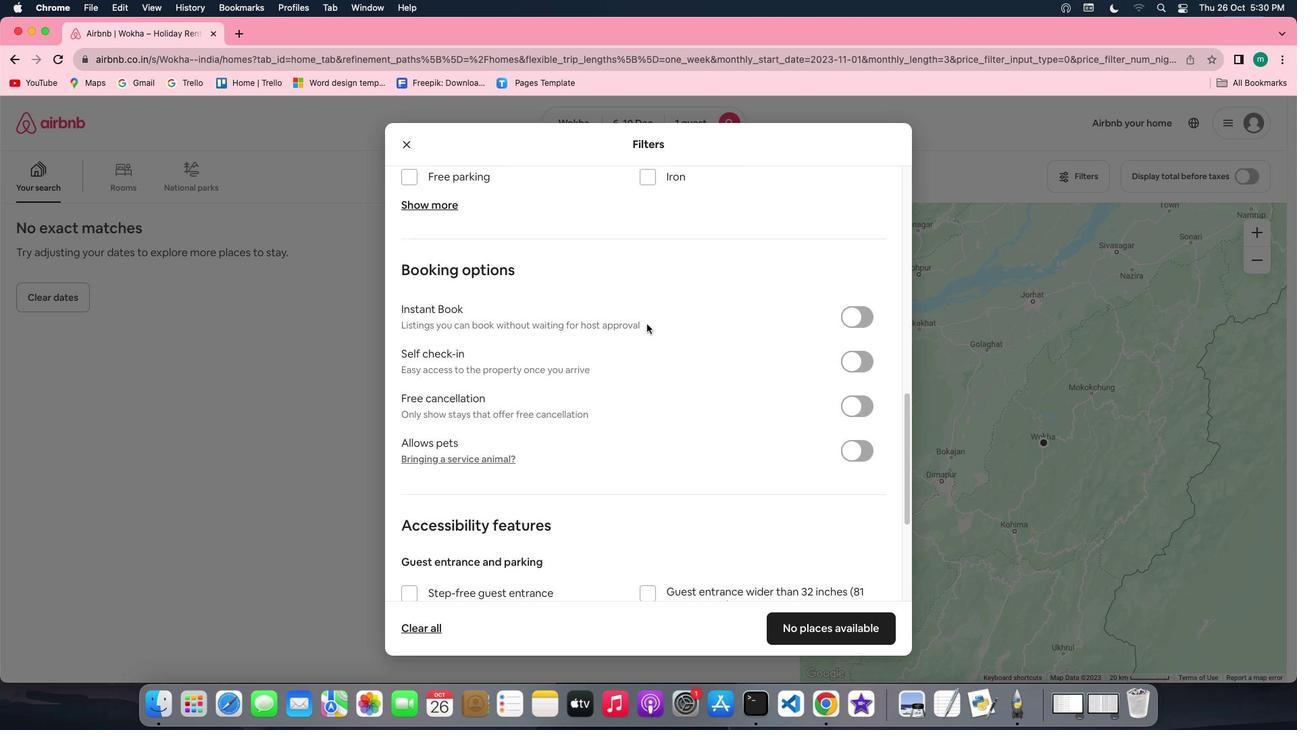 
Action: Mouse moved to (859, 302)
Screenshot: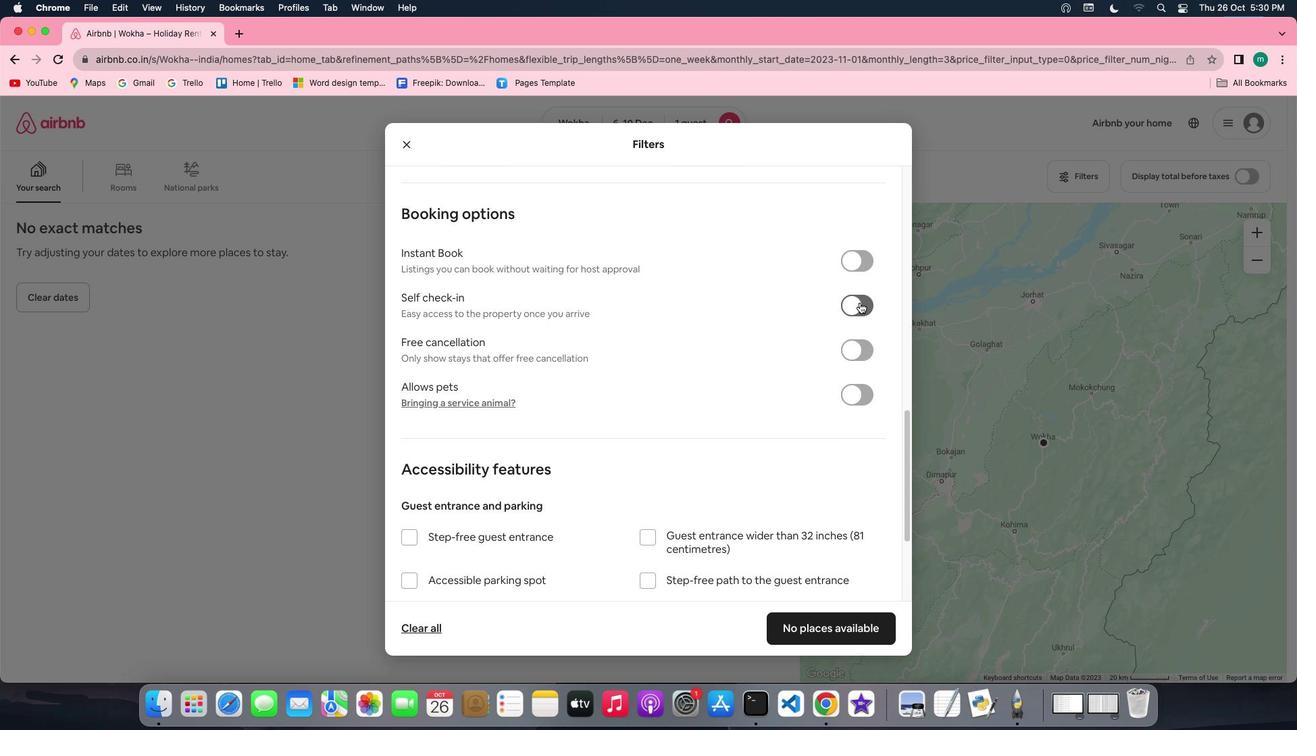 
Action: Mouse pressed left at (859, 302)
Screenshot: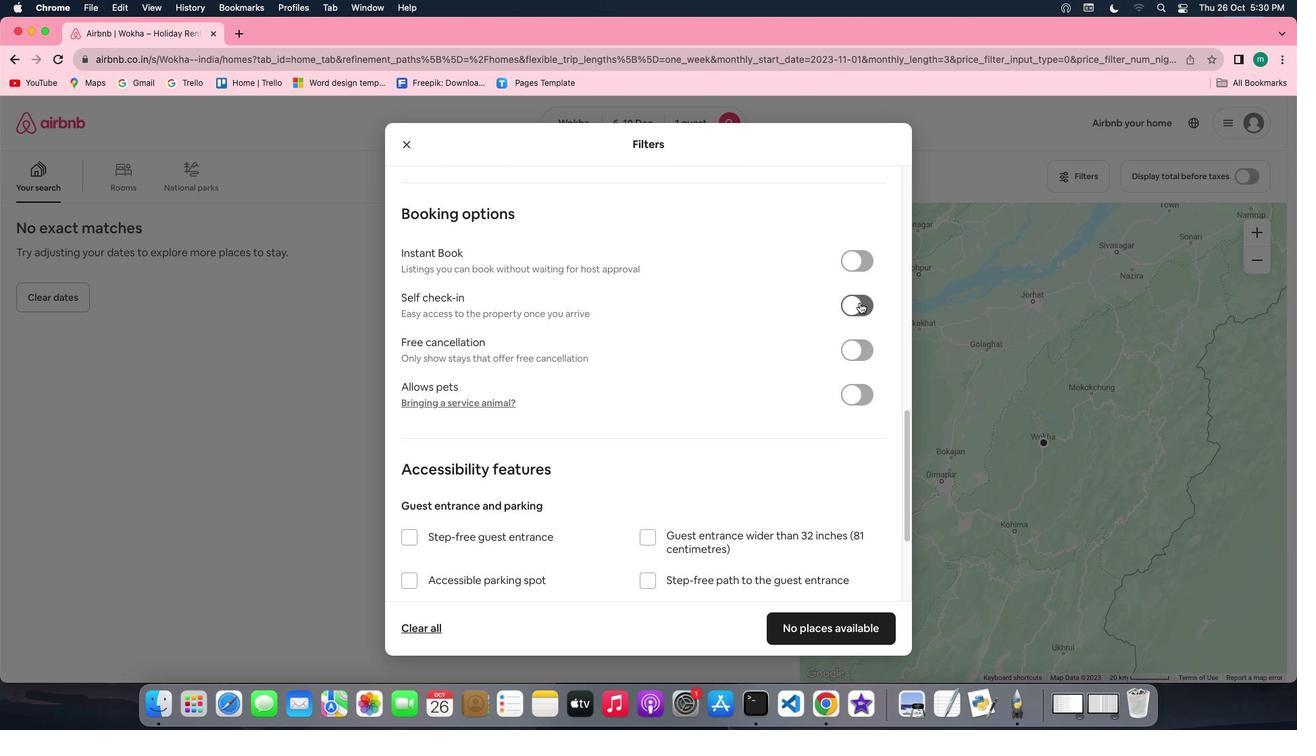 
Action: Mouse moved to (628, 415)
Screenshot: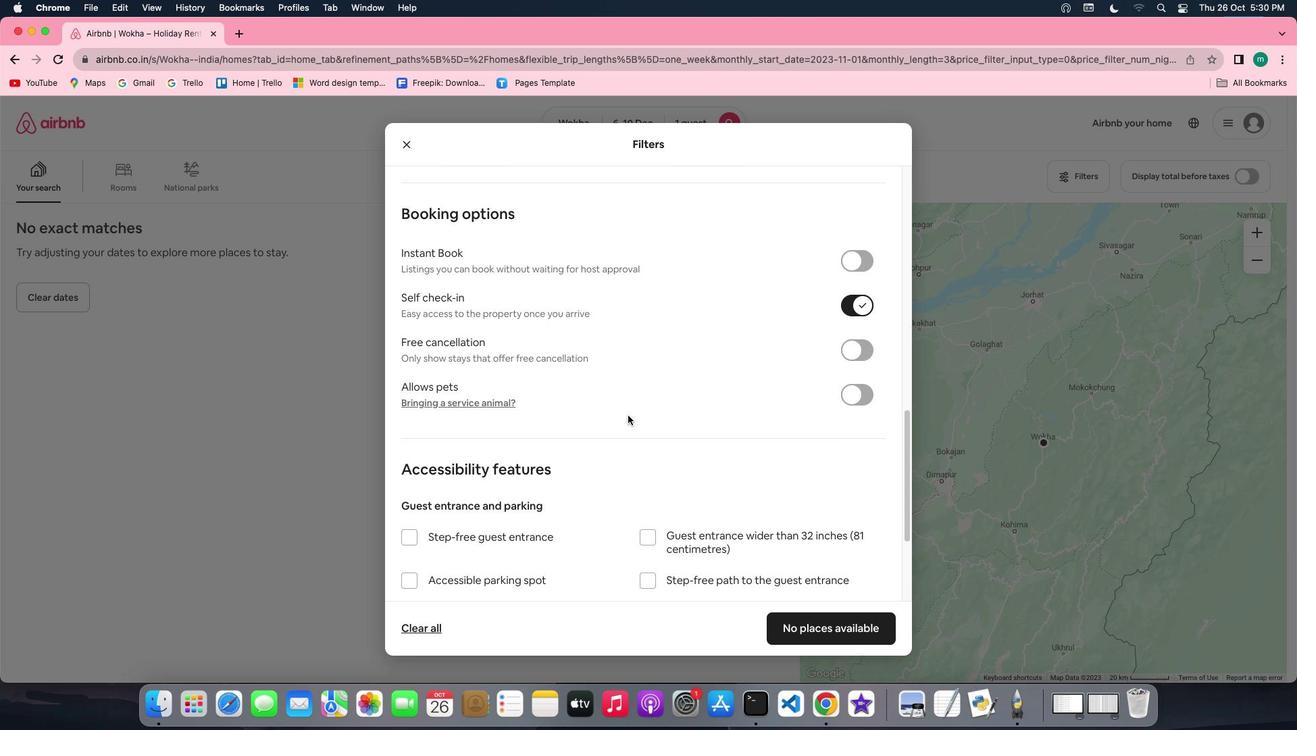 
Action: Mouse scrolled (628, 415) with delta (0, 0)
Screenshot: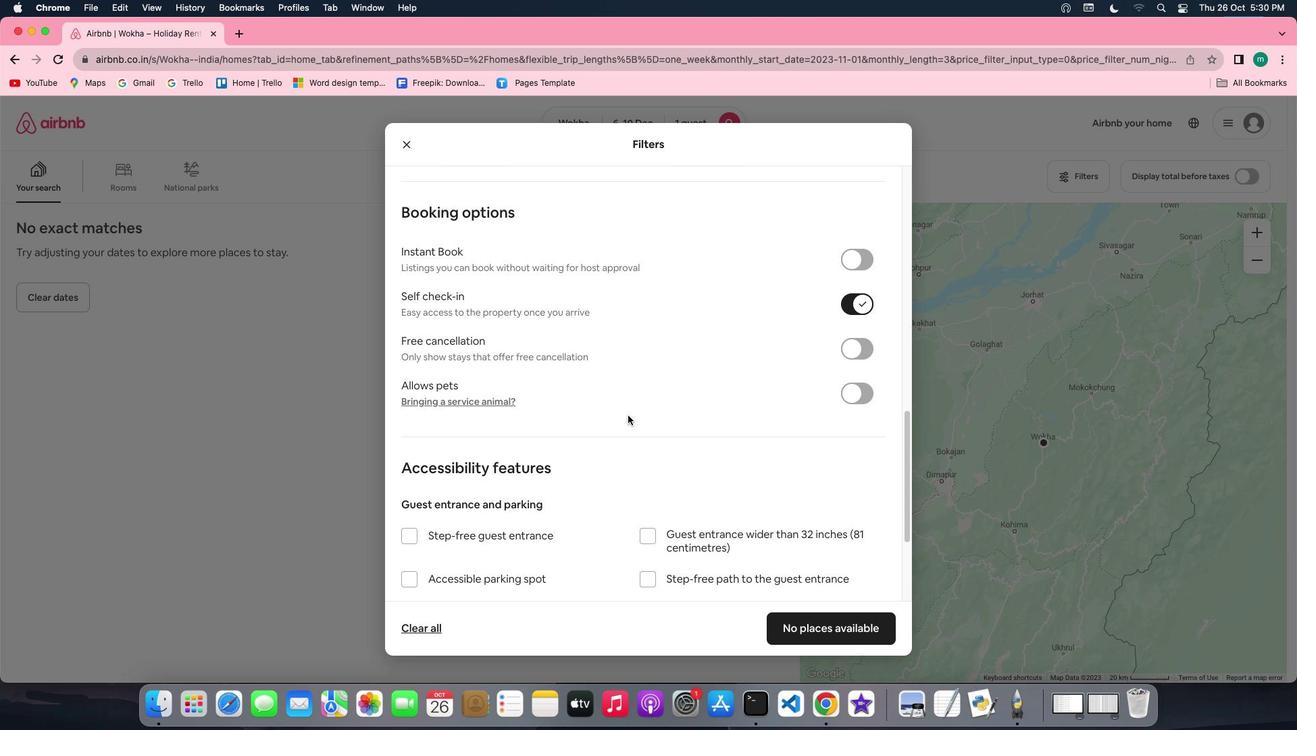 
Action: Mouse scrolled (628, 415) with delta (0, 0)
Screenshot: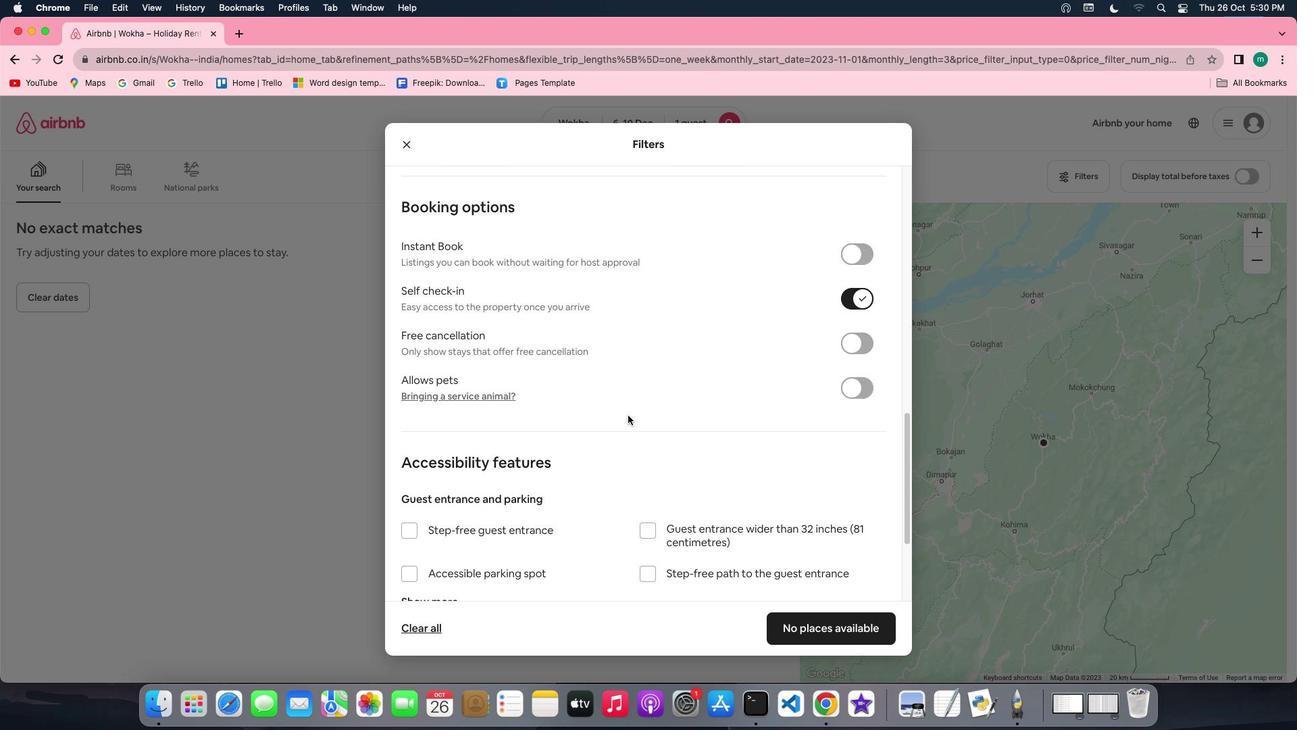 
Action: Mouse scrolled (628, 415) with delta (0, 0)
Screenshot: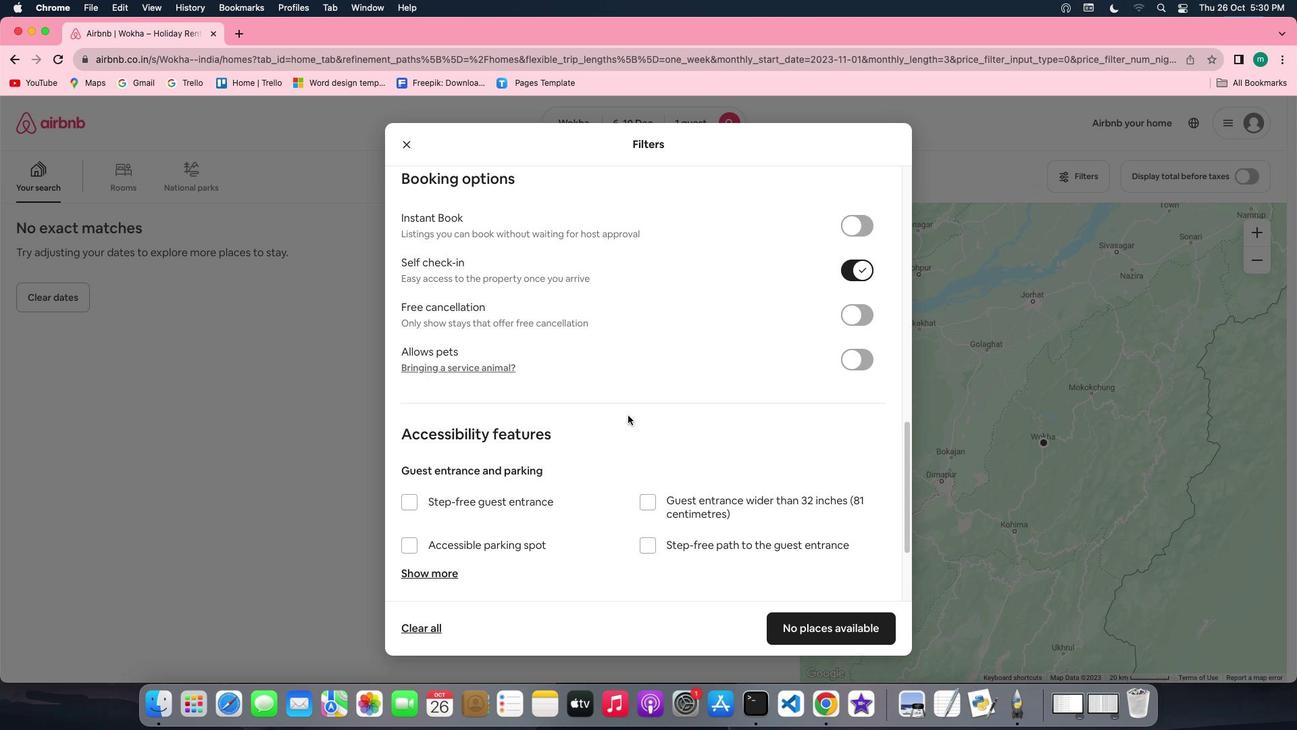 
Action: Mouse scrolled (628, 415) with delta (0, 0)
Screenshot: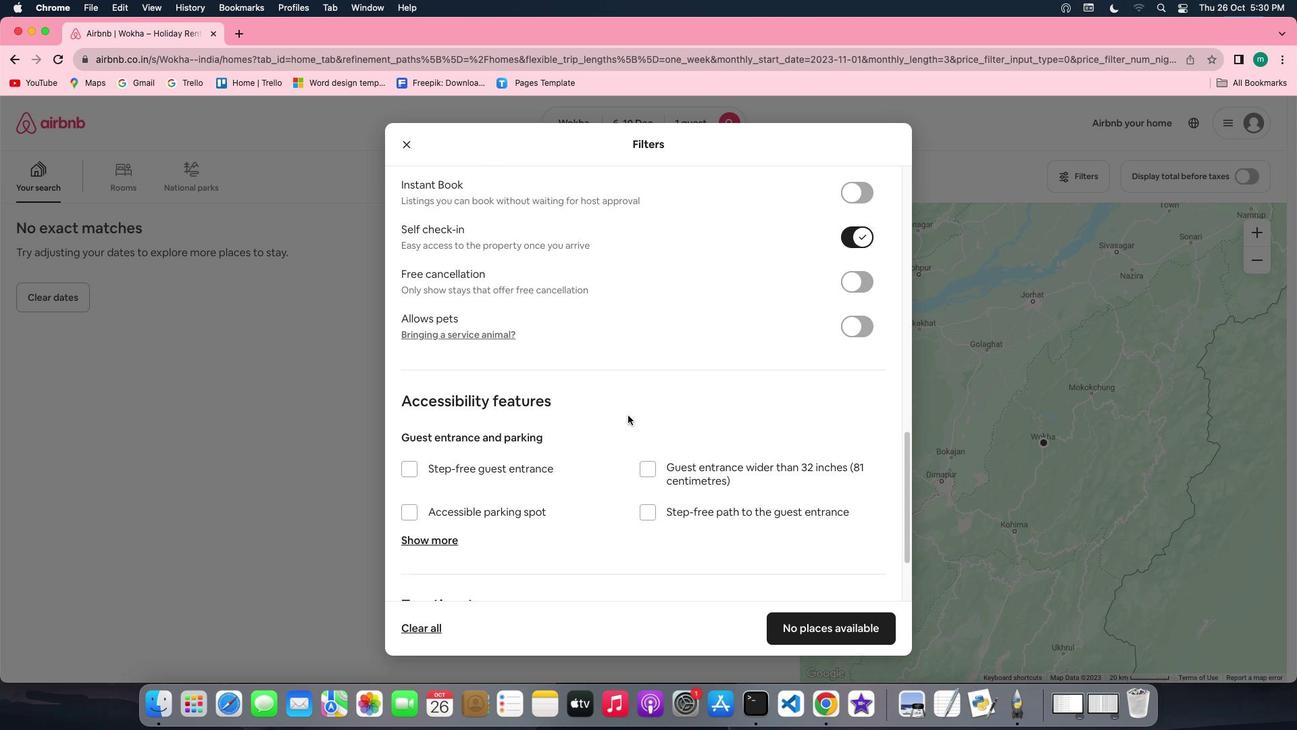 
Action: Mouse scrolled (628, 415) with delta (0, 0)
Screenshot: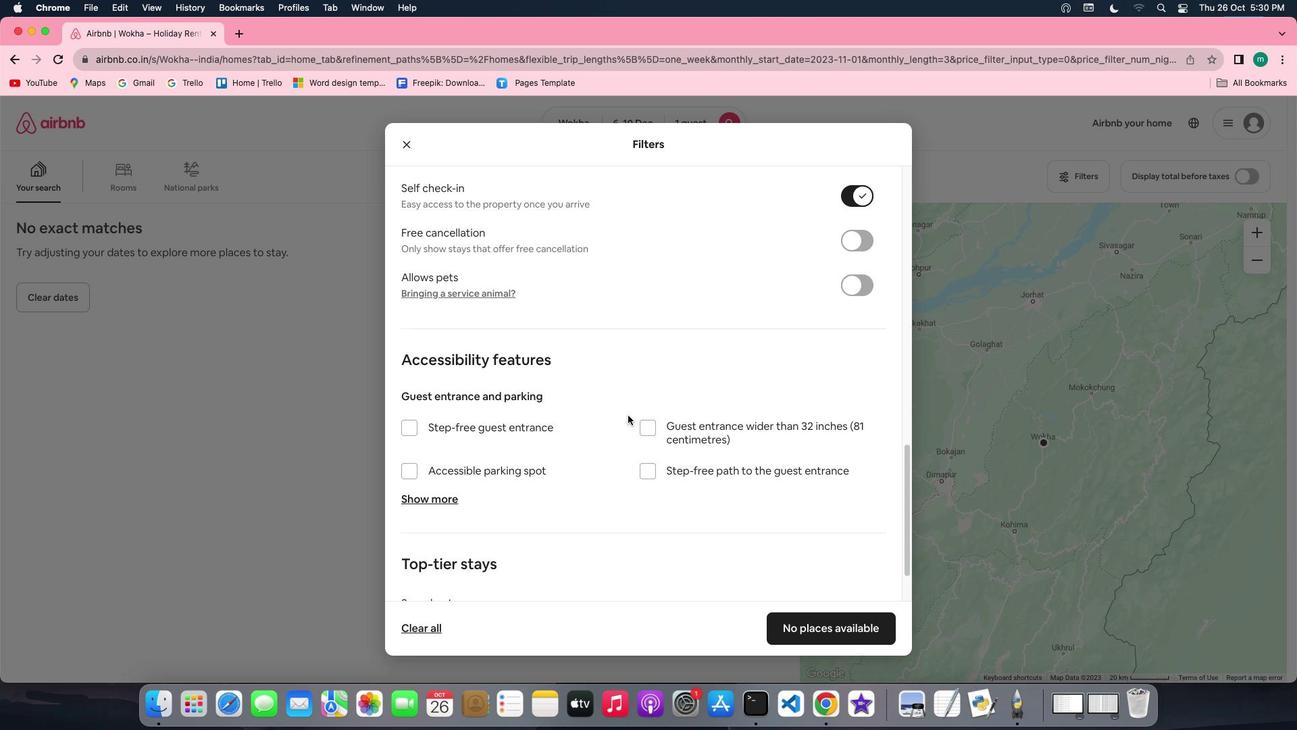
Action: Mouse scrolled (628, 415) with delta (0, 0)
Screenshot: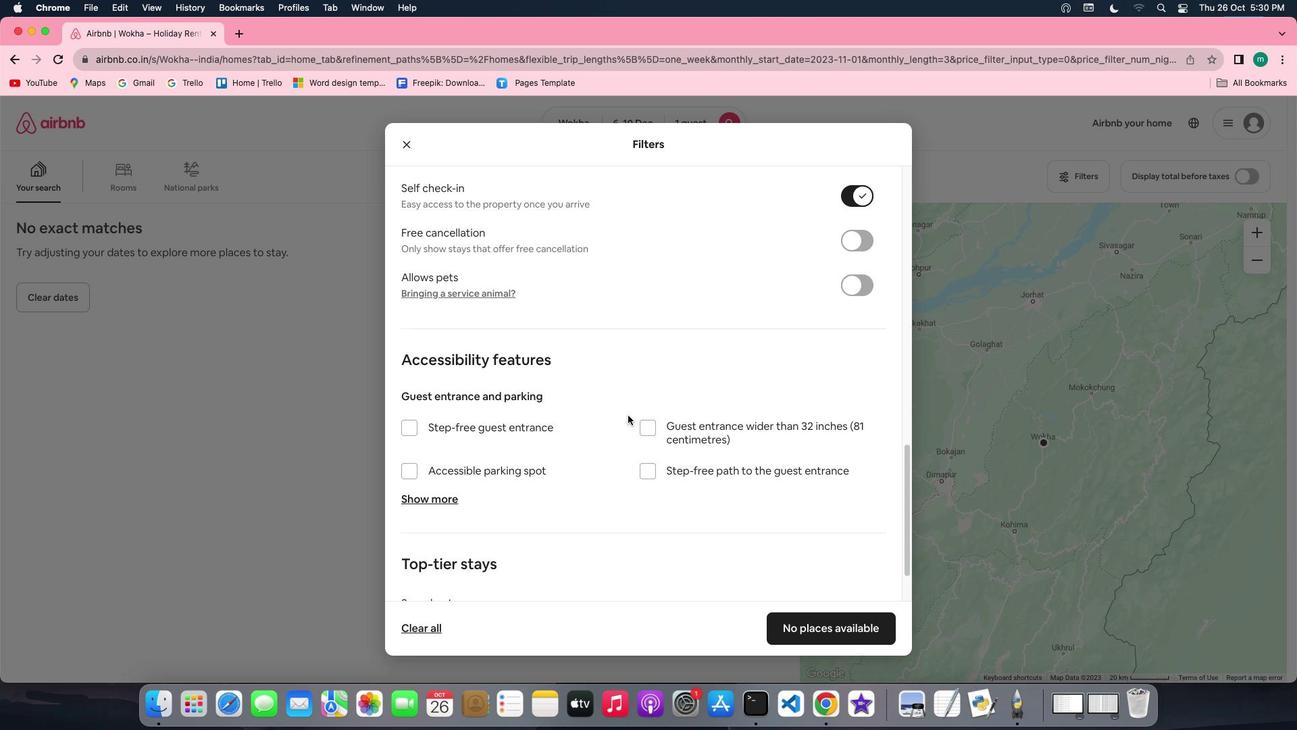 
Action: Mouse scrolled (628, 415) with delta (0, -2)
Screenshot: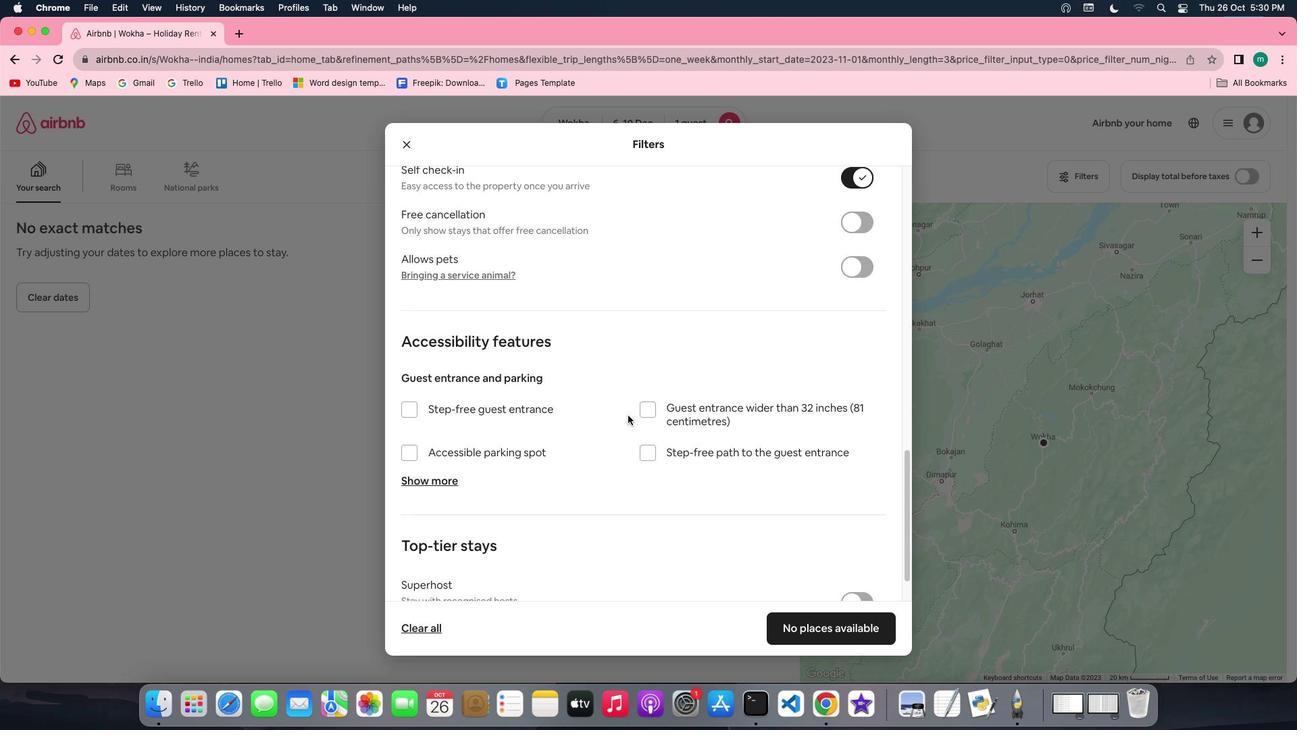 
Action: Mouse scrolled (628, 415) with delta (0, -2)
Screenshot: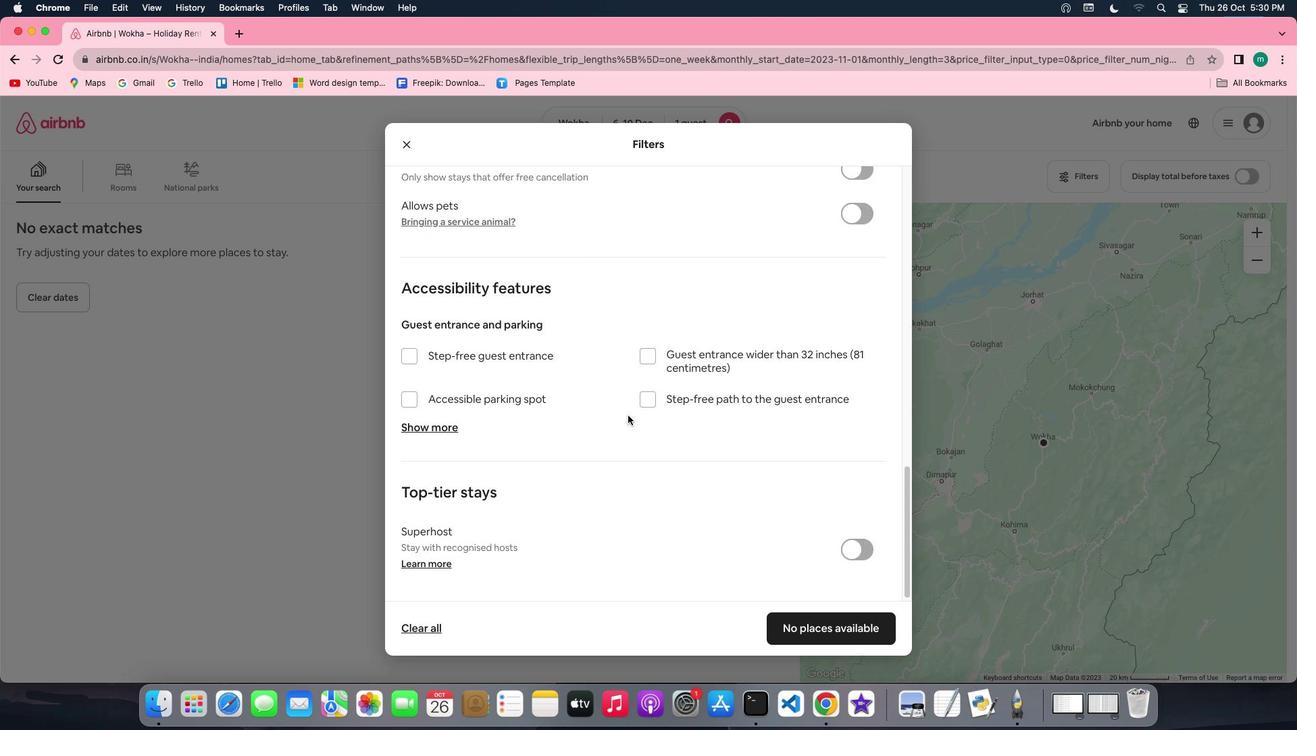 
Action: Mouse moved to (685, 444)
Screenshot: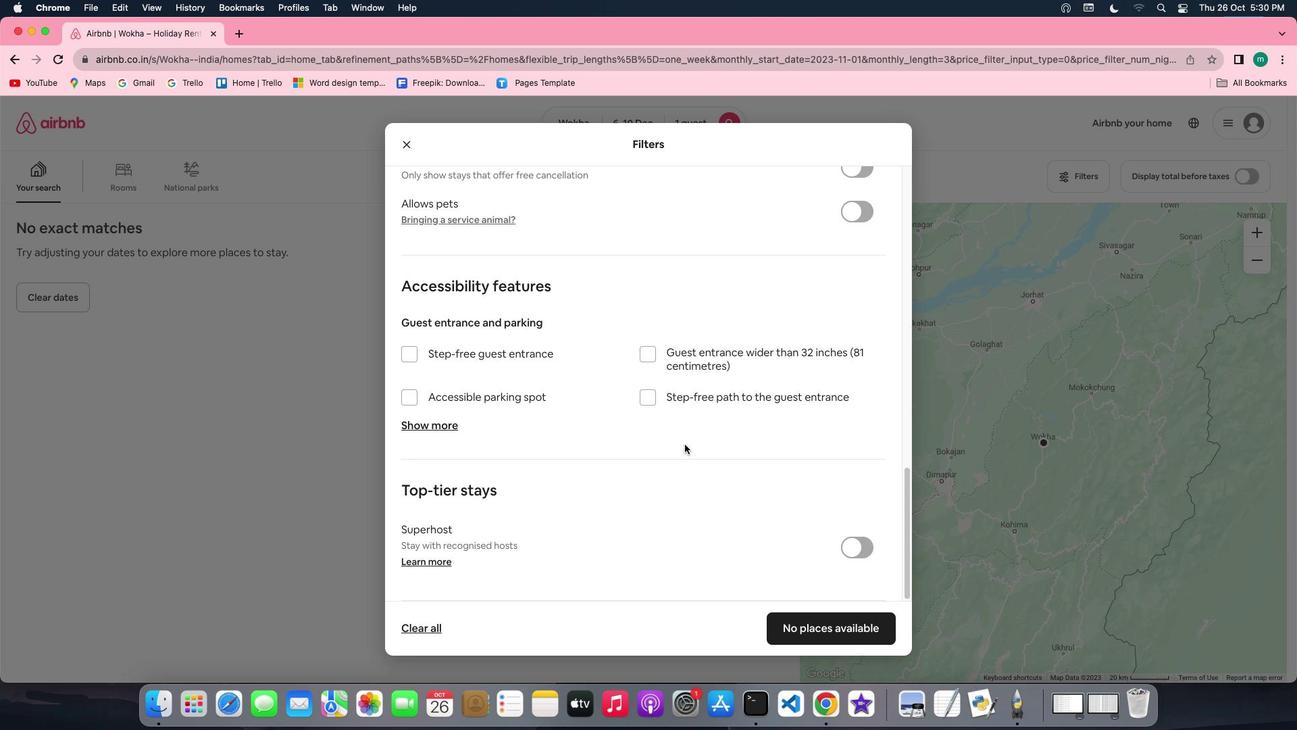 
Action: Mouse scrolled (685, 444) with delta (0, 0)
Screenshot: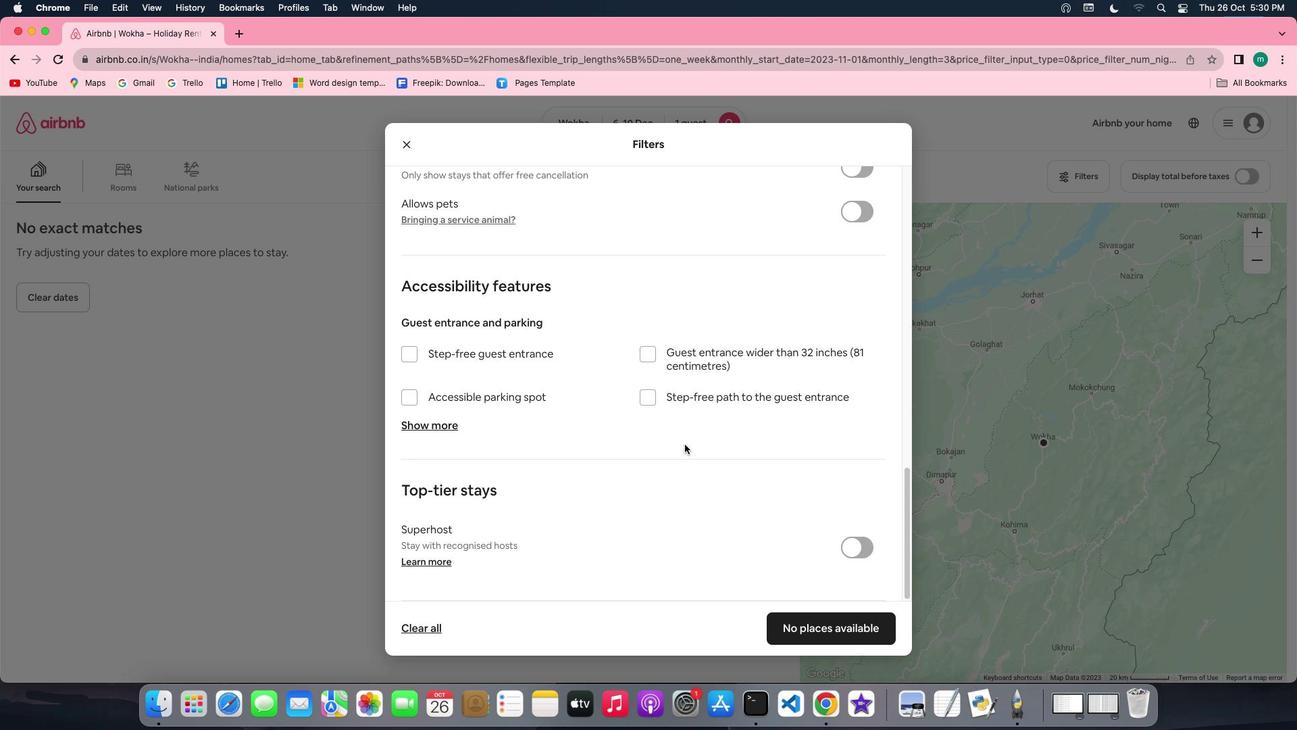 
Action: Mouse scrolled (685, 444) with delta (0, 0)
Screenshot: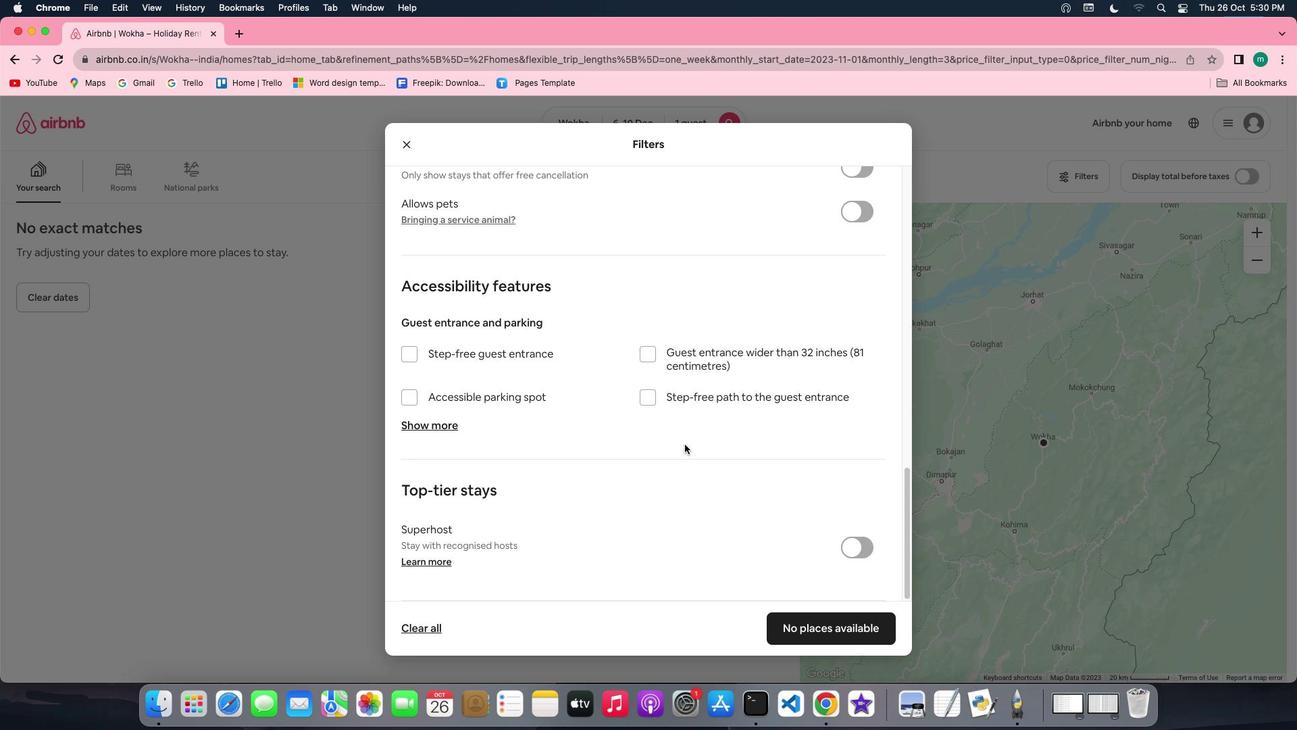 
Action: Mouse scrolled (685, 444) with delta (0, -2)
Screenshot: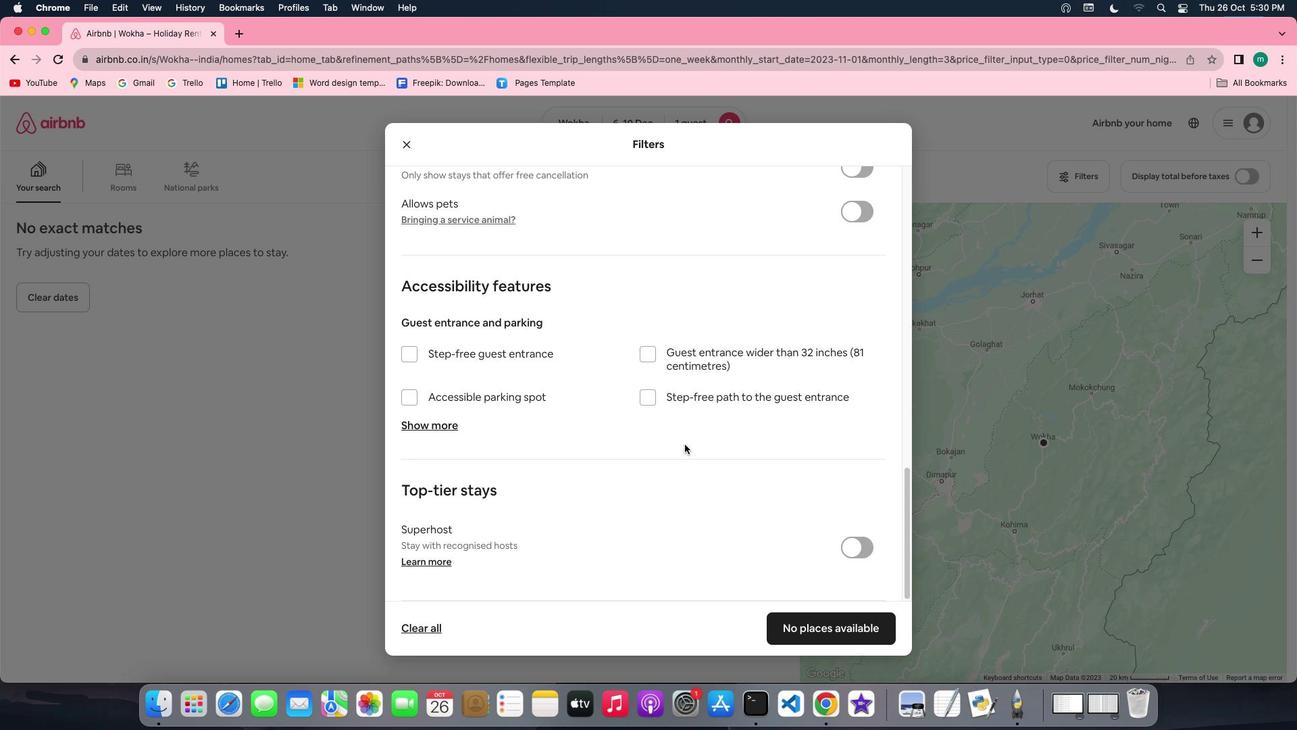 
Action: Mouse scrolled (685, 444) with delta (0, -2)
Screenshot: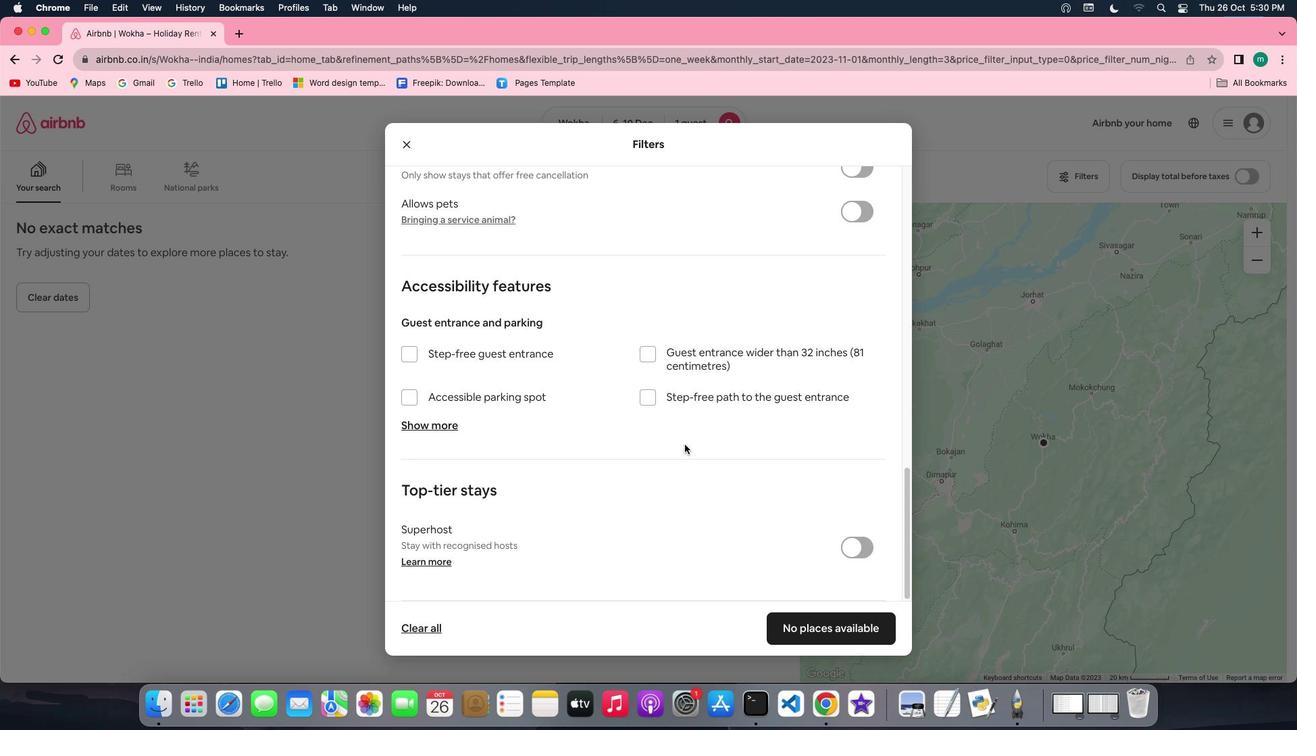 
Action: Mouse scrolled (685, 444) with delta (0, -3)
Screenshot: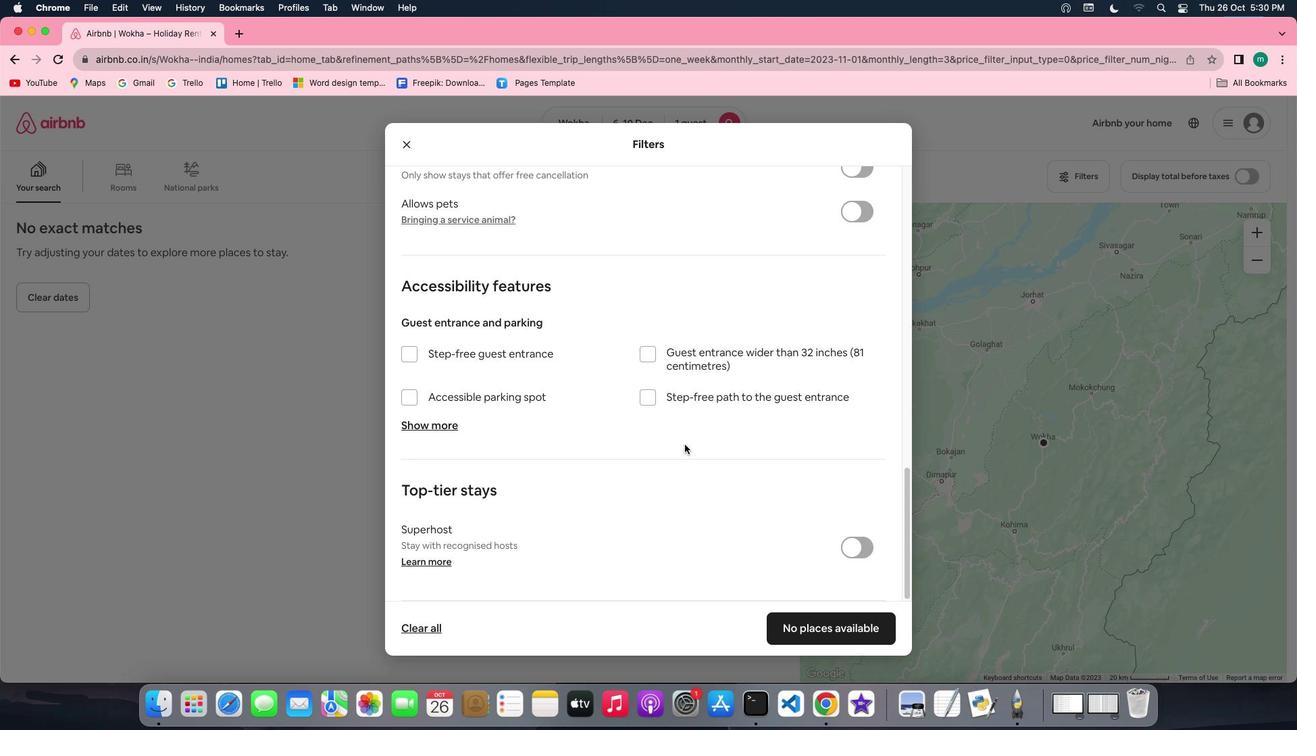 
Action: Mouse moved to (880, 635)
Screenshot: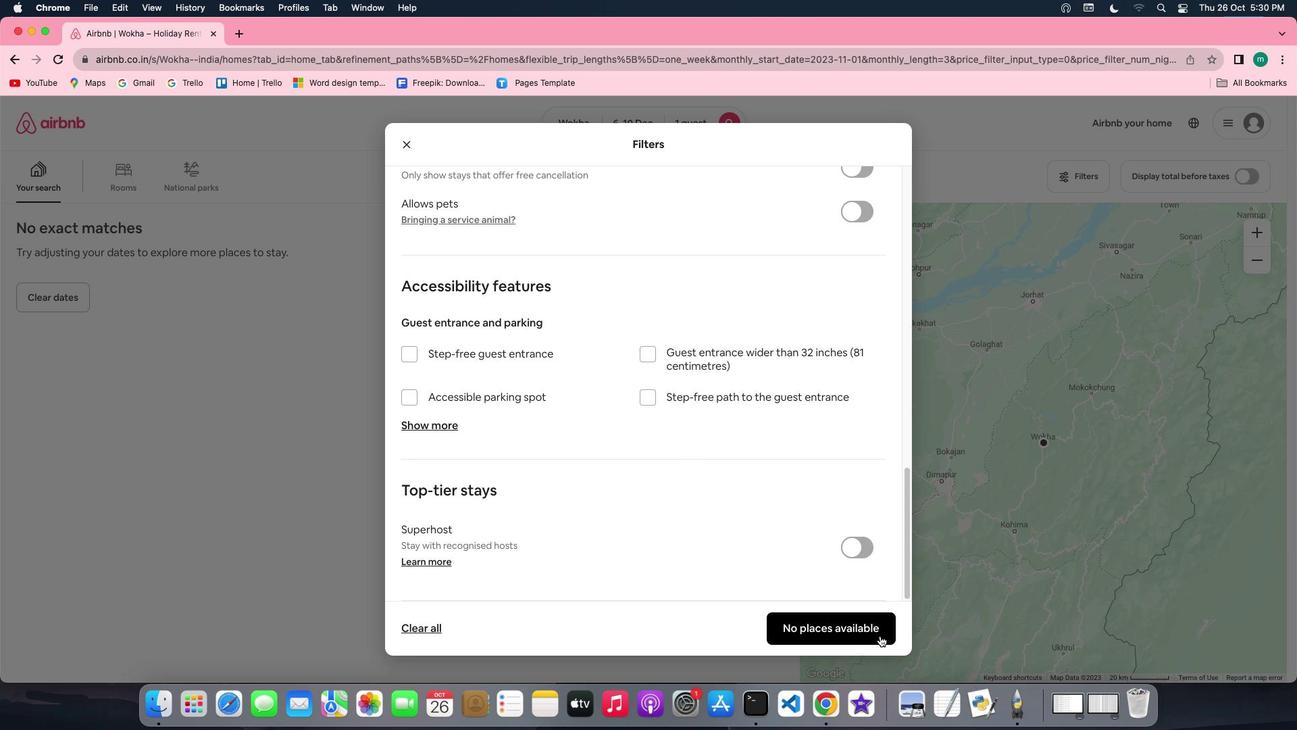 
Action: Mouse pressed left at (880, 635)
Screenshot: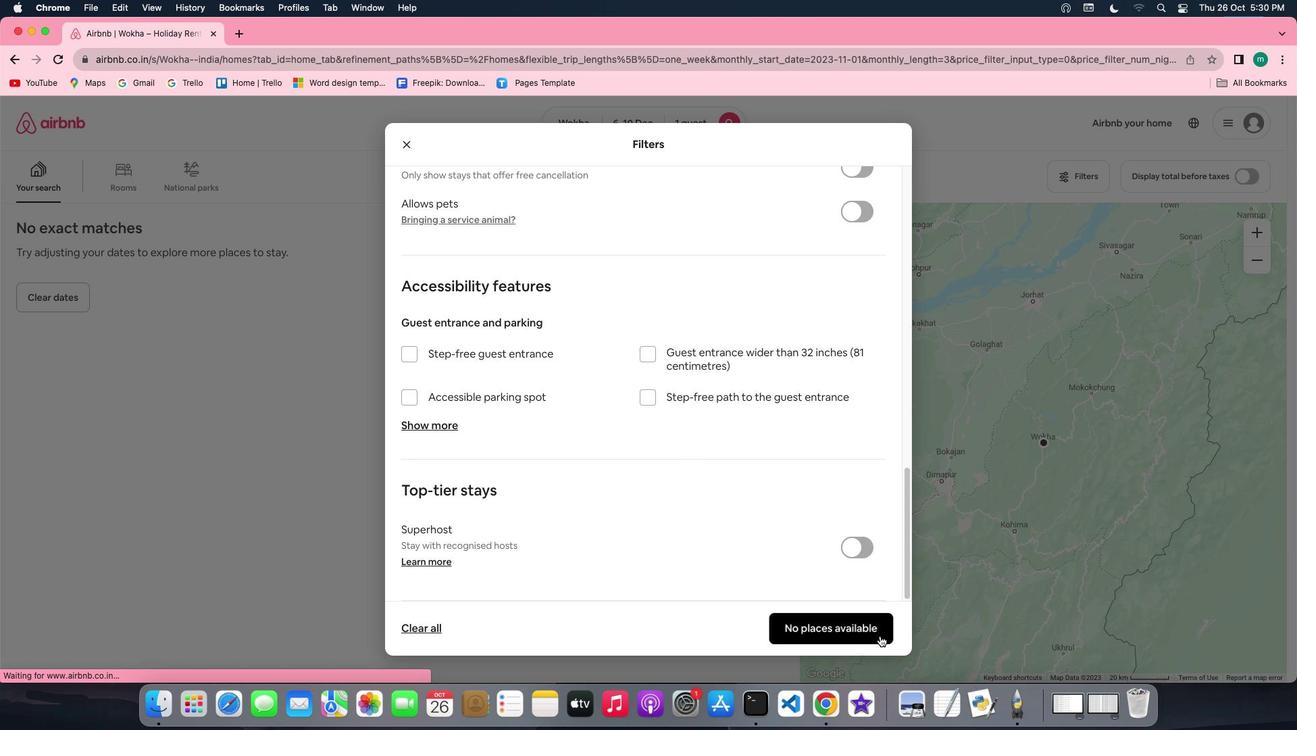 
Action: Mouse moved to (253, 433)
Screenshot: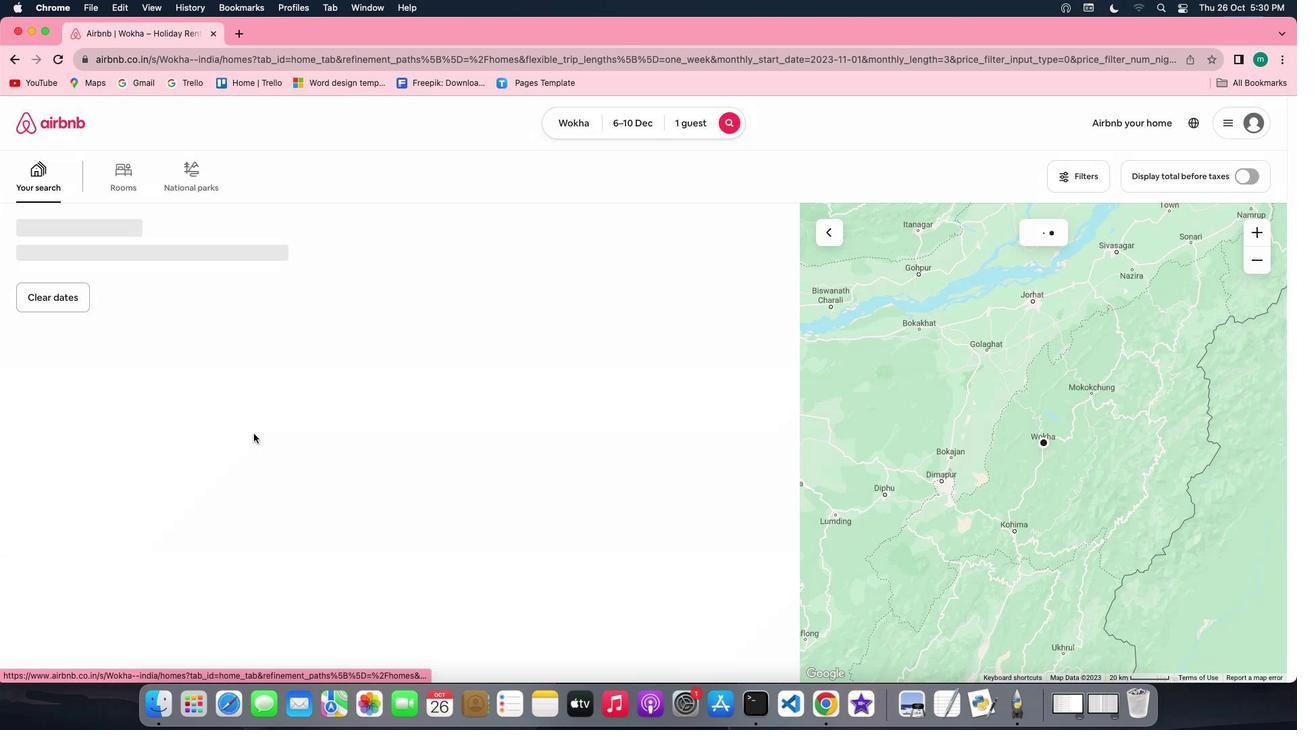 
